 Task: Find connections with filter location Roseau with filter topic #Automationwith filter profile language Potuguese with filter current company Cochlear with filter school Rajalakshmi Engineering College with filter industry Railroad Equipment Manufacturing with filter service category Property Management with filter keywords title Marketing Manager
Action: Mouse moved to (703, 92)
Screenshot: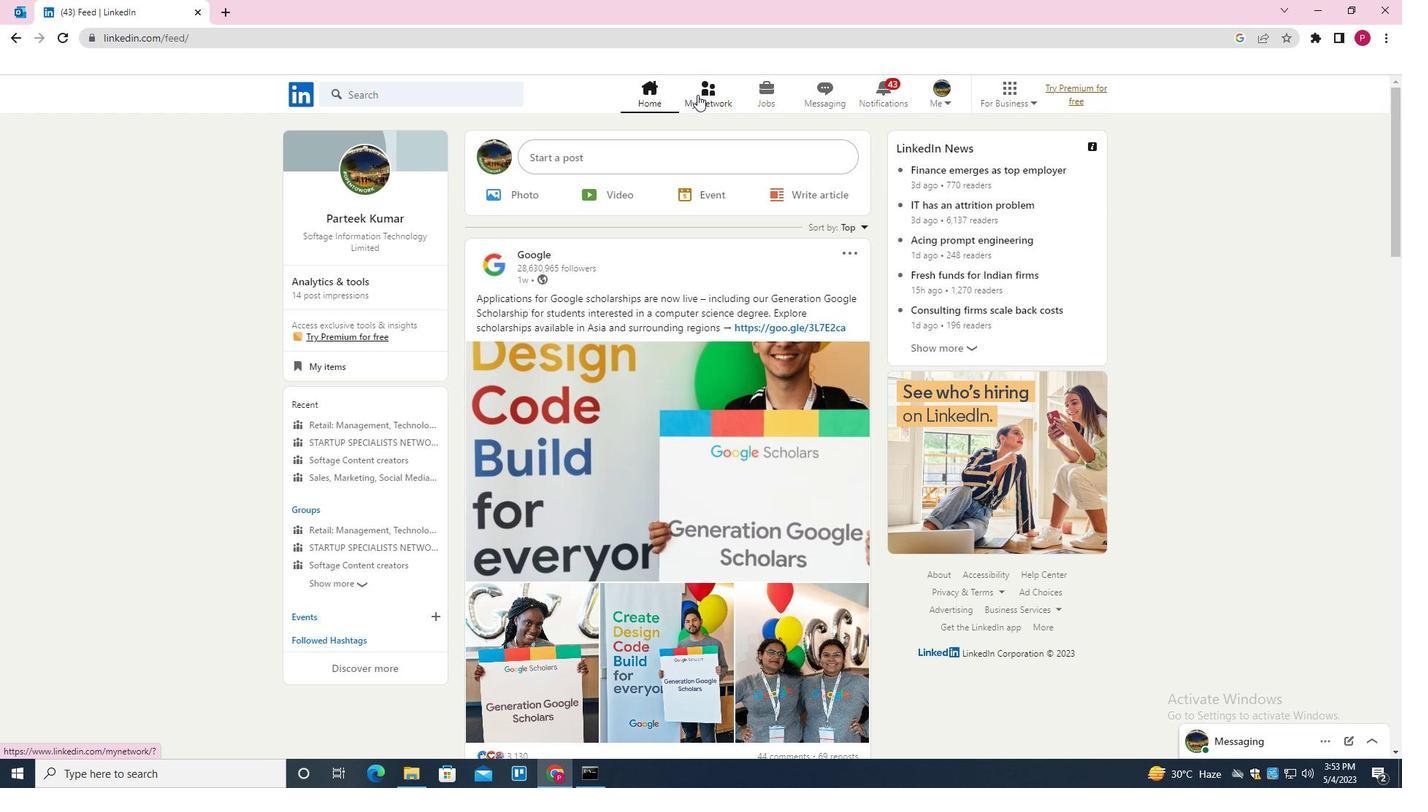 
Action: Mouse pressed left at (703, 92)
Screenshot: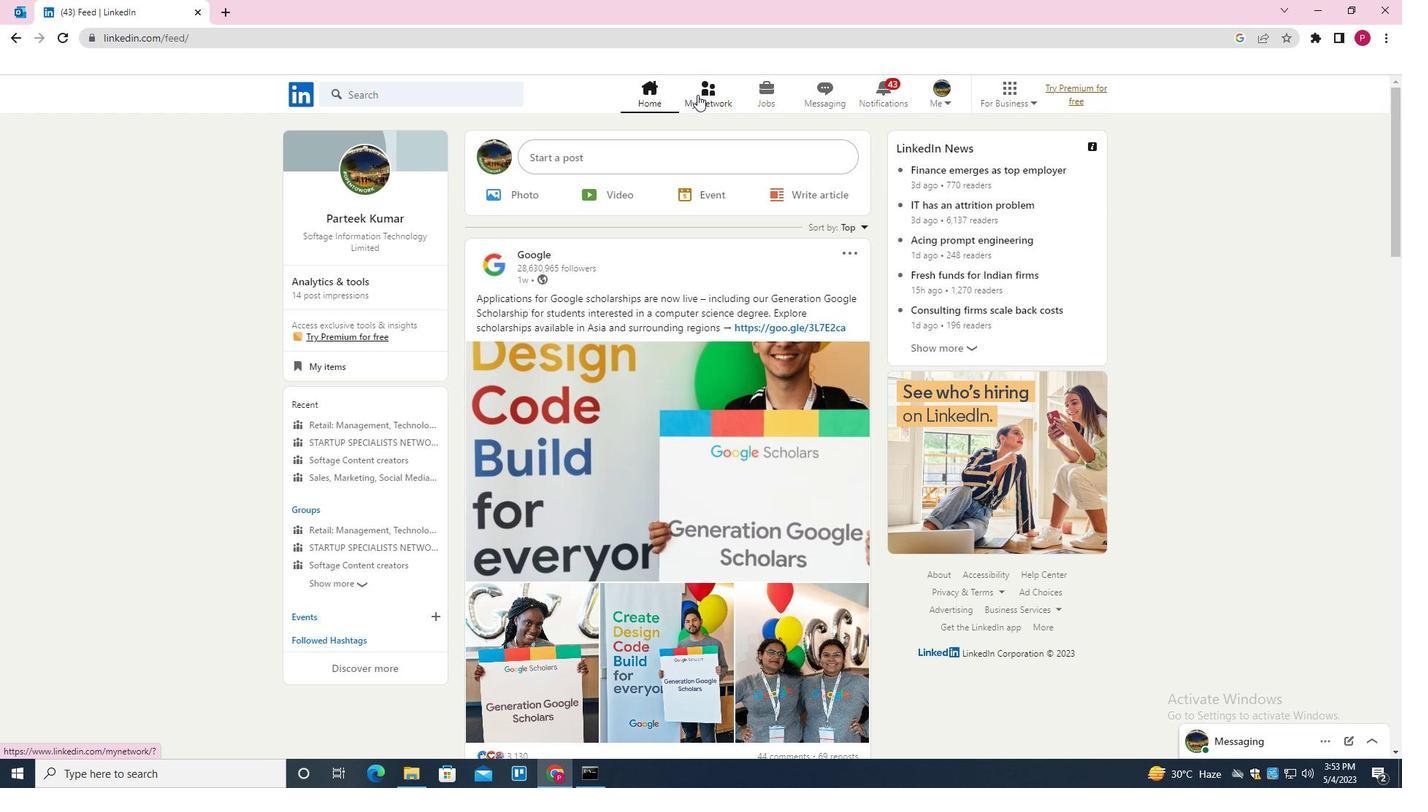 
Action: Mouse moved to (439, 172)
Screenshot: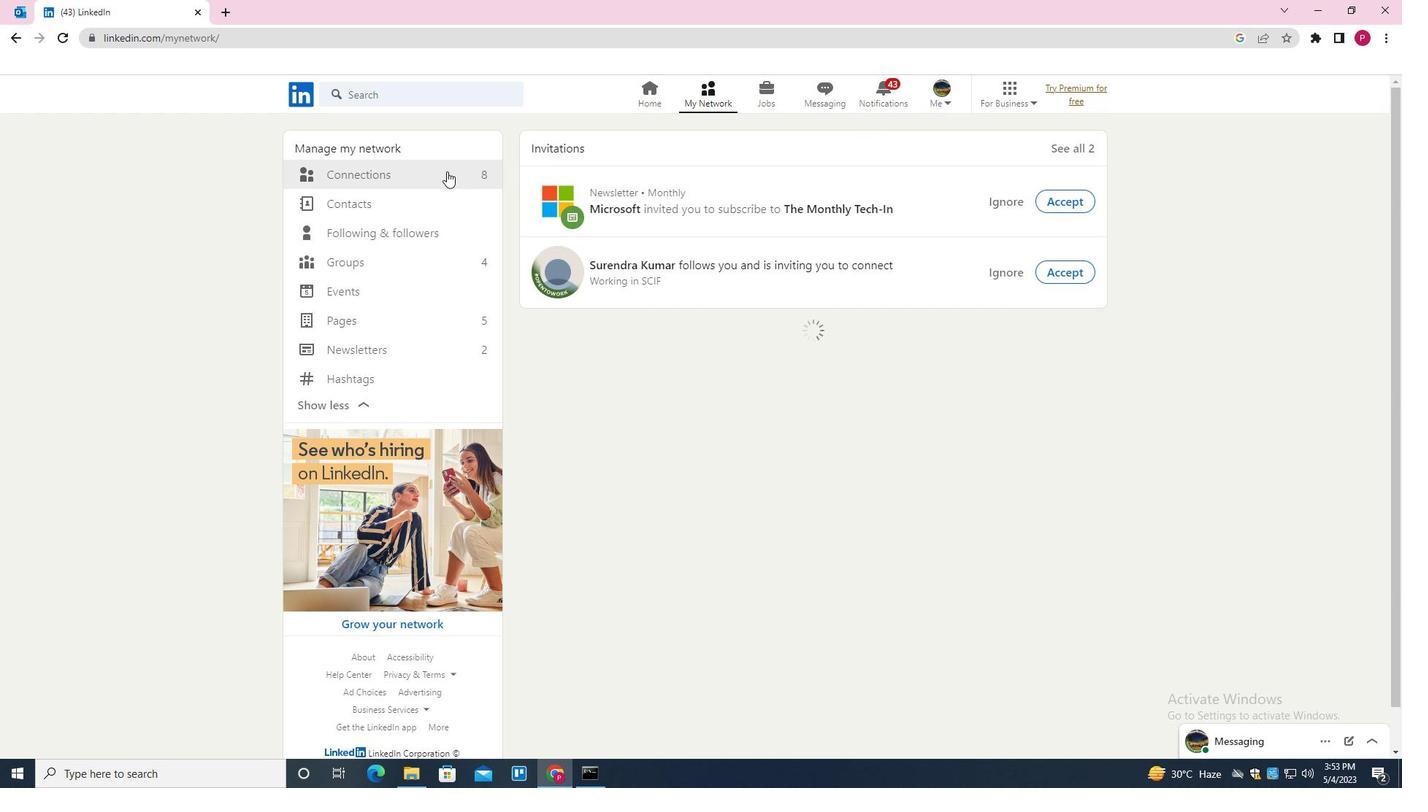 
Action: Mouse pressed left at (439, 172)
Screenshot: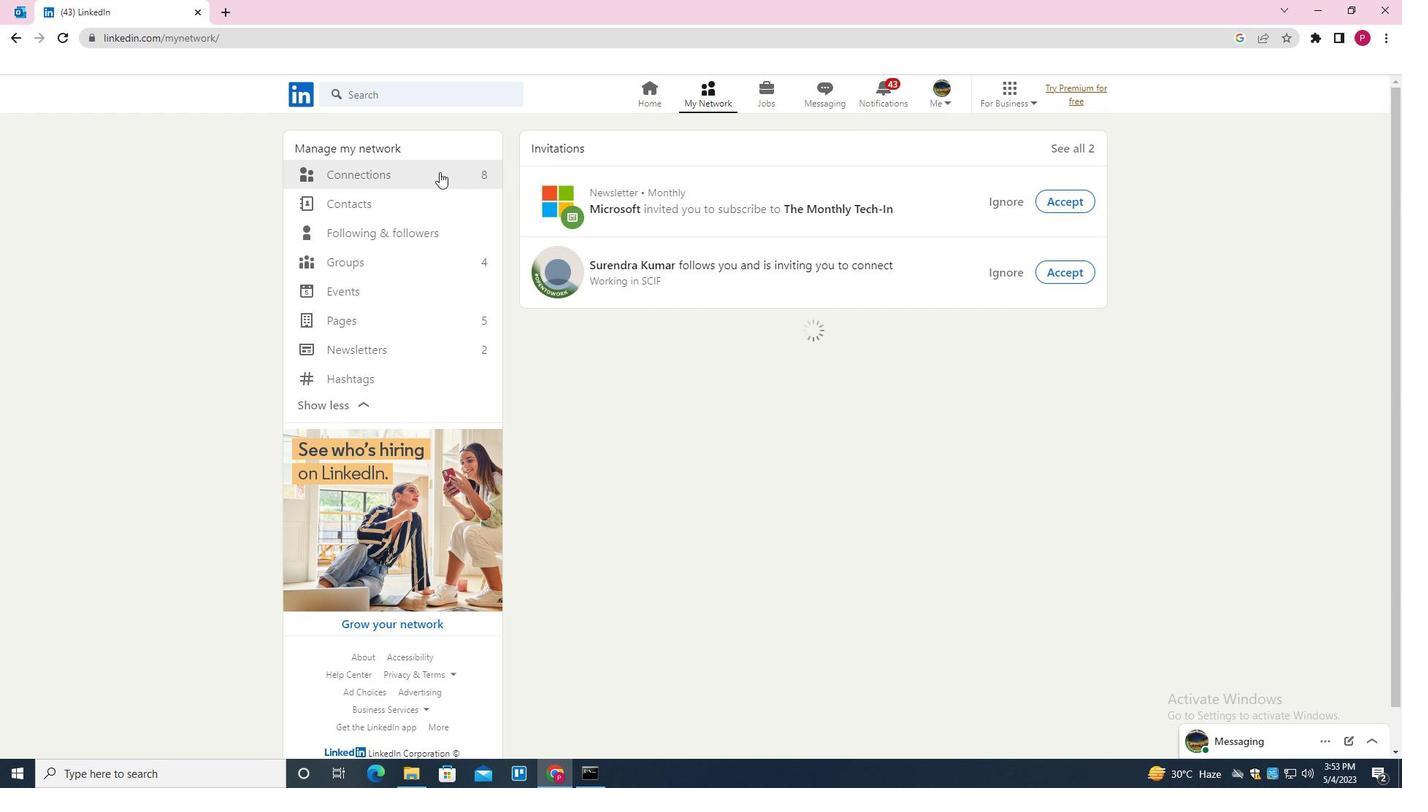 
Action: Mouse moved to (818, 176)
Screenshot: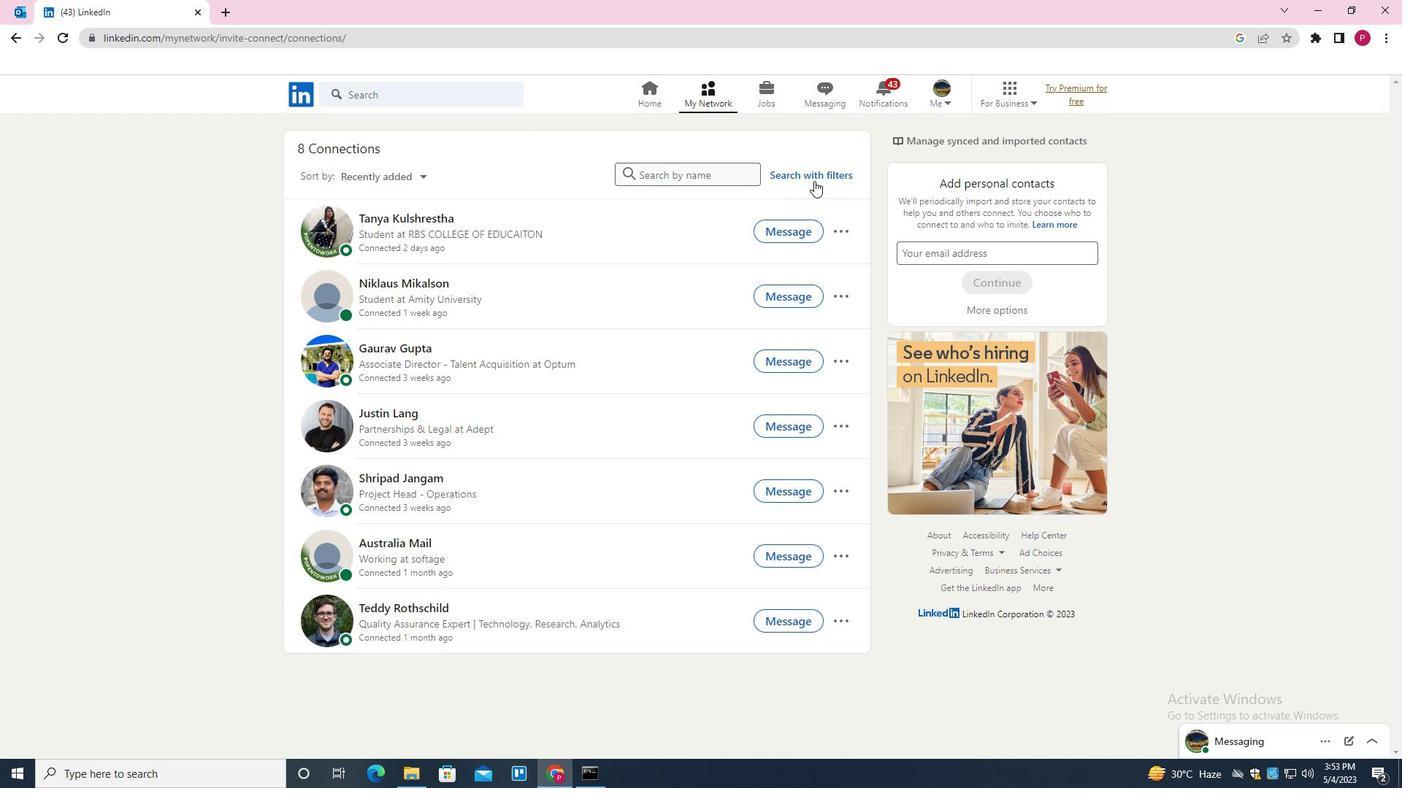 
Action: Mouse pressed left at (818, 176)
Screenshot: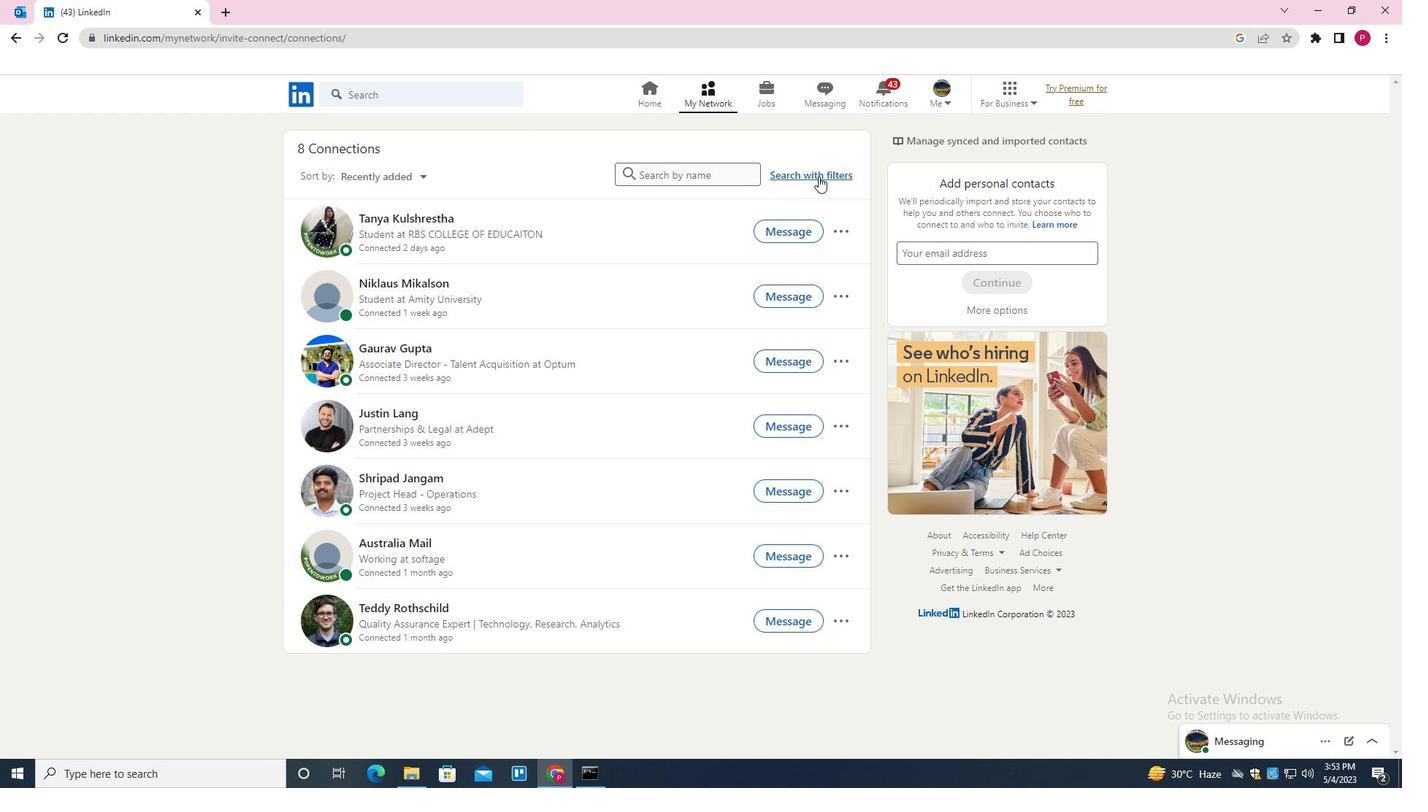 
Action: Mouse moved to (751, 136)
Screenshot: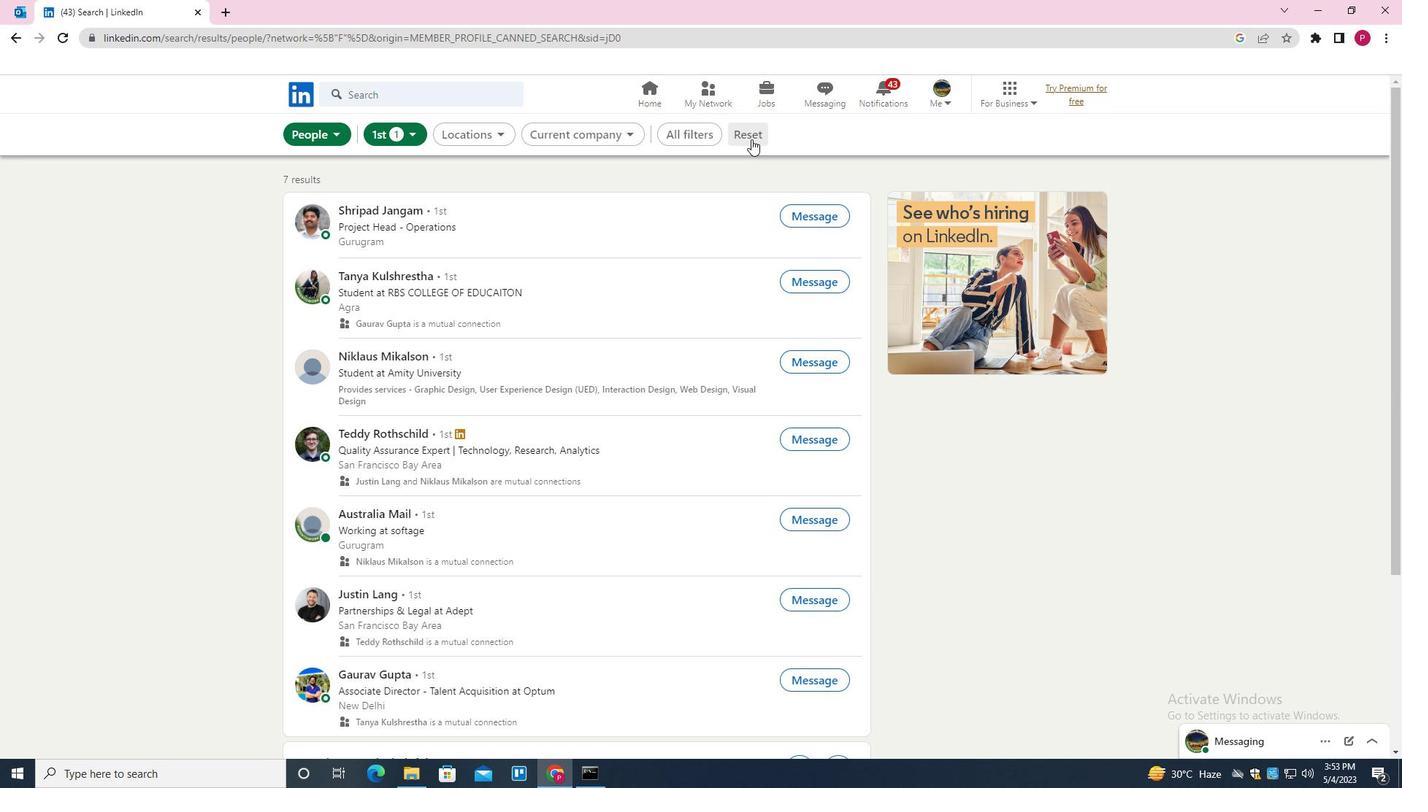 
Action: Mouse pressed left at (751, 136)
Screenshot: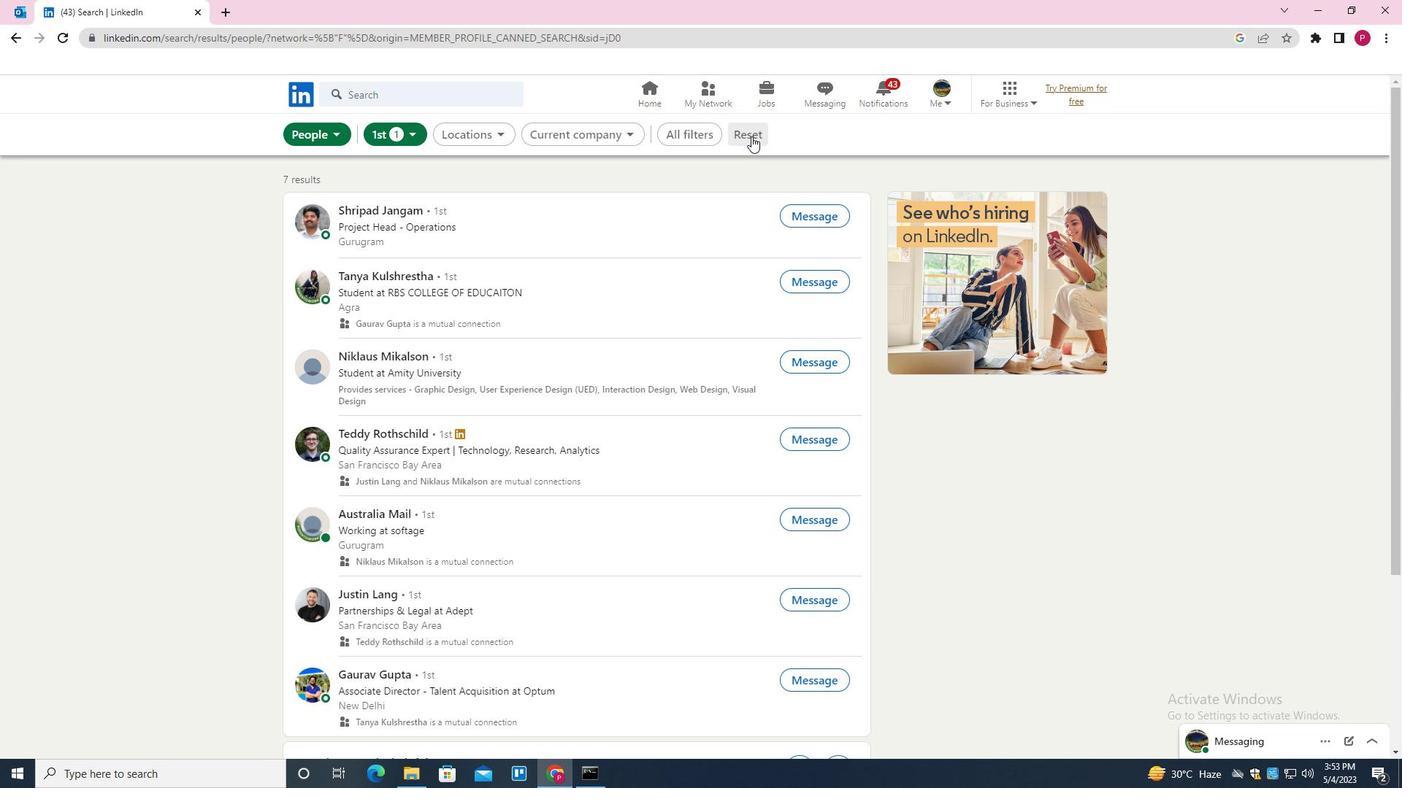 
Action: Mouse moved to (741, 137)
Screenshot: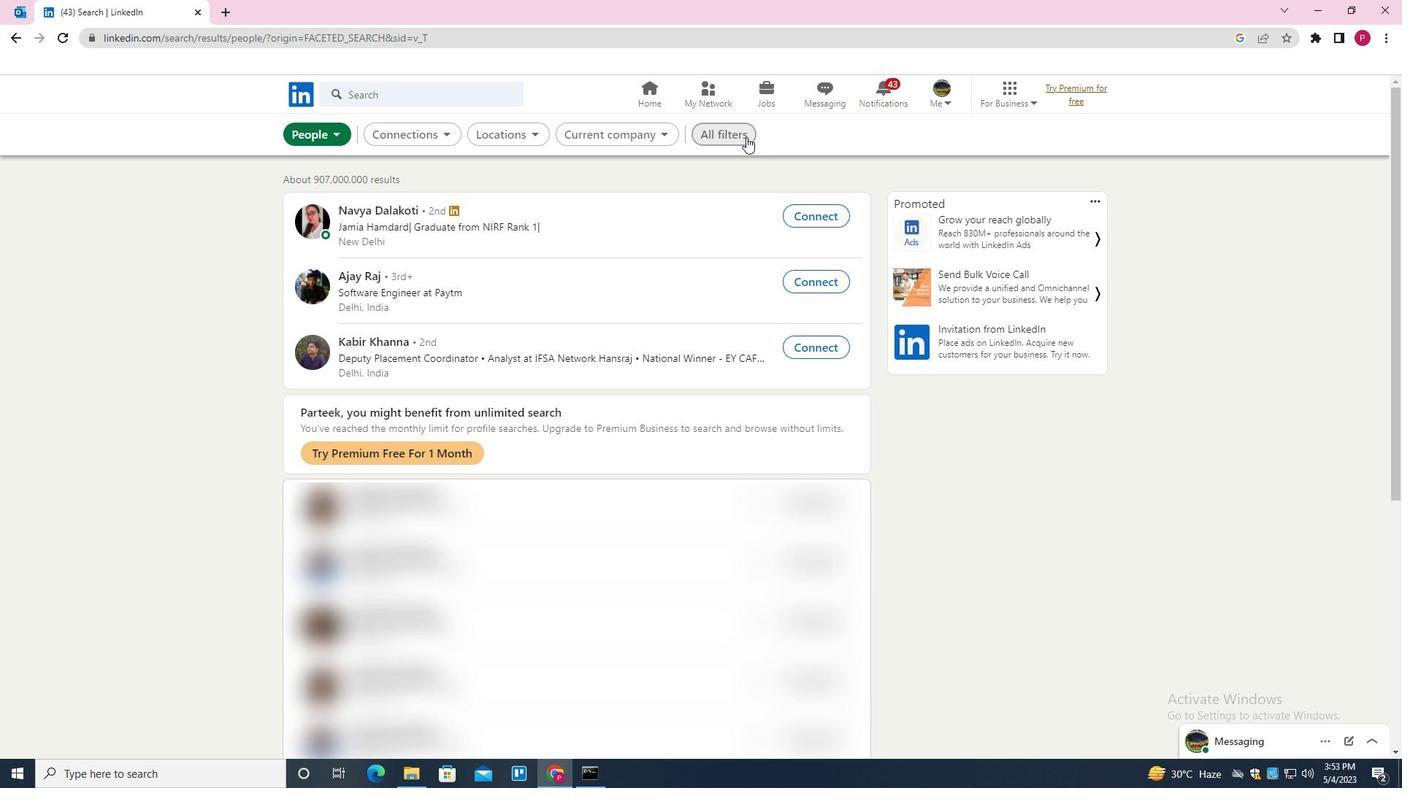 
Action: Mouse pressed left at (741, 137)
Screenshot: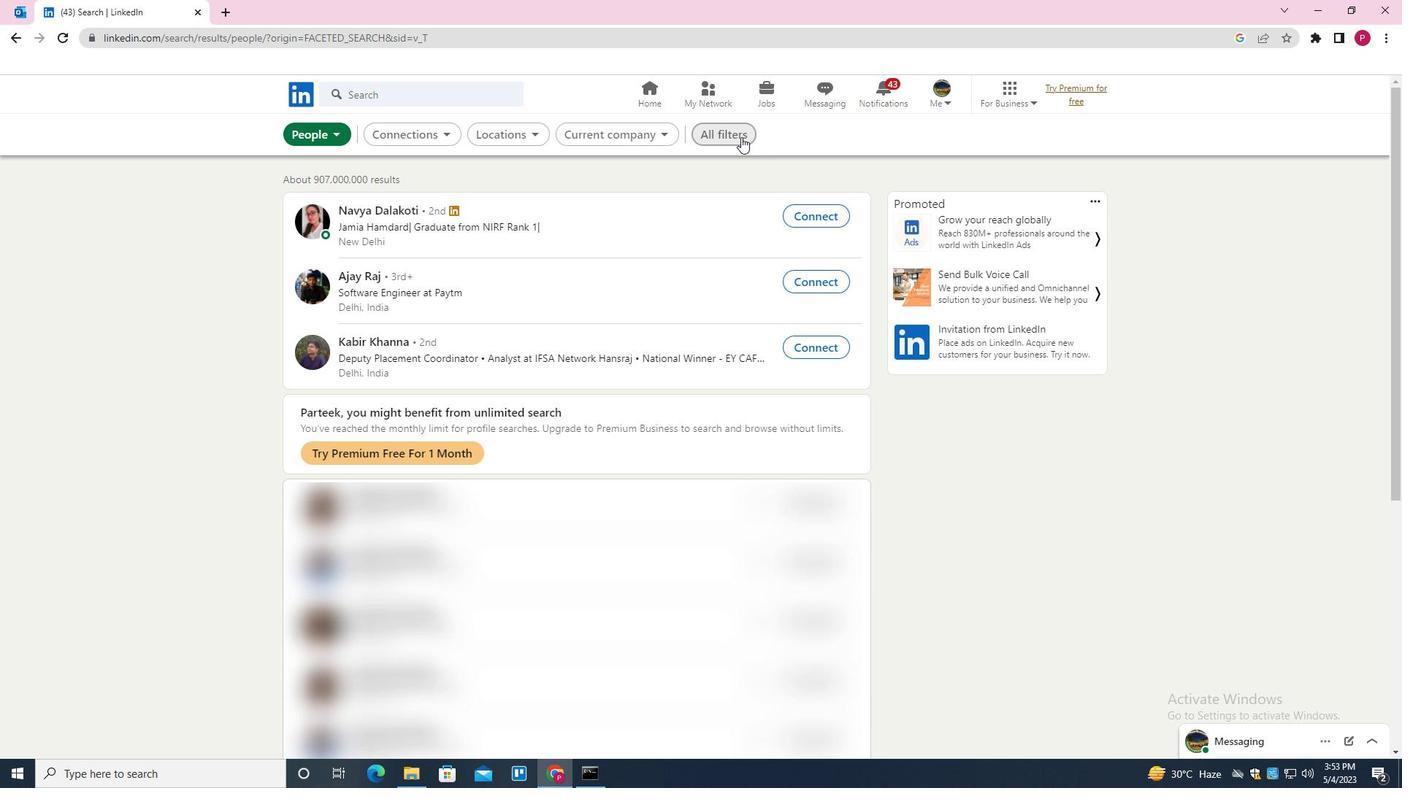 
Action: Mouse moved to (1100, 367)
Screenshot: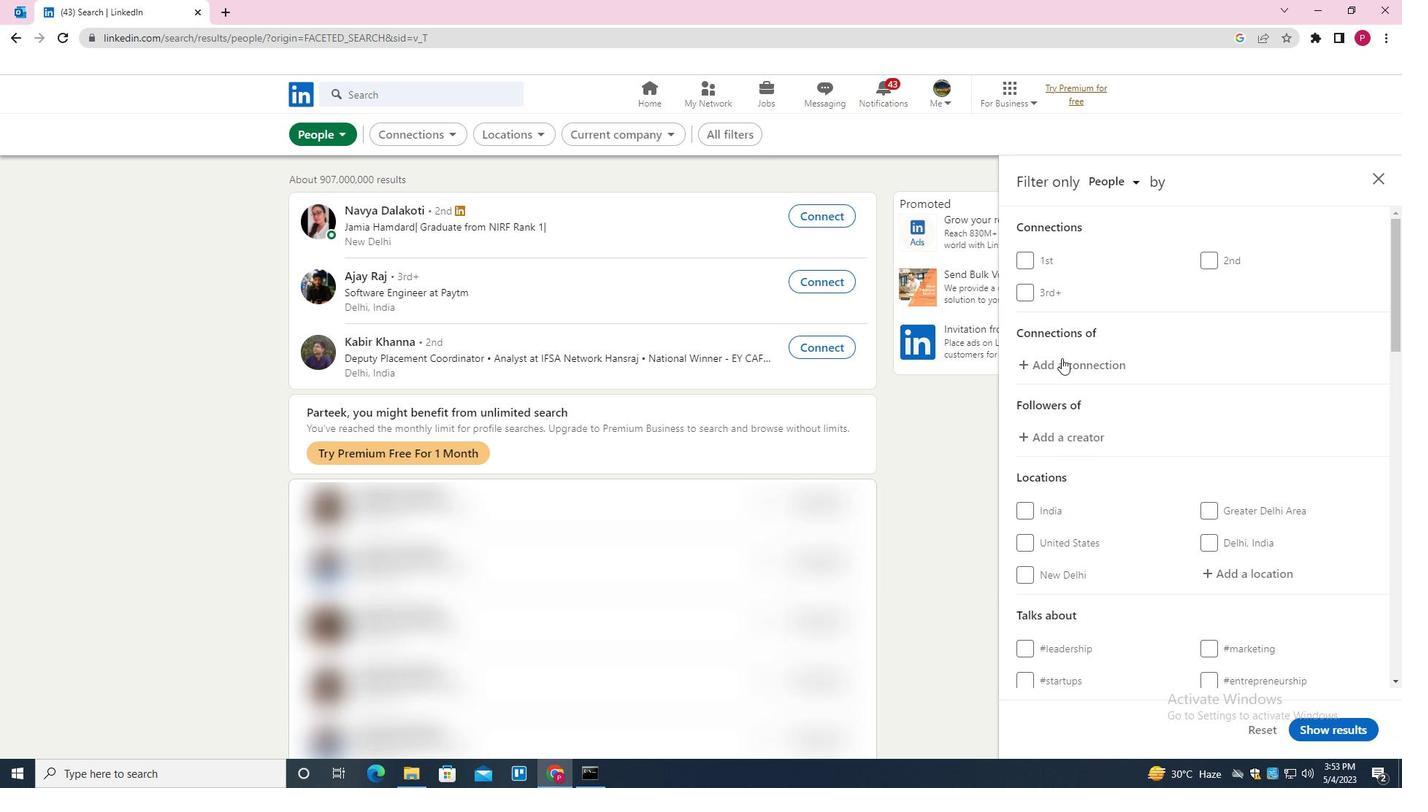 
Action: Mouse scrolled (1100, 366) with delta (0, 0)
Screenshot: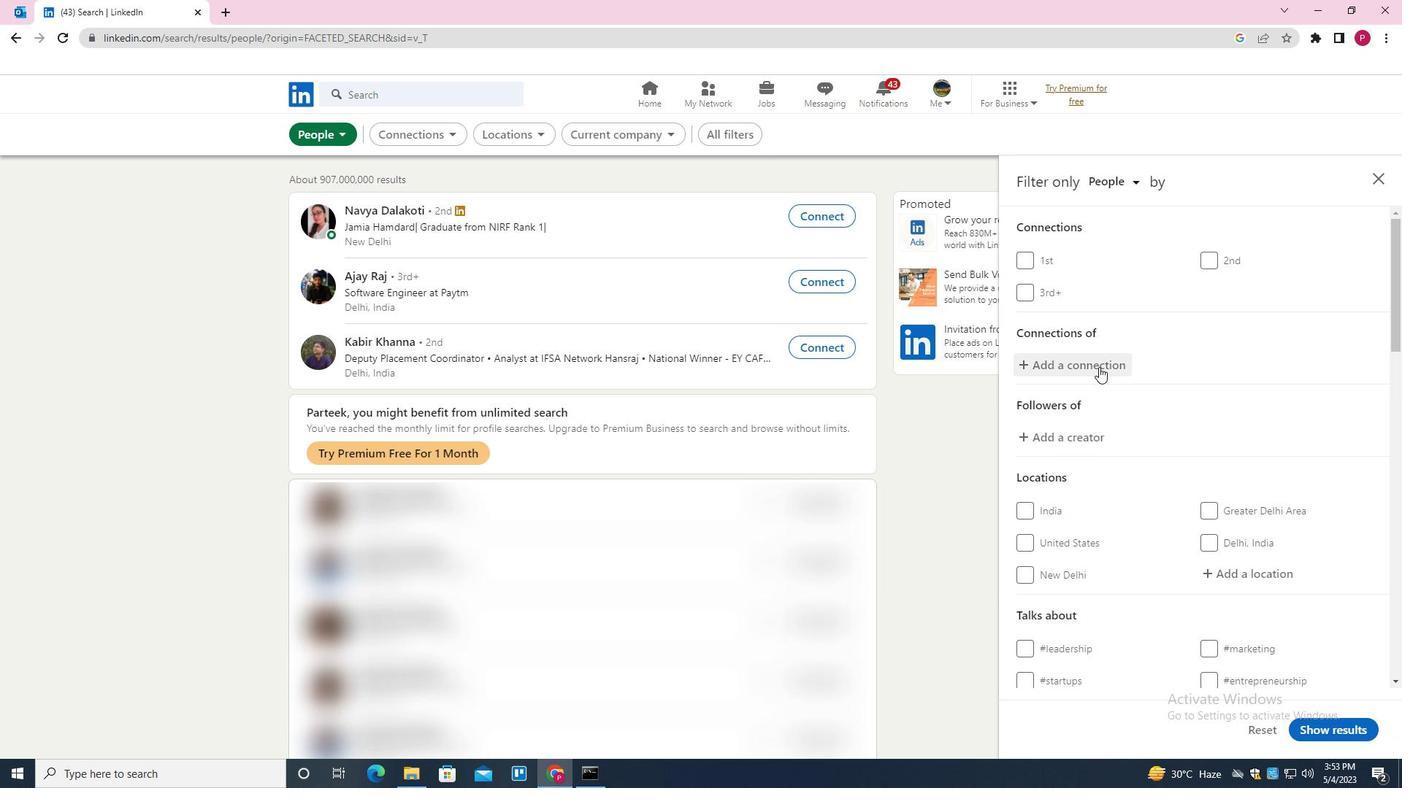 
Action: Mouse moved to (1103, 368)
Screenshot: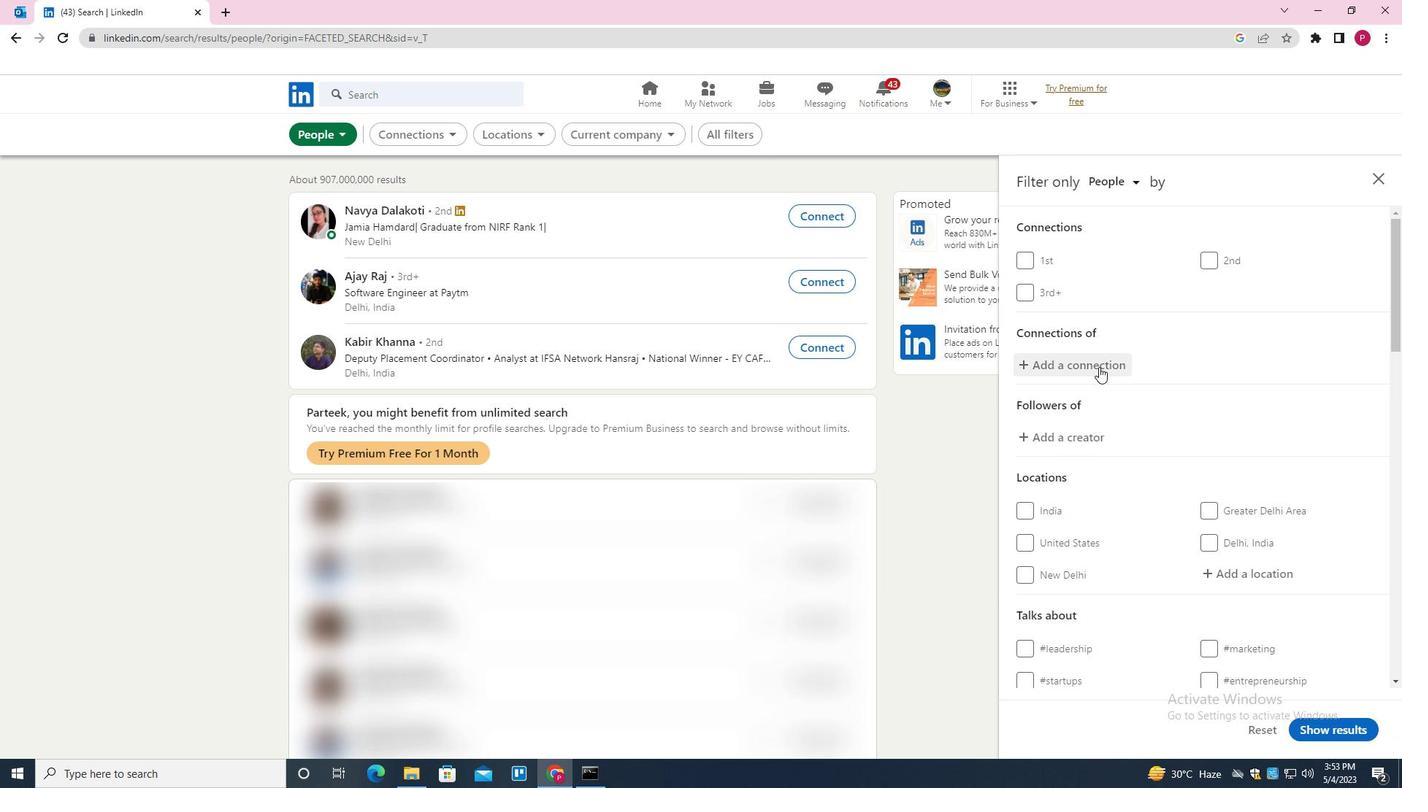 
Action: Mouse scrolled (1103, 368) with delta (0, 0)
Screenshot: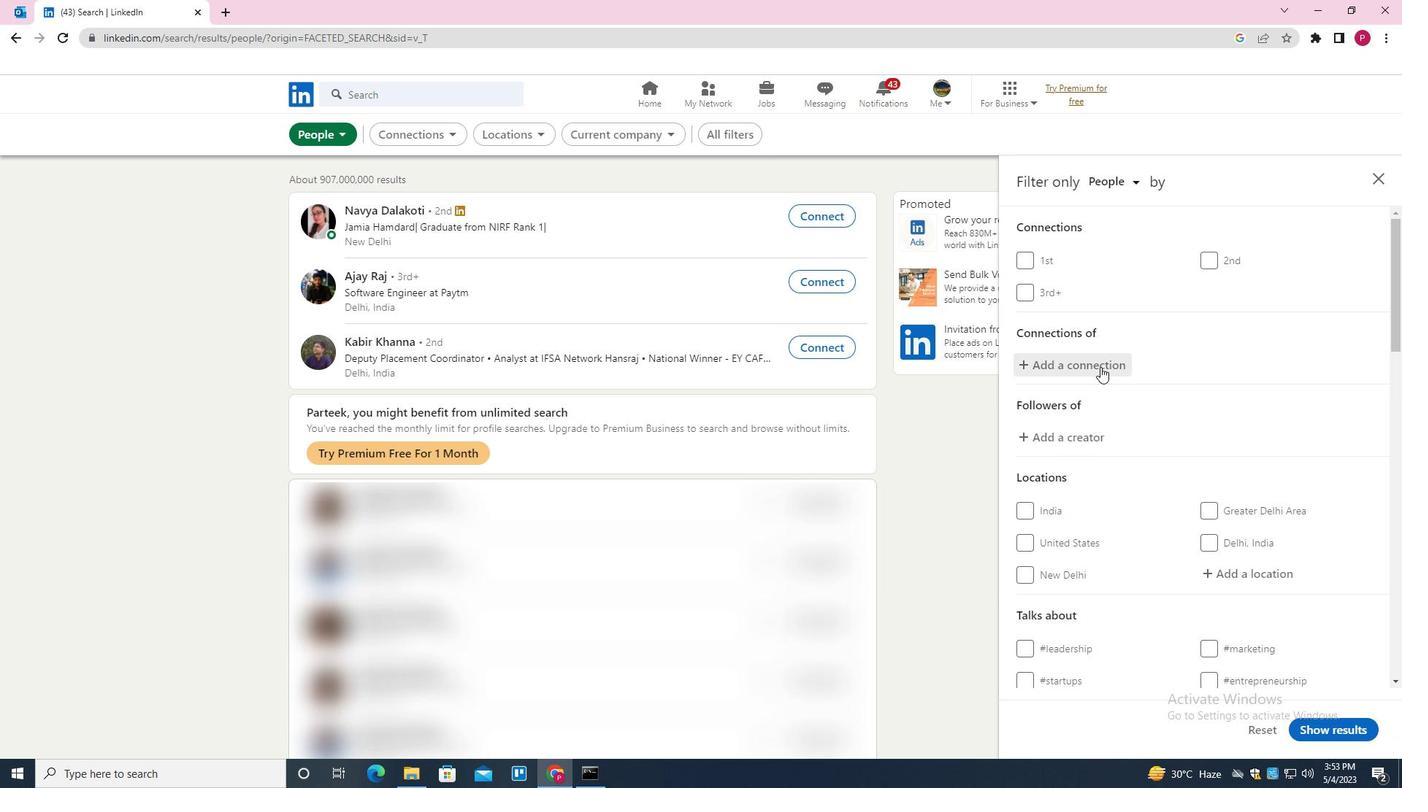 
Action: Mouse moved to (1247, 425)
Screenshot: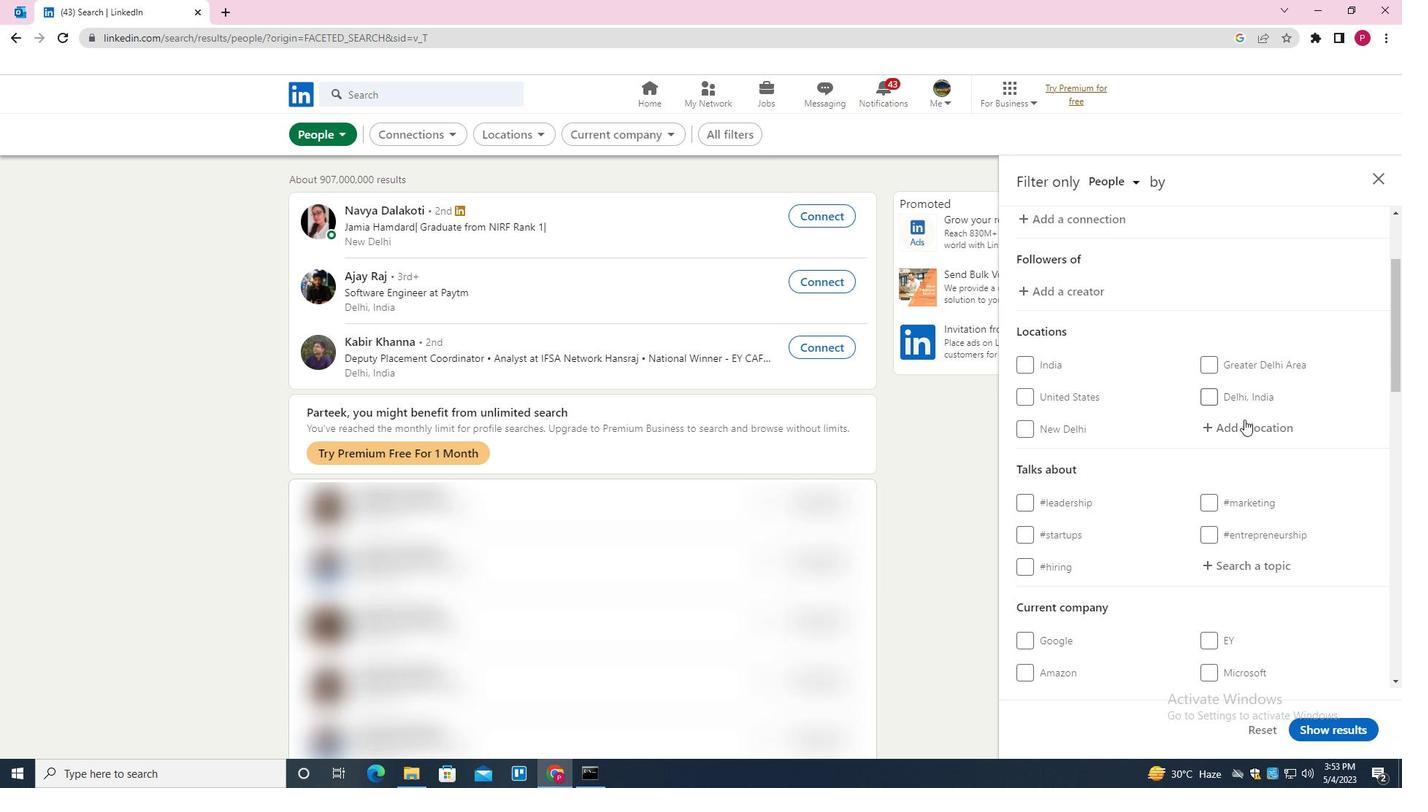 
Action: Mouse pressed left at (1247, 425)
Screenshot: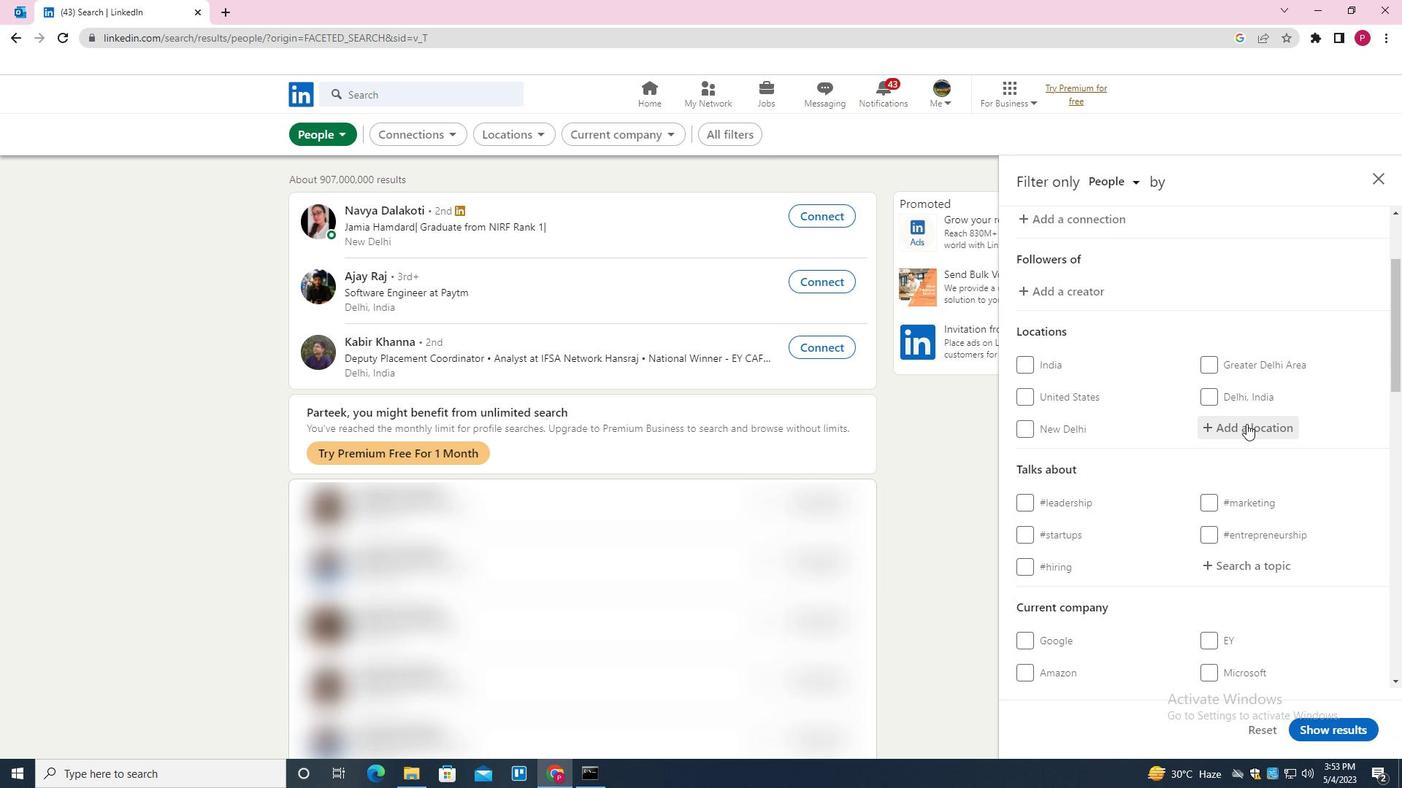 
Action: Key pressed <Key.shift>ROSEAU<Key.down><Key.enter>
Screenshot: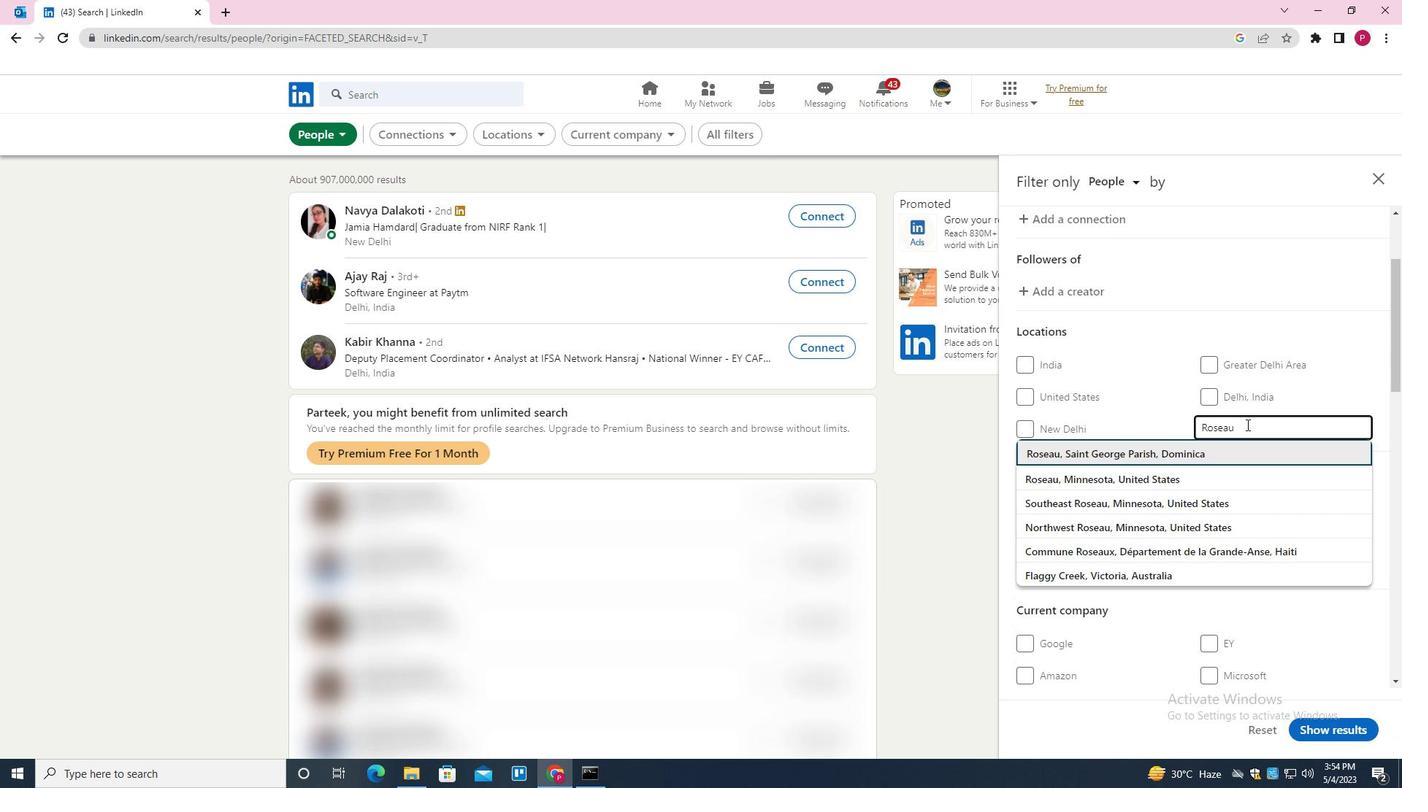 
Action: Mouse moved to (1241, 428)
Screenshot: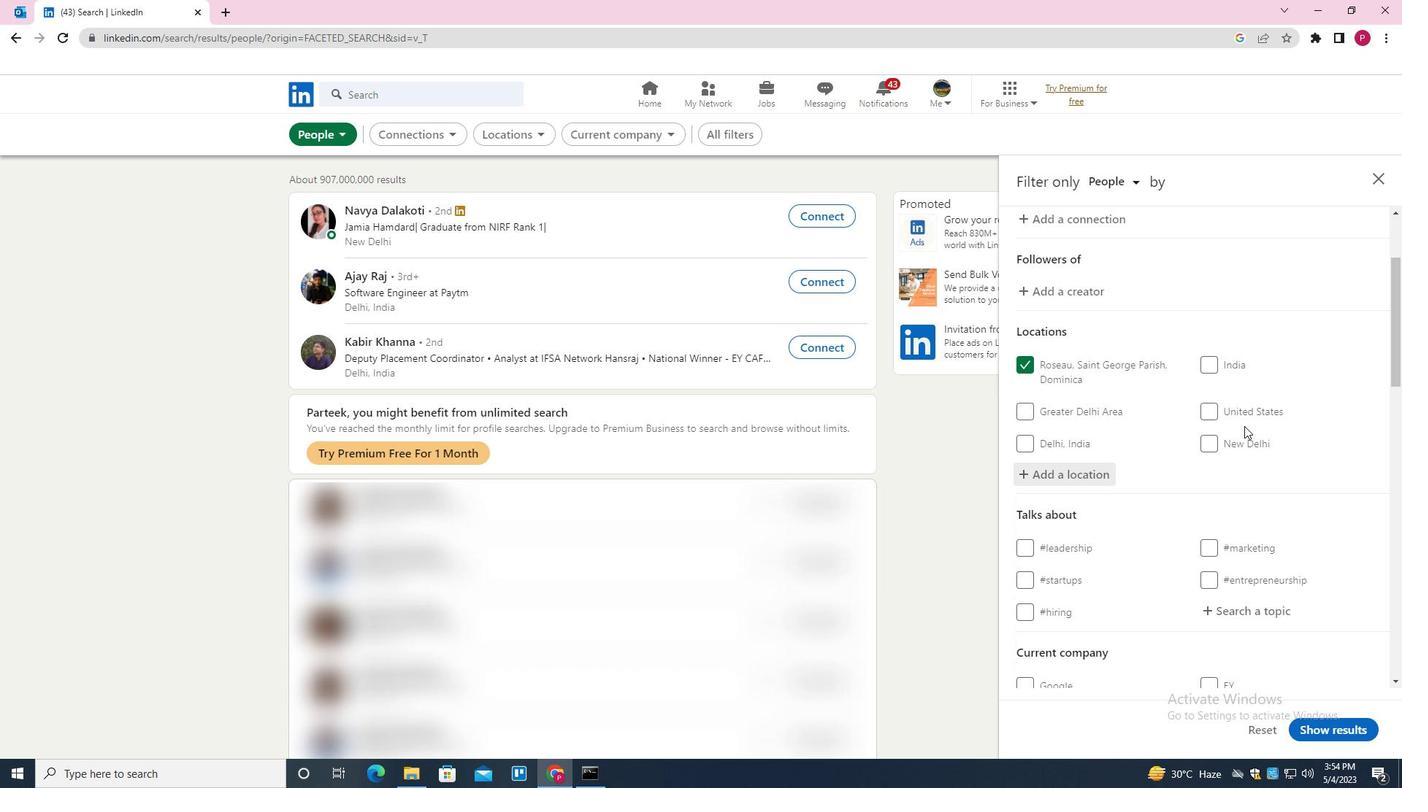 
Action: Mouse scrolled (1241, 428) with delta (0, 0)
Screenshot: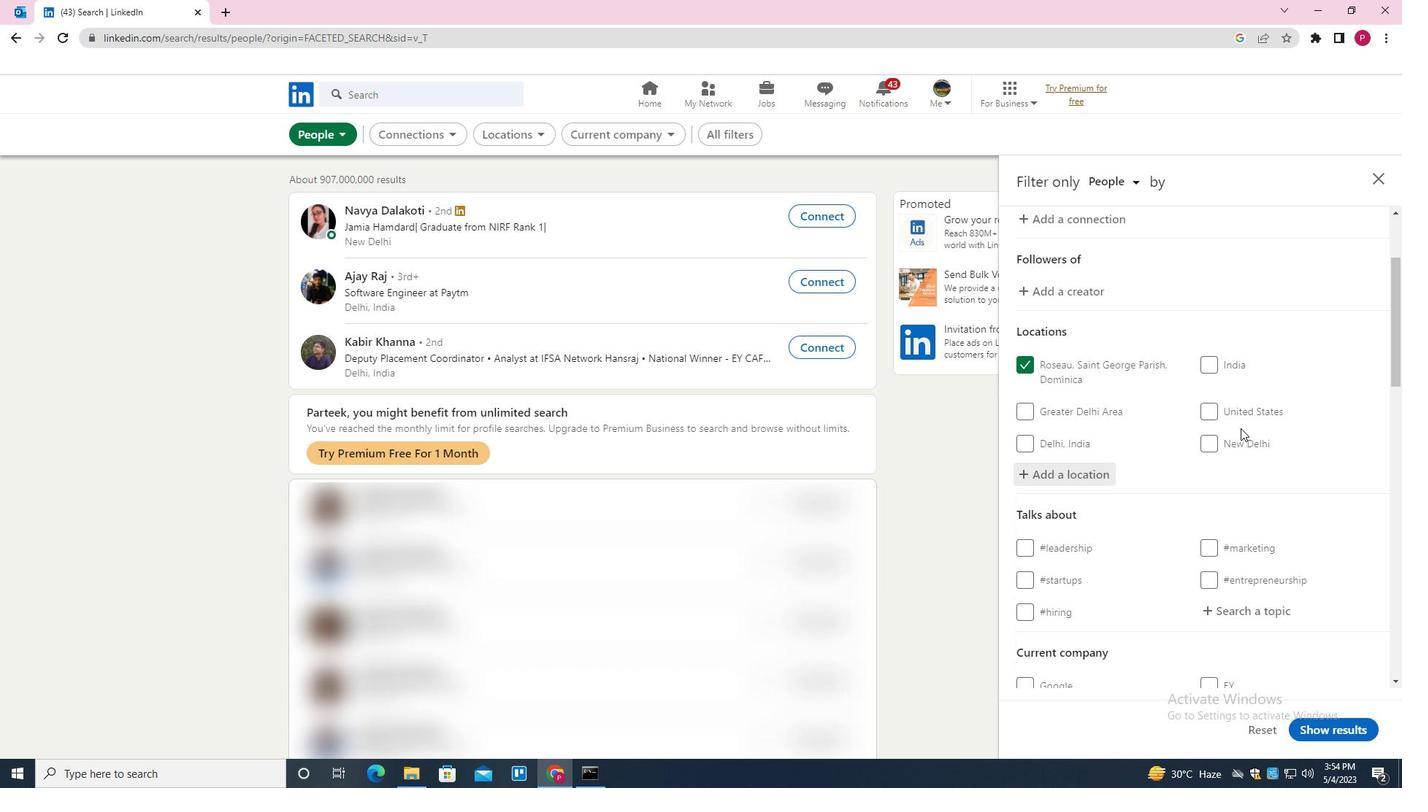 
Action: Mouse moved to (1242, 428)
Screenshot: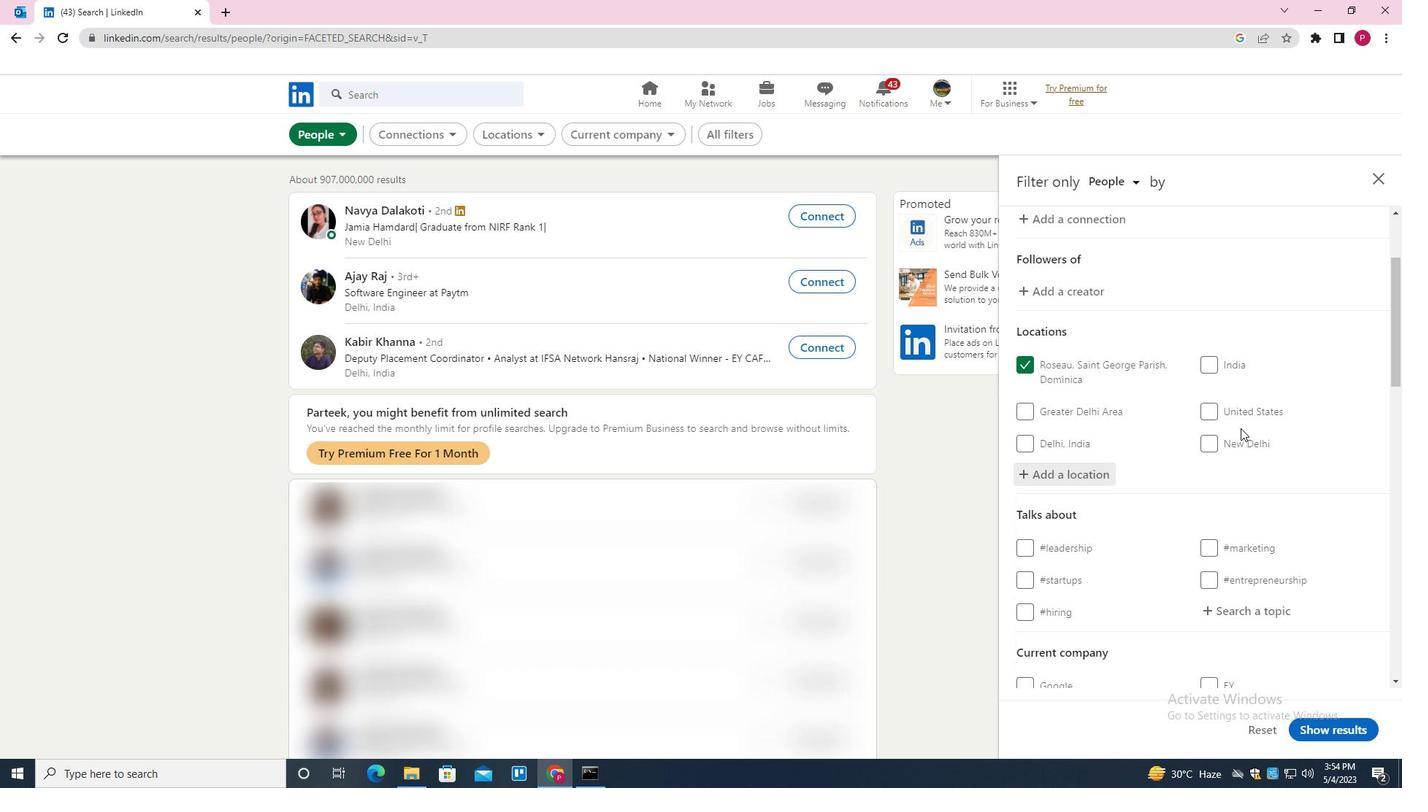 
Action: Mouse scrolled (1242, 428) with delta (0, 0)
Screenshot: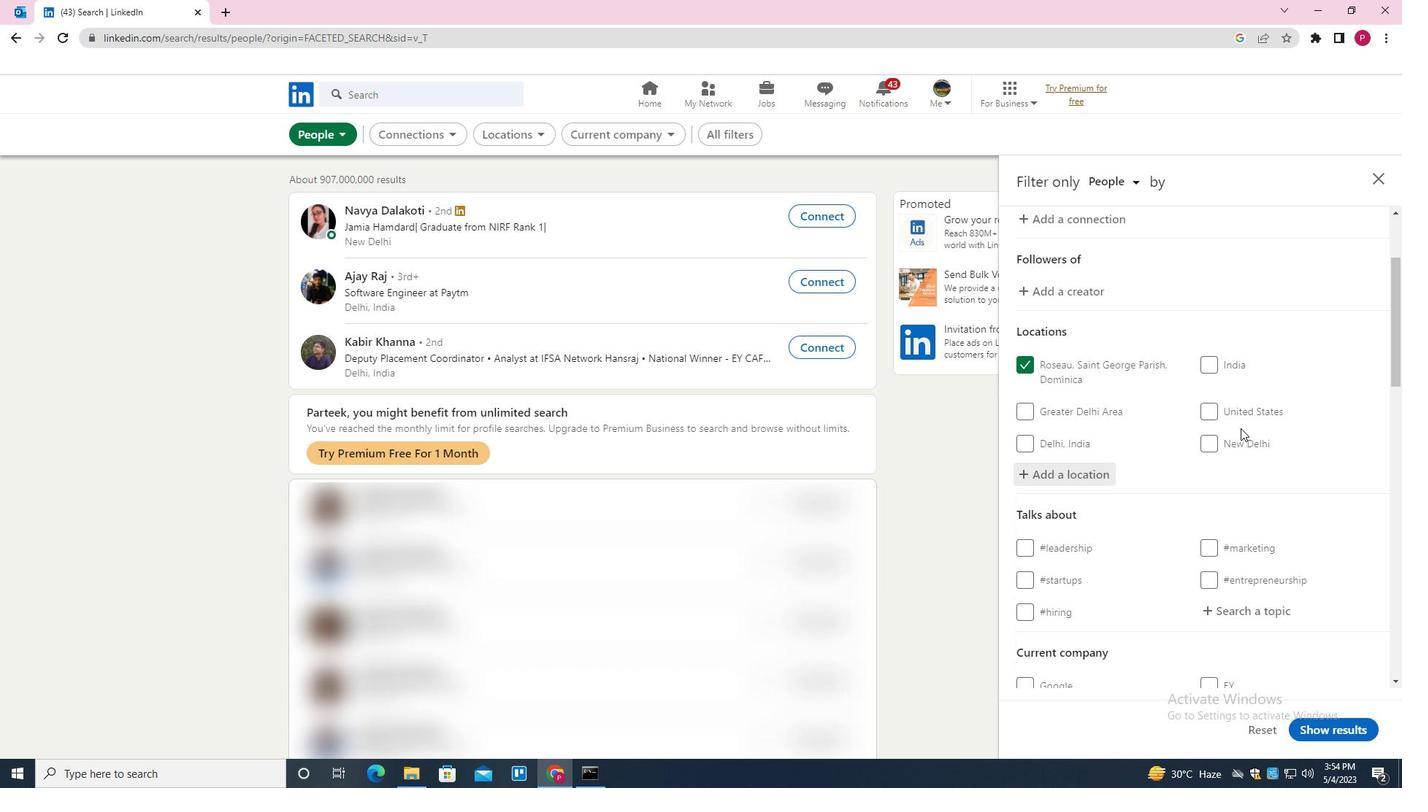 
Action: Mouse moved to (1244, 427)
Screenshot: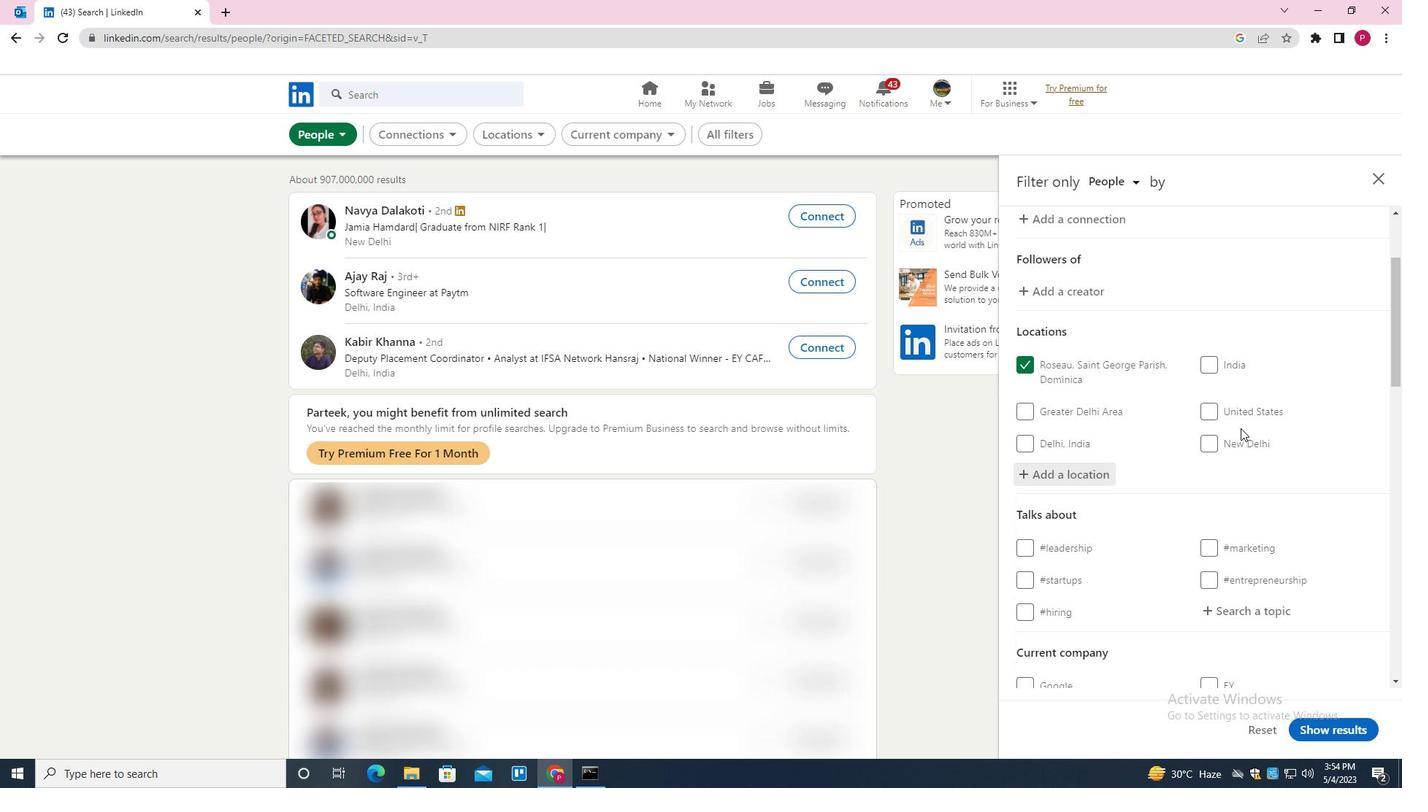 
Action: Mouse scrolled (1244, 426) with delta (0, 0)
Screenshot: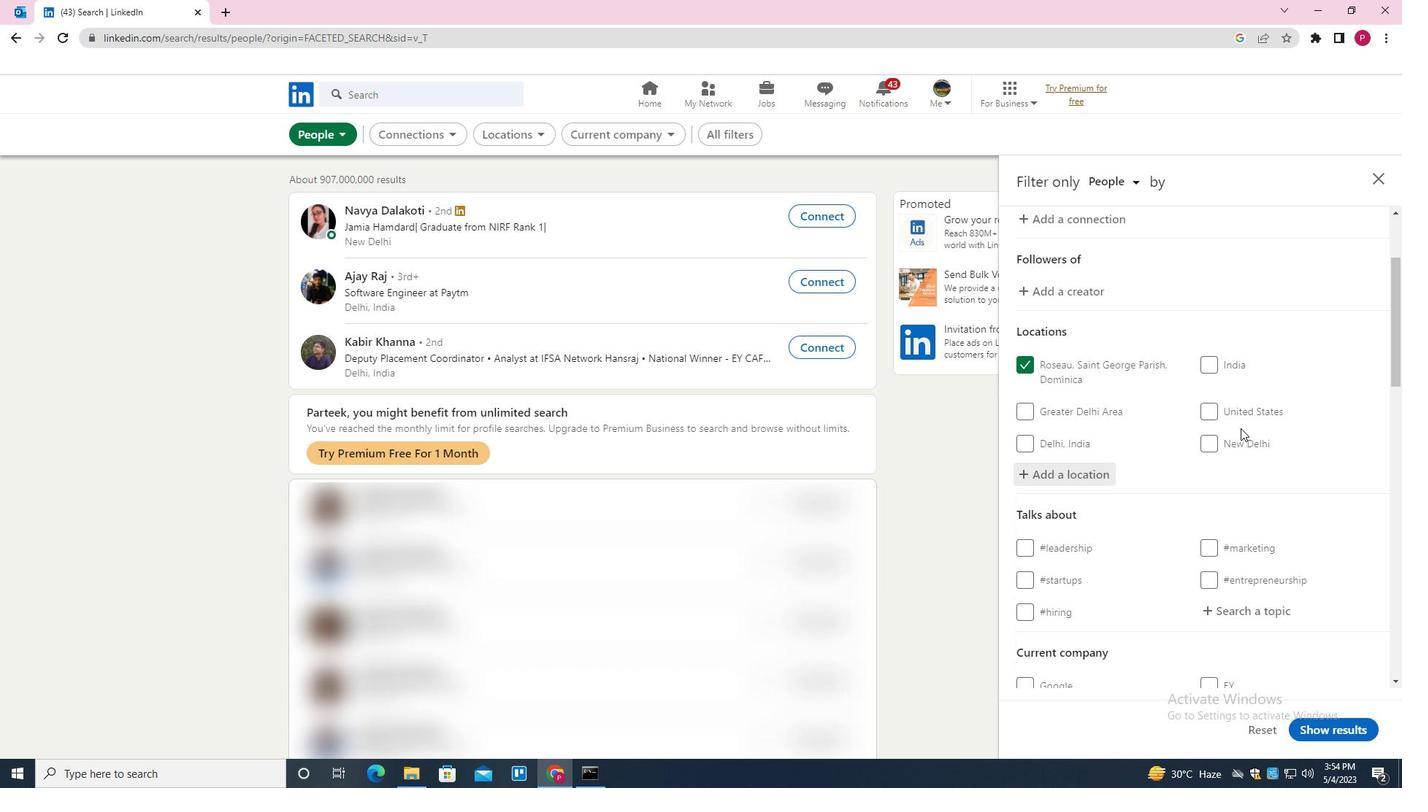 
Action: Mouse moved to (1245, 427)
Screenshot: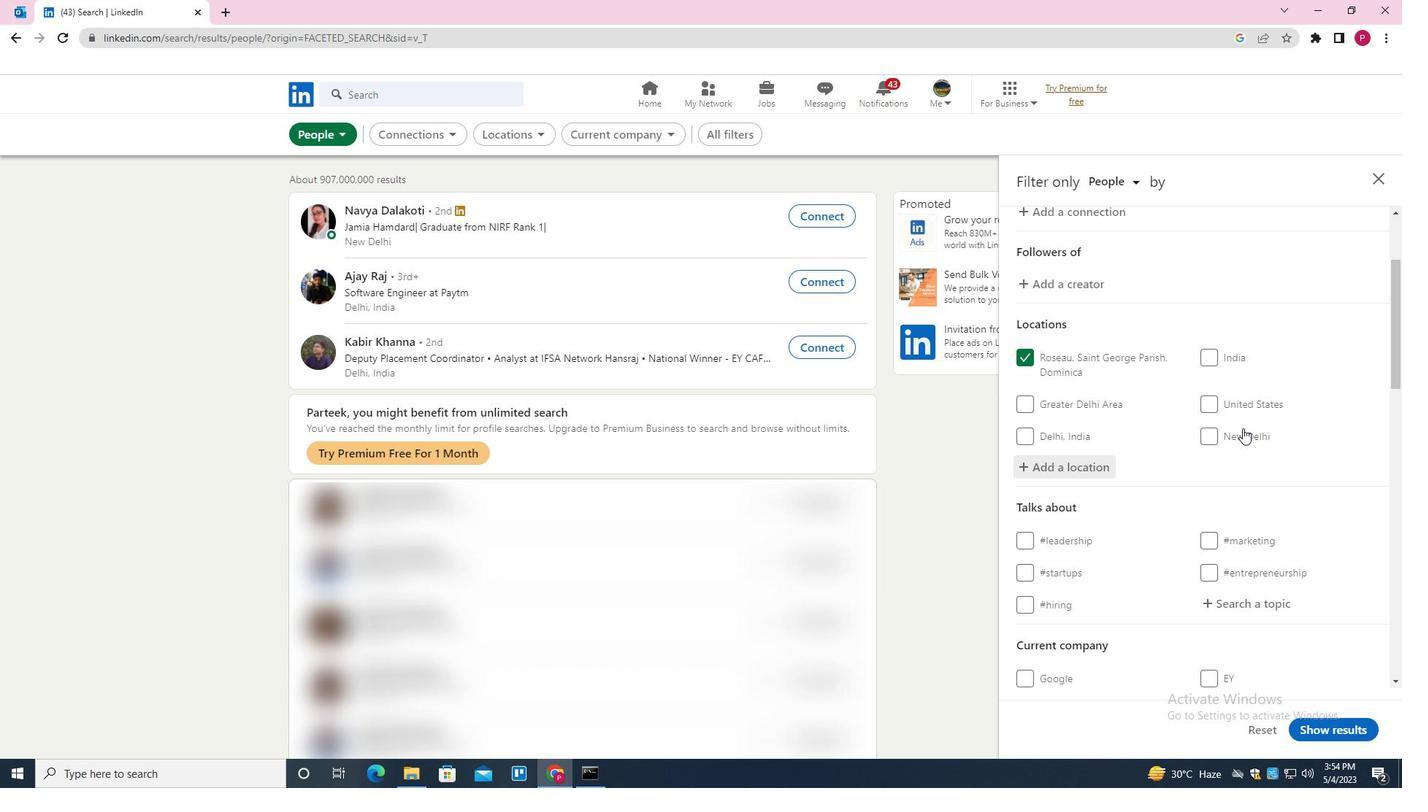 
Action: Mouse scrolled (1245, 426) with delta (0, 0)
Screenshot: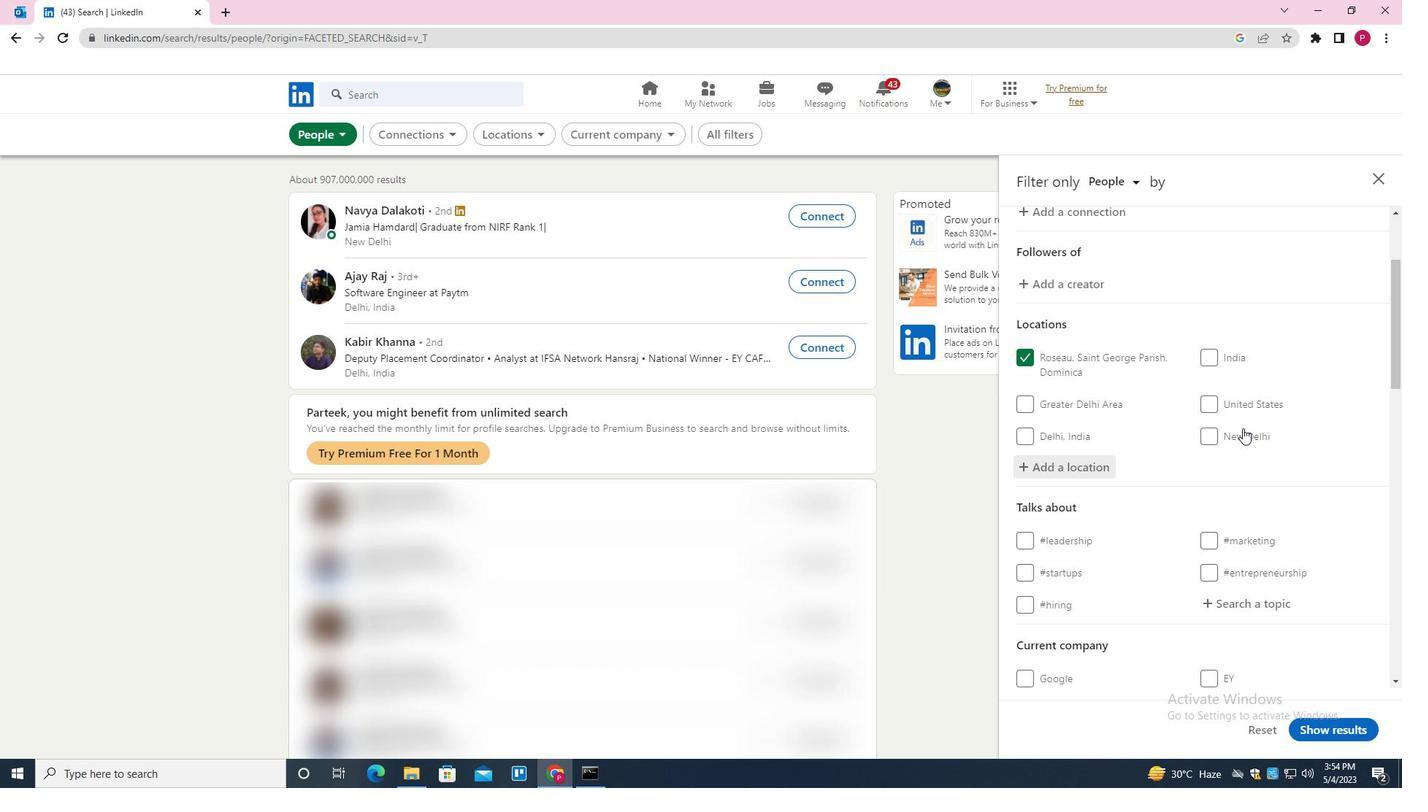 
Action: Mouse moved to (1241, 322)
Screenshot: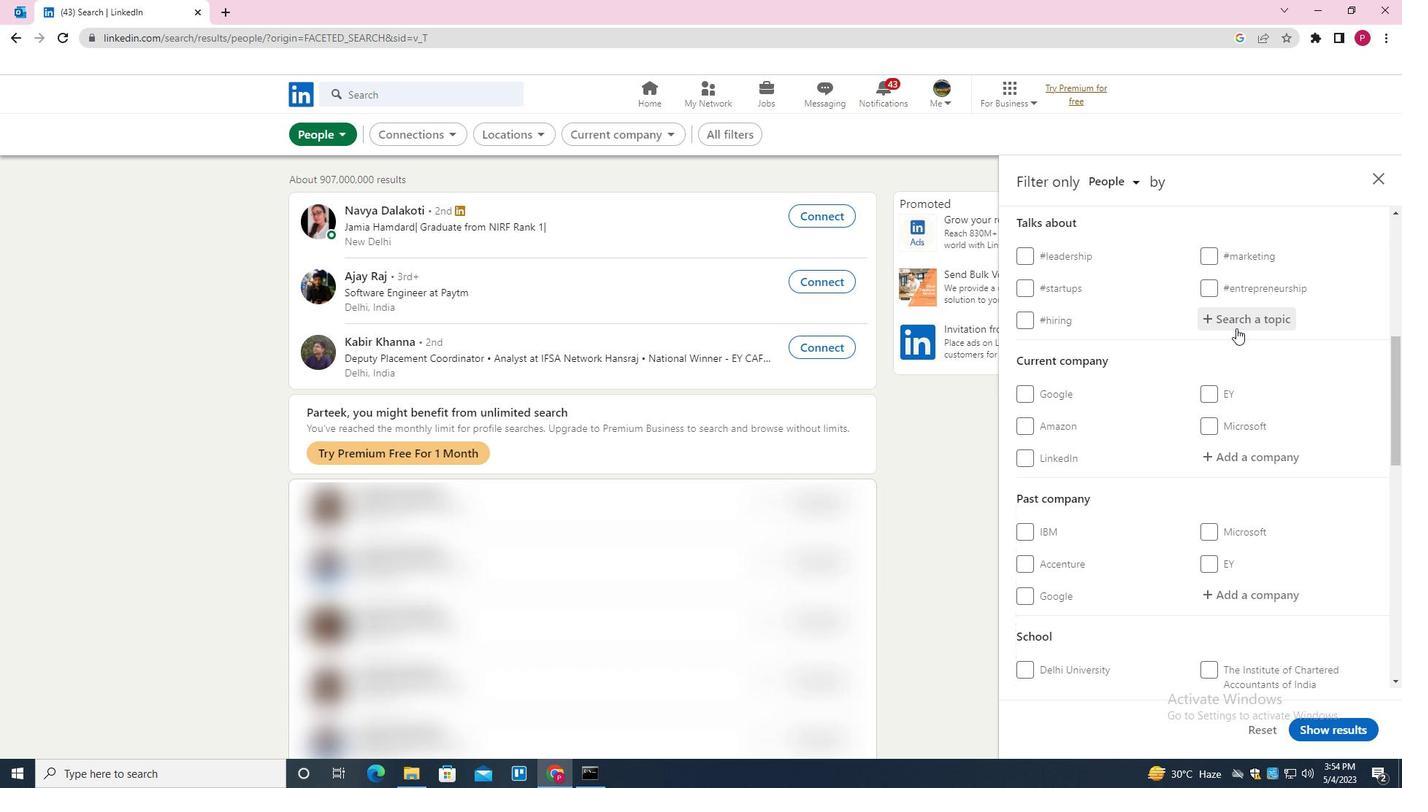 
Action: Mouse pressed left at (1241, 322)
Screenshot: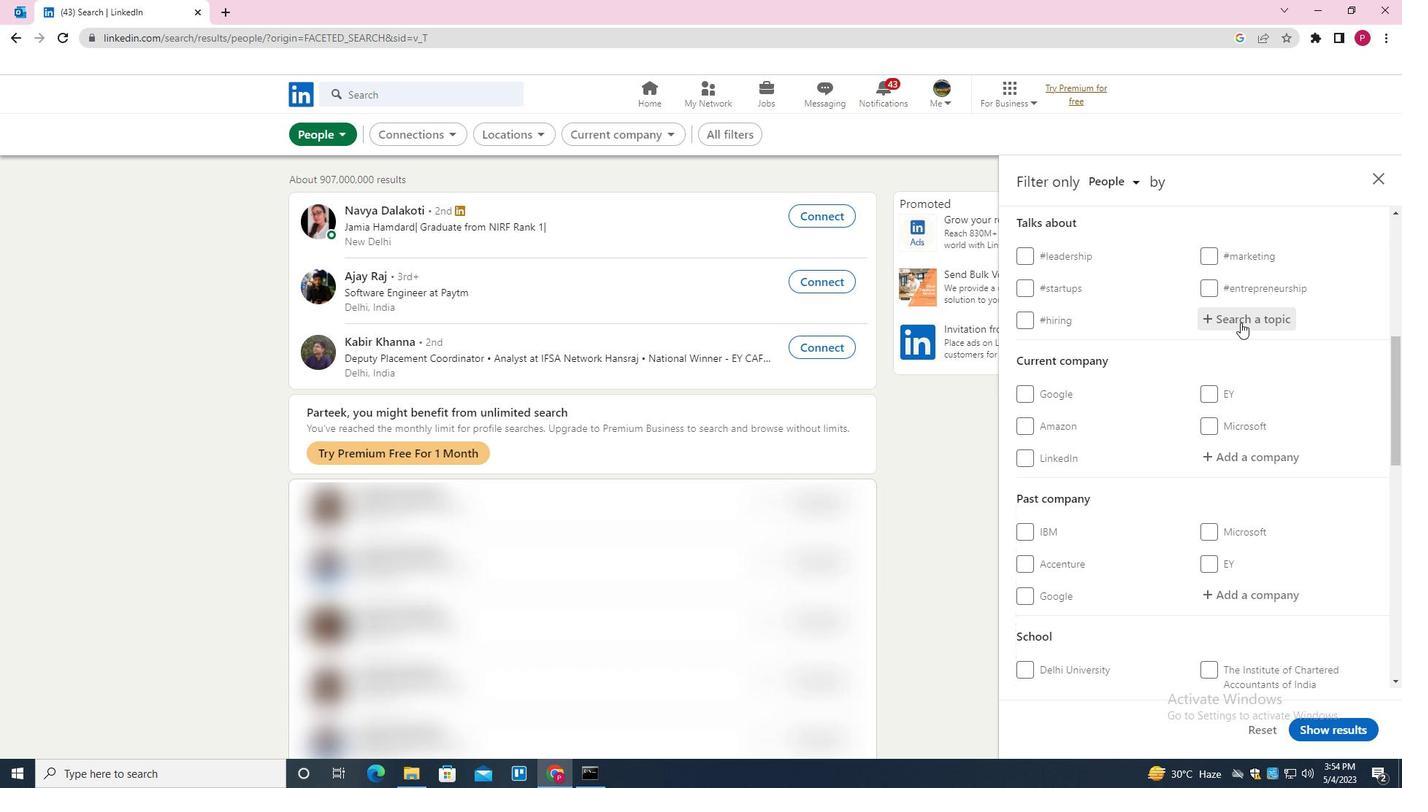 
Action: Mouse moved to (1236, 324)
Screenshot: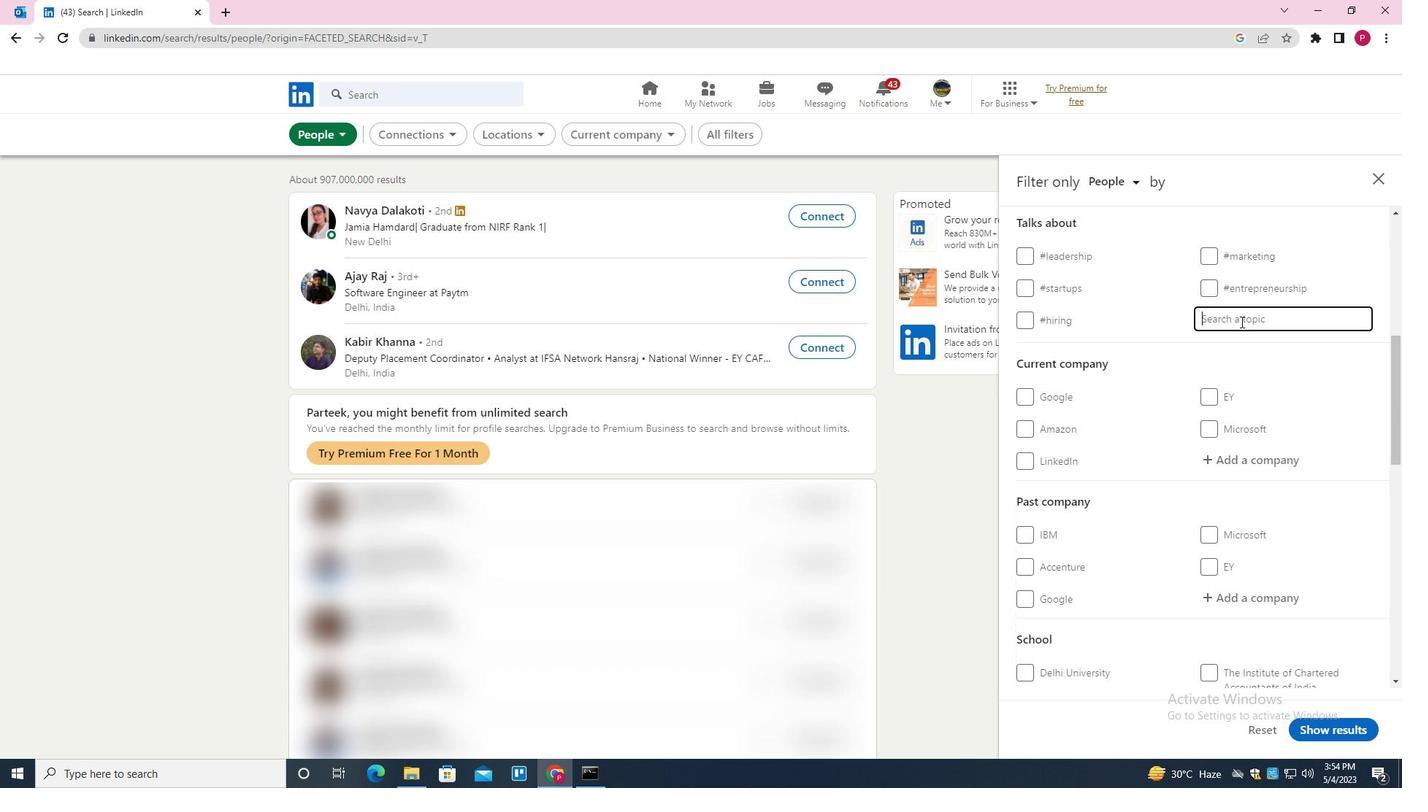 
Action: Key pressed AUTOMATION<Key.down><Key.enter>
Screenshot: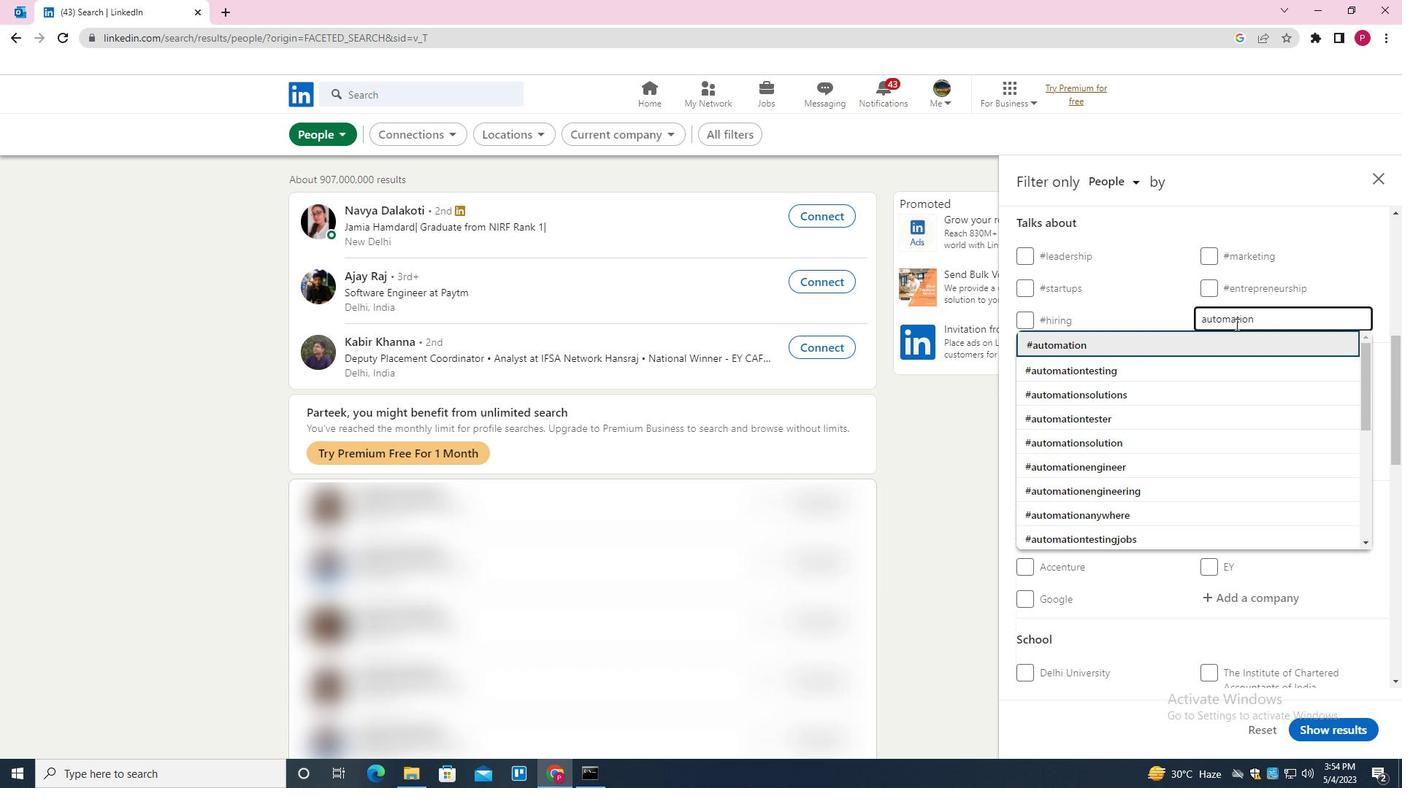 
Action: Mouse moved to (1119, 400)
Screenshot: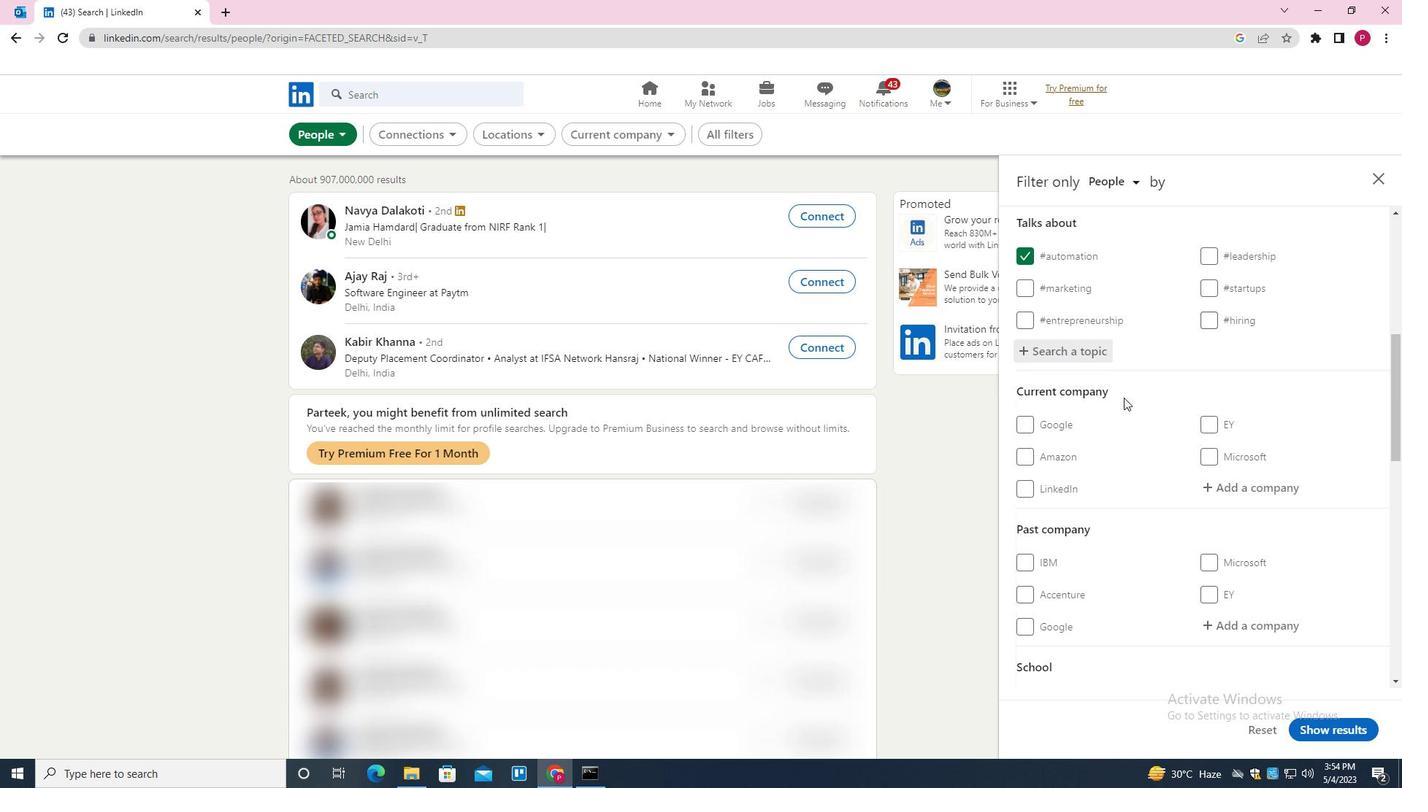 
Action: Mouse scrolled (1119, 399) with delta (0, 0)
Screenshot: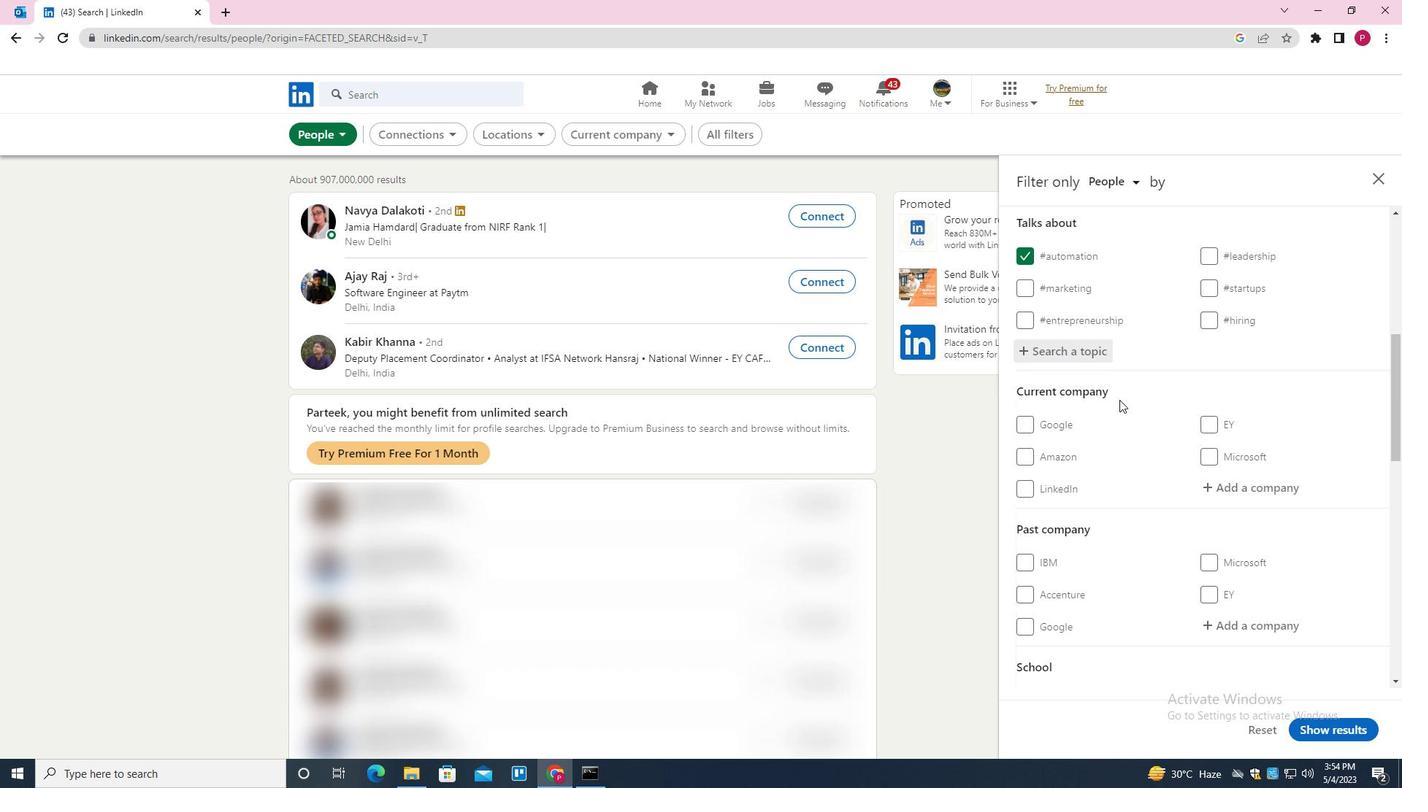 
Action: Mouse scrolled (1119, 399) with delta (0, 0)
Screenshot: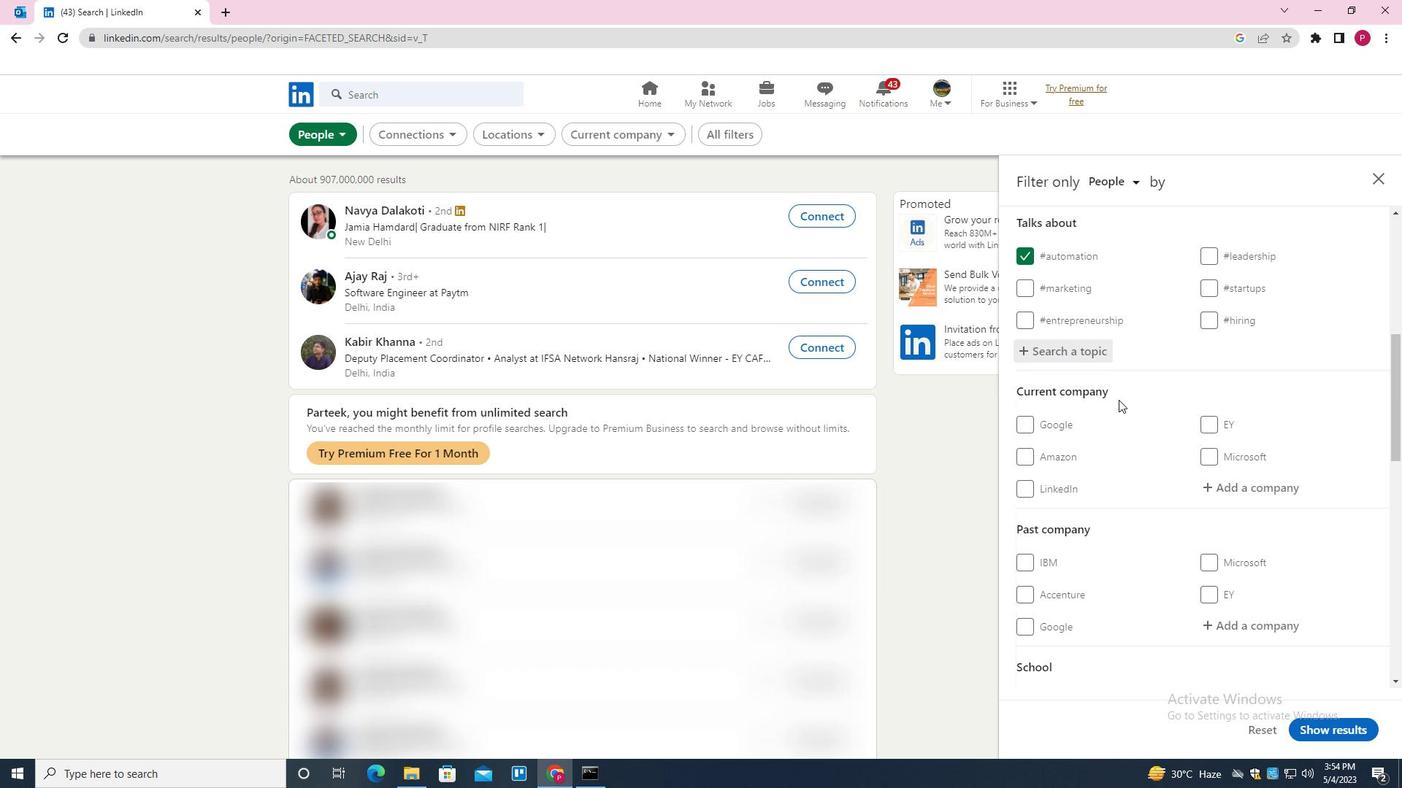 
Action: Mouse moved to (1067, 376)
Screenshot: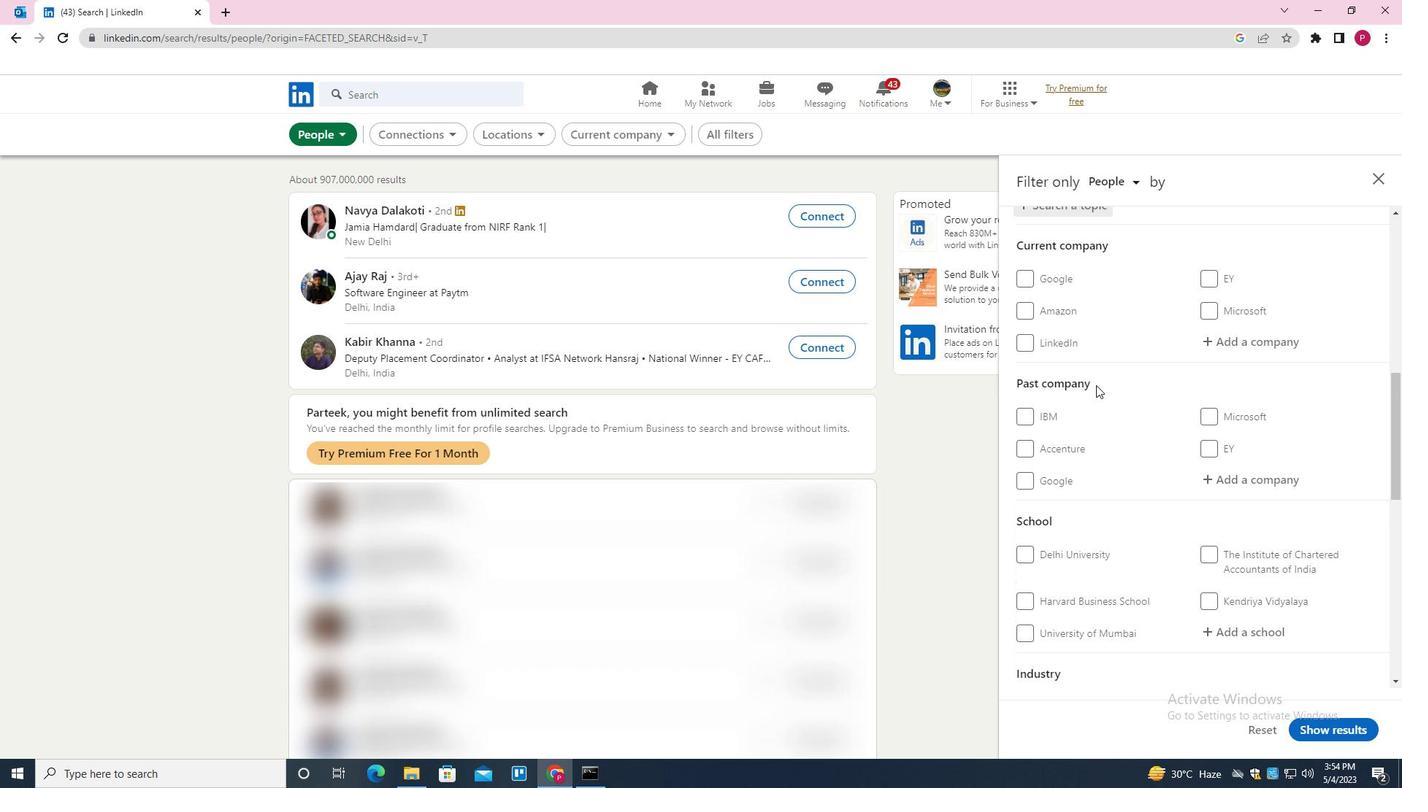 
Action: Mouse scrolled (1067, 376) with delta (0, 0)
Screenshot: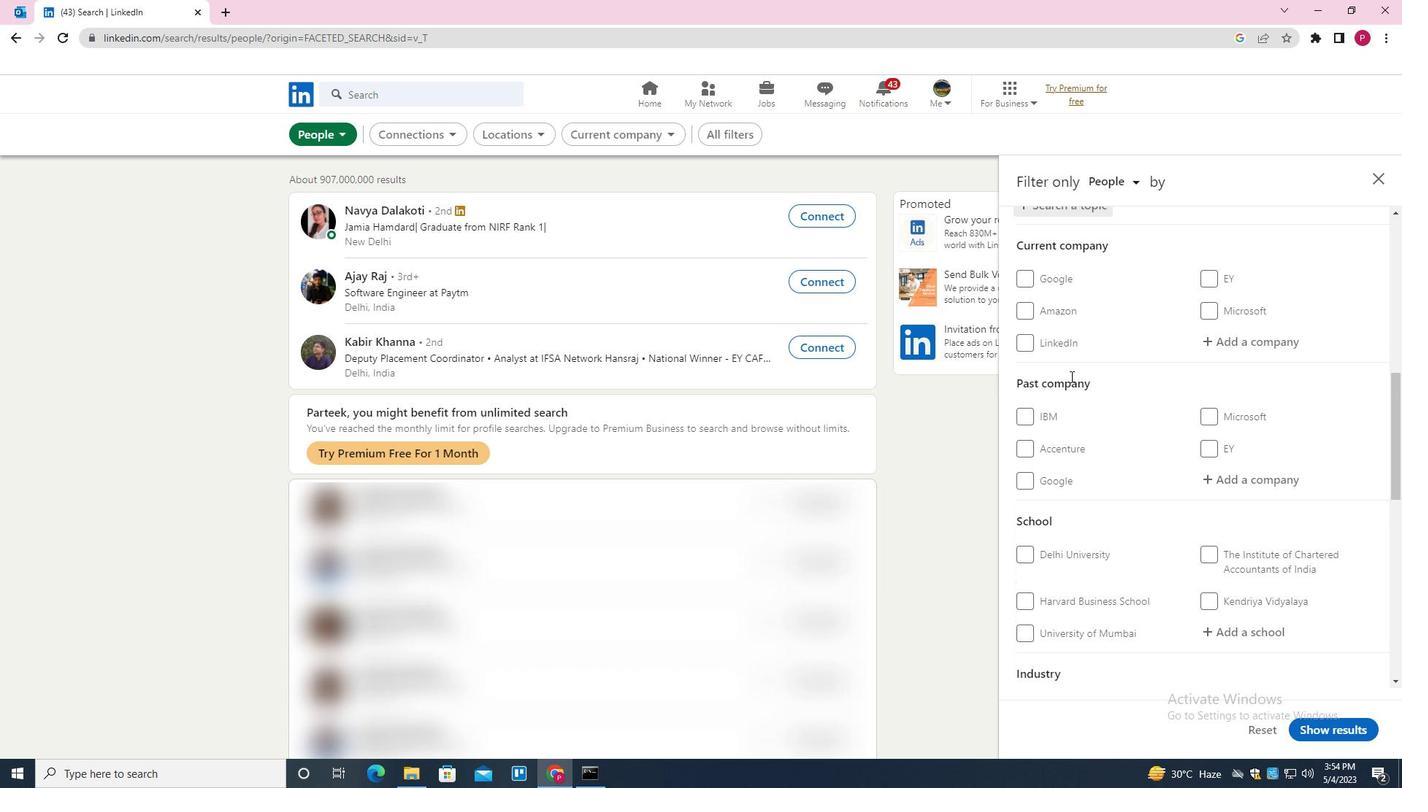 
Action: Mouse moved to (1072, 371)
Screenshot: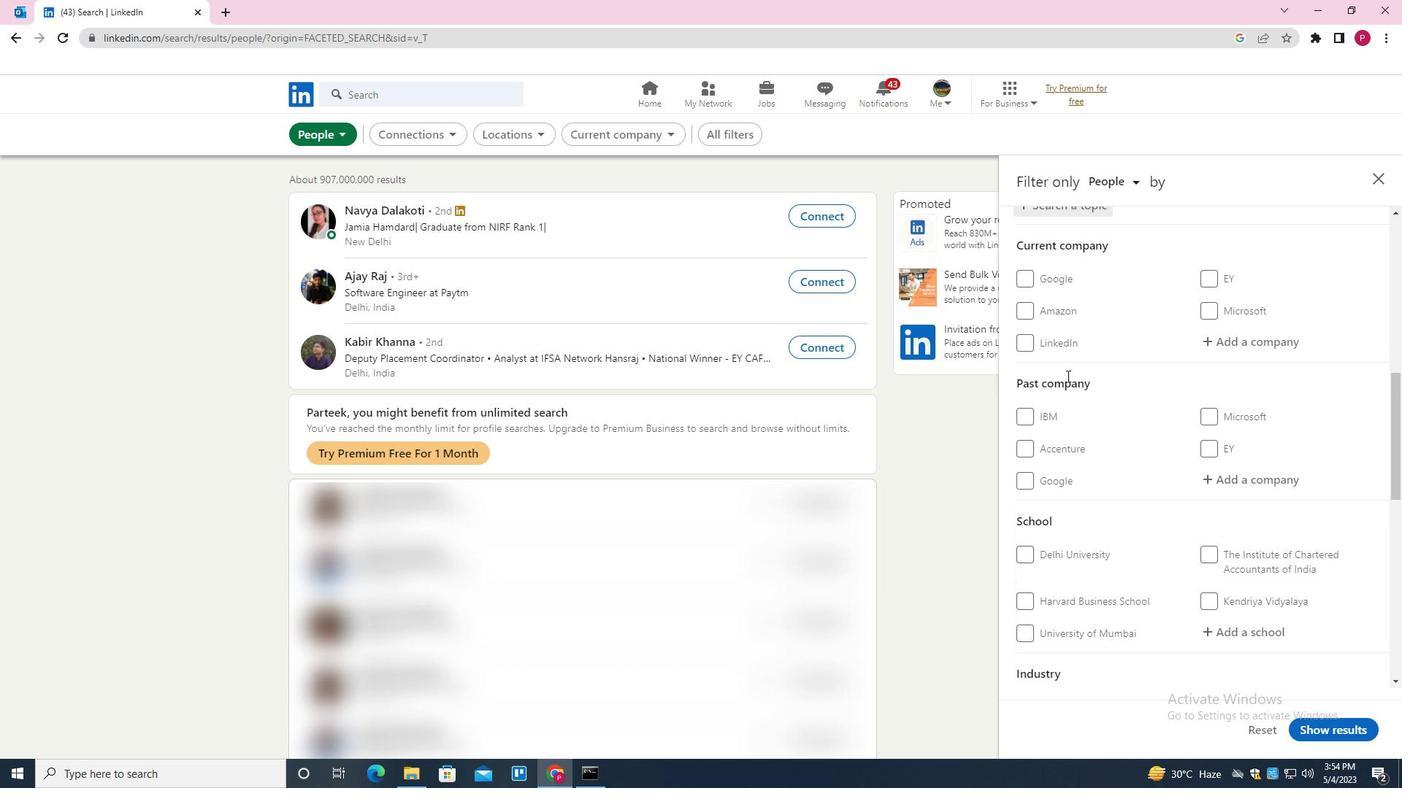 
Action: Mouse scrolled (1072, 370) with delta (0, 0)
Screenshot: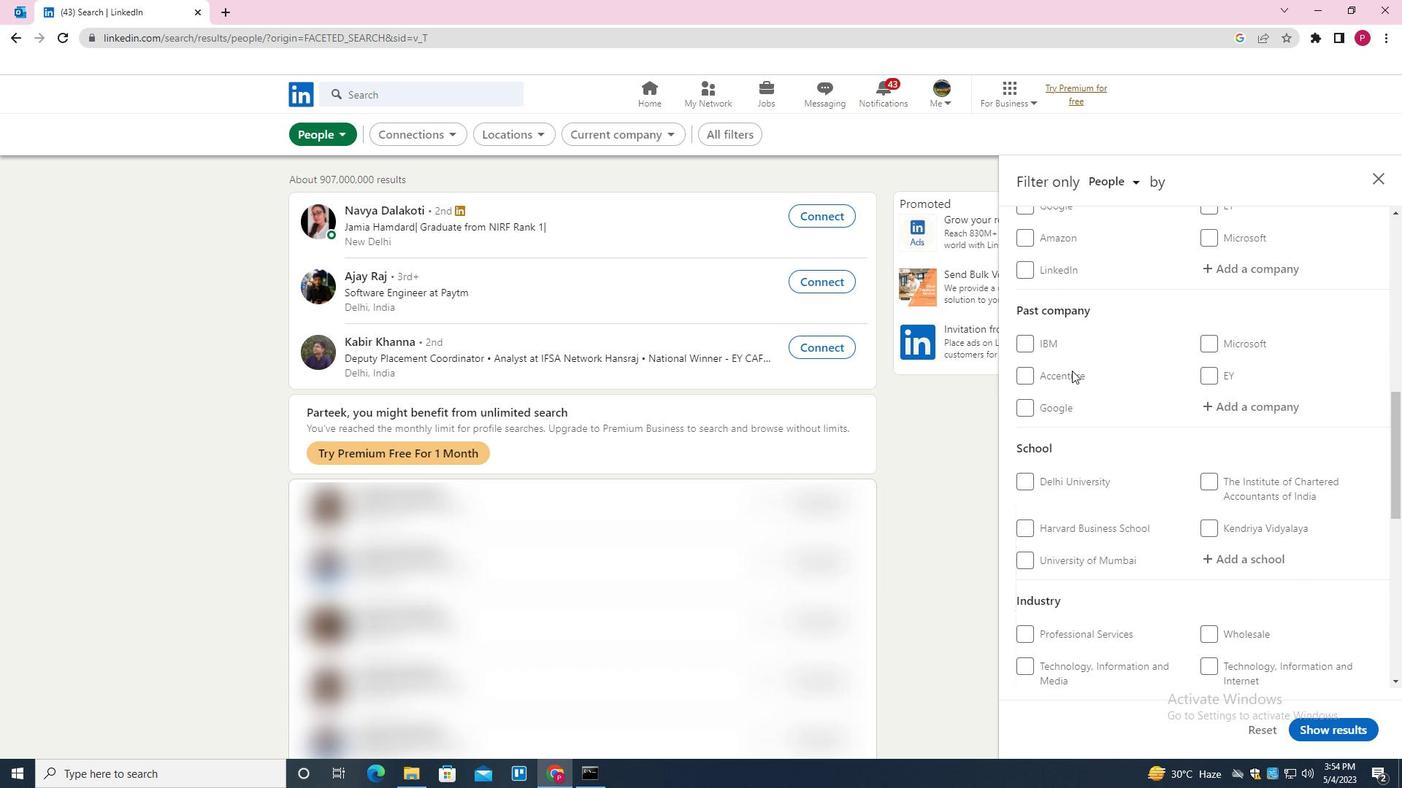 
Action: Mouse scrolled (1072, 370) with delta (0, 0)
Screenshot: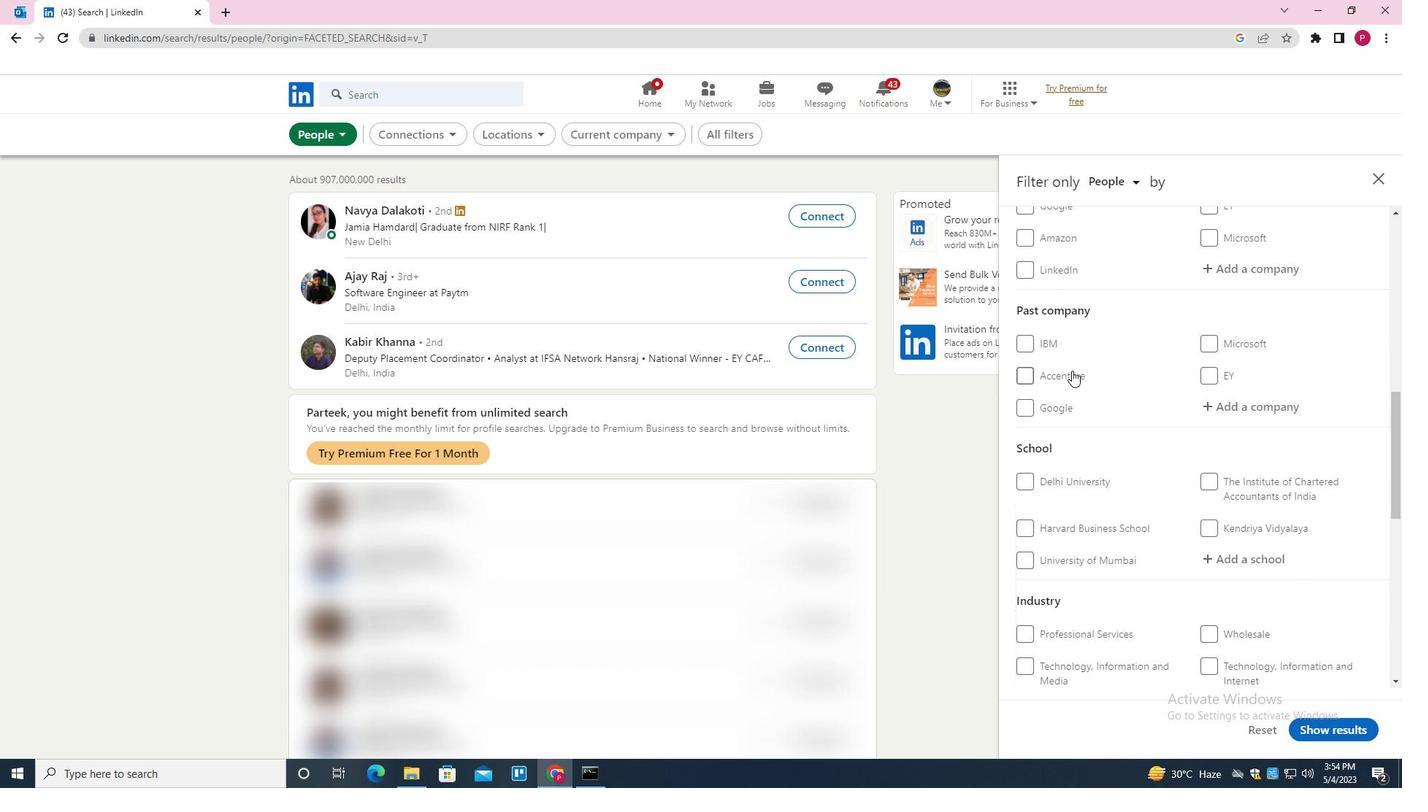
Action: Mouse scrolled (1072, 370) with delta (0, 0)
Screenshot: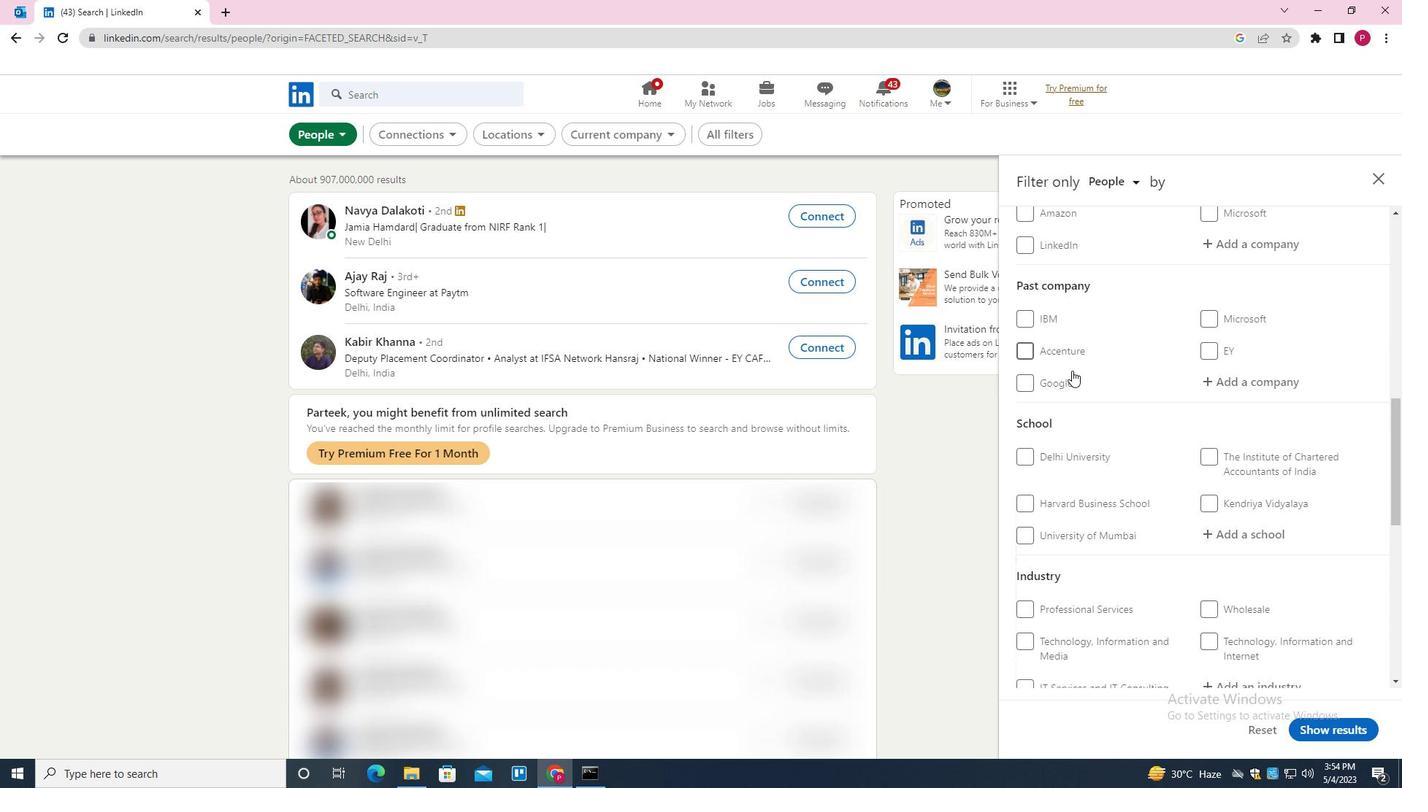 
Action: Mouse scrolled (1072, 370) with delta (0, 0)
Screenshot: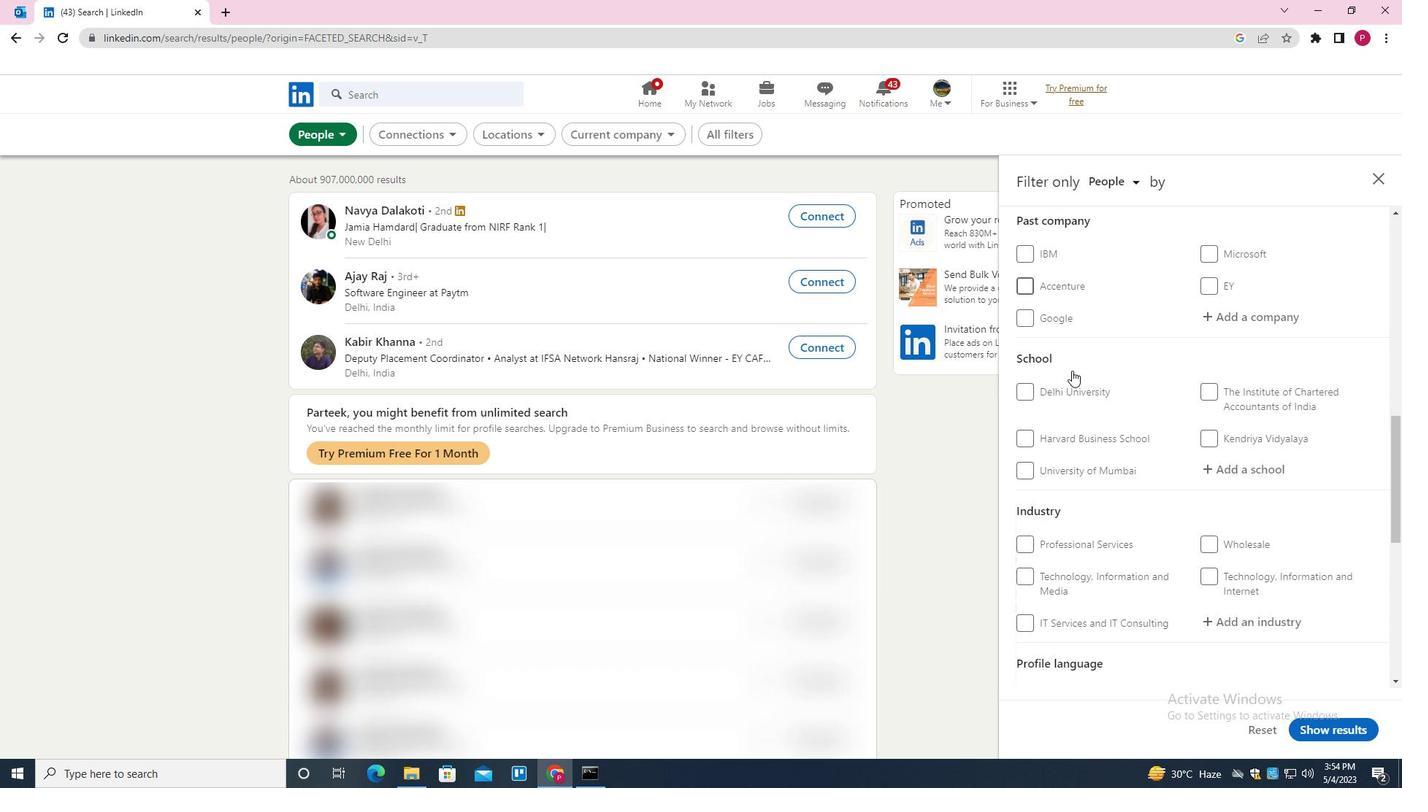 
Action: Mouse scrolled (1072, 370) with delta (0, 0)
Screenshot: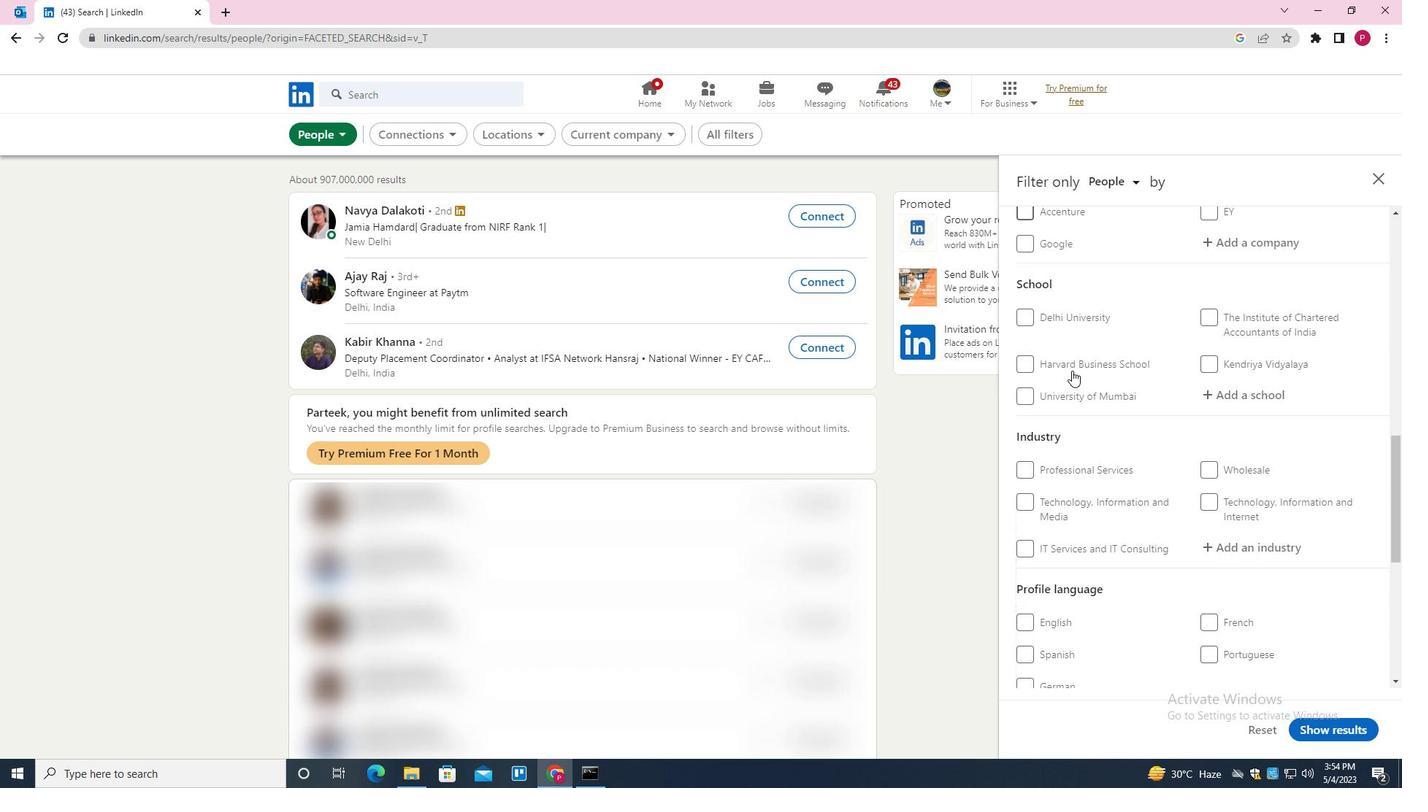 
Action: Mouse scrolled (1072, 370) with delta (0, 0)
Screenshot: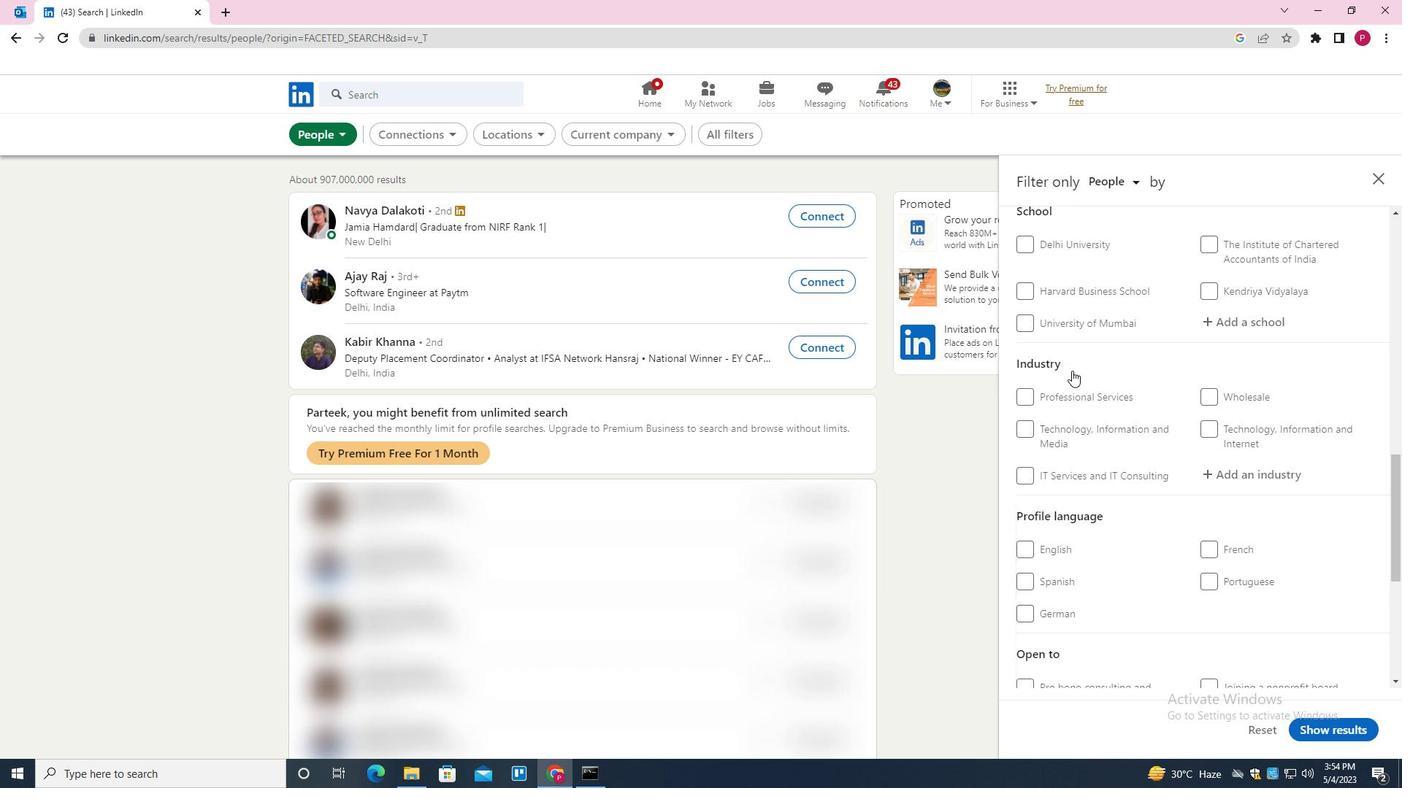 
Action: Mouse moved to (1213, 379)
Screenshot: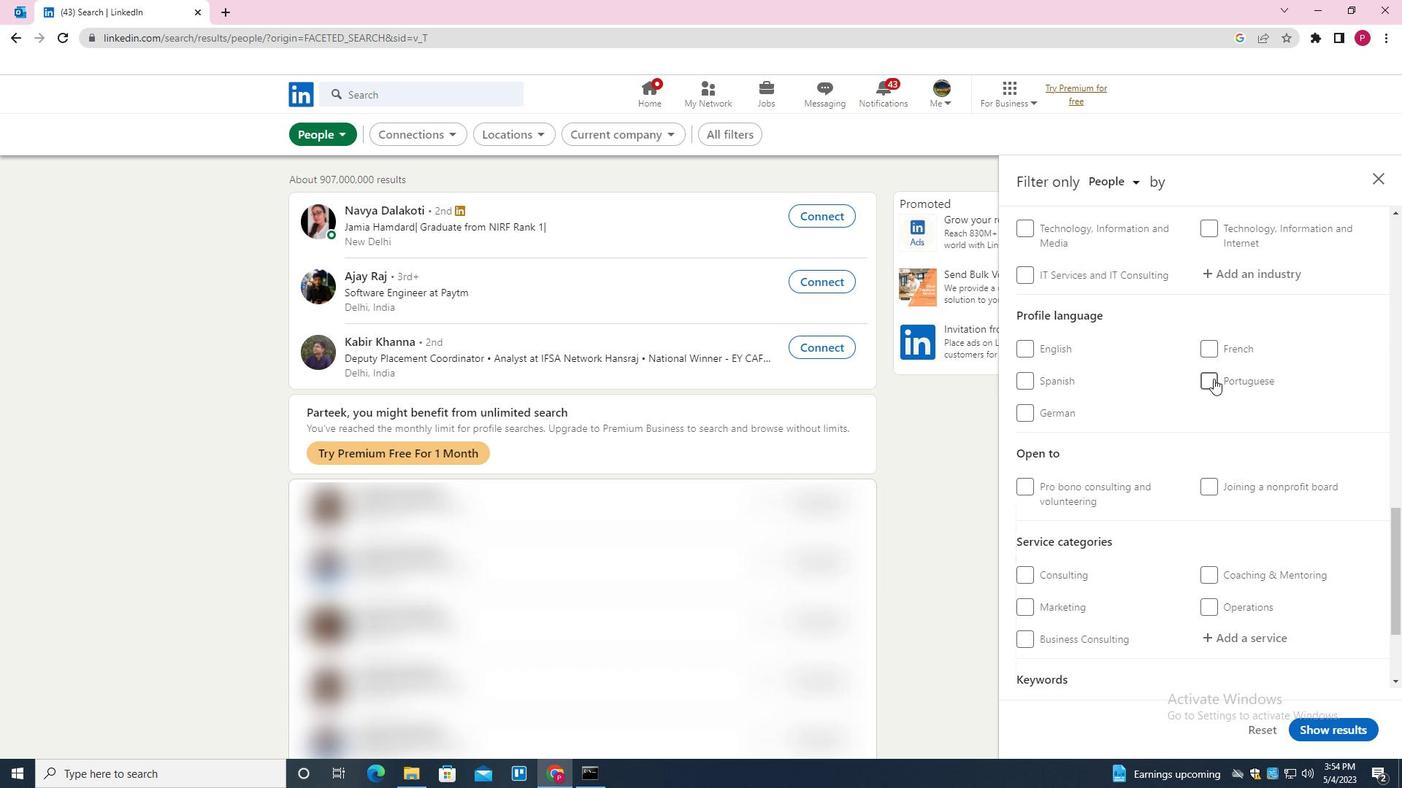 
Action: Mouse pressed left at (1213, 379)
Screenshot: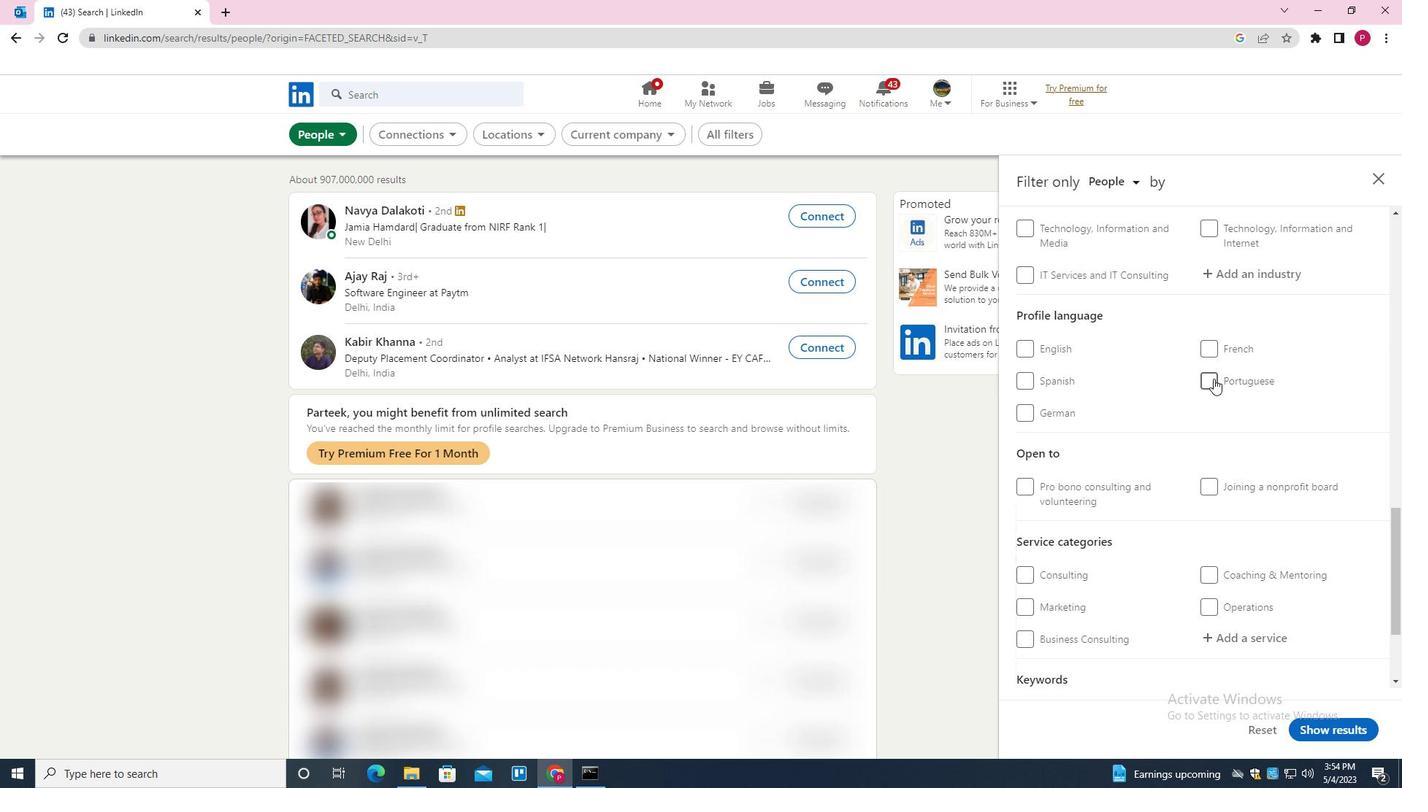 
Action: Mouse moved to (1159, 455)
Screenshot: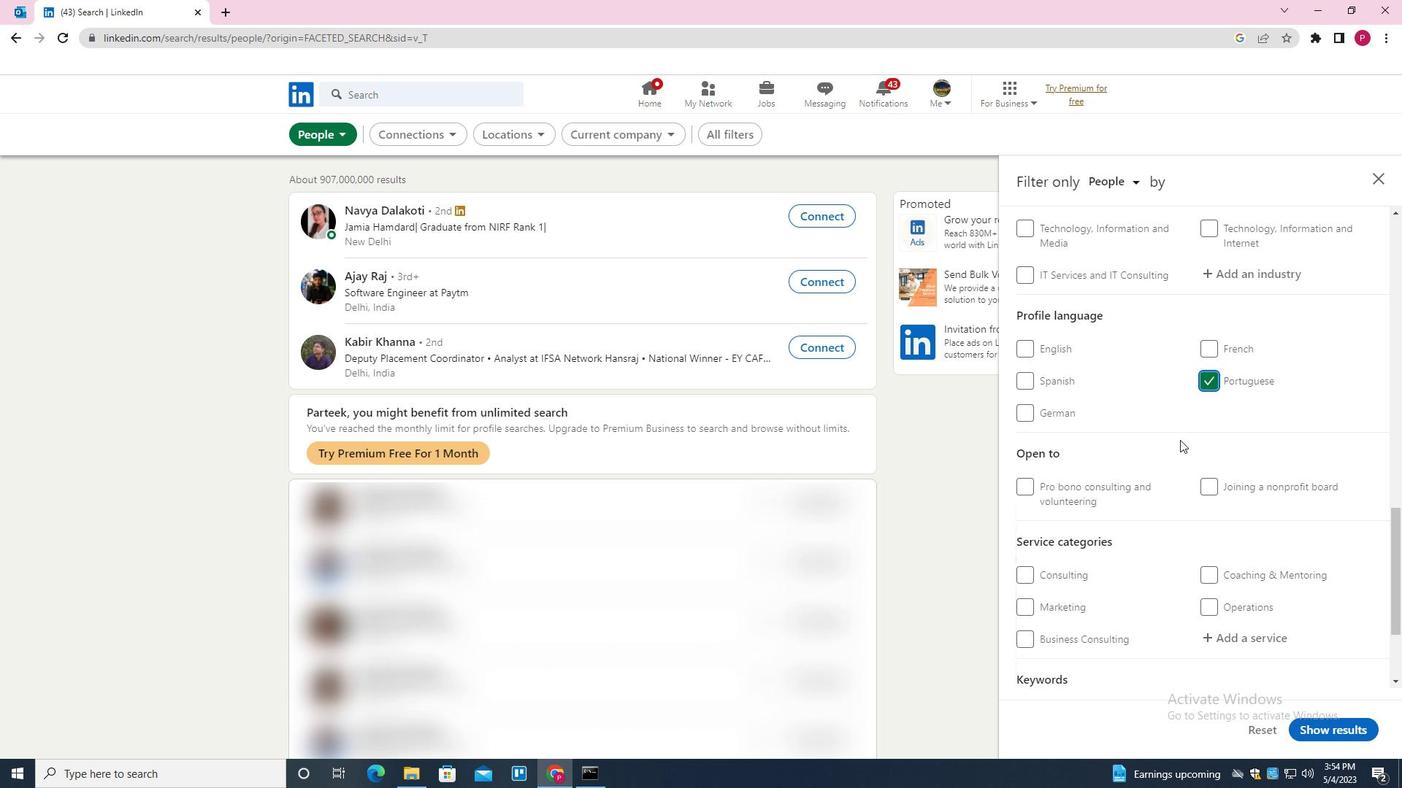 
Action: Mouse scrolled (1159, 456) with delta (0, 0)
Screenshot: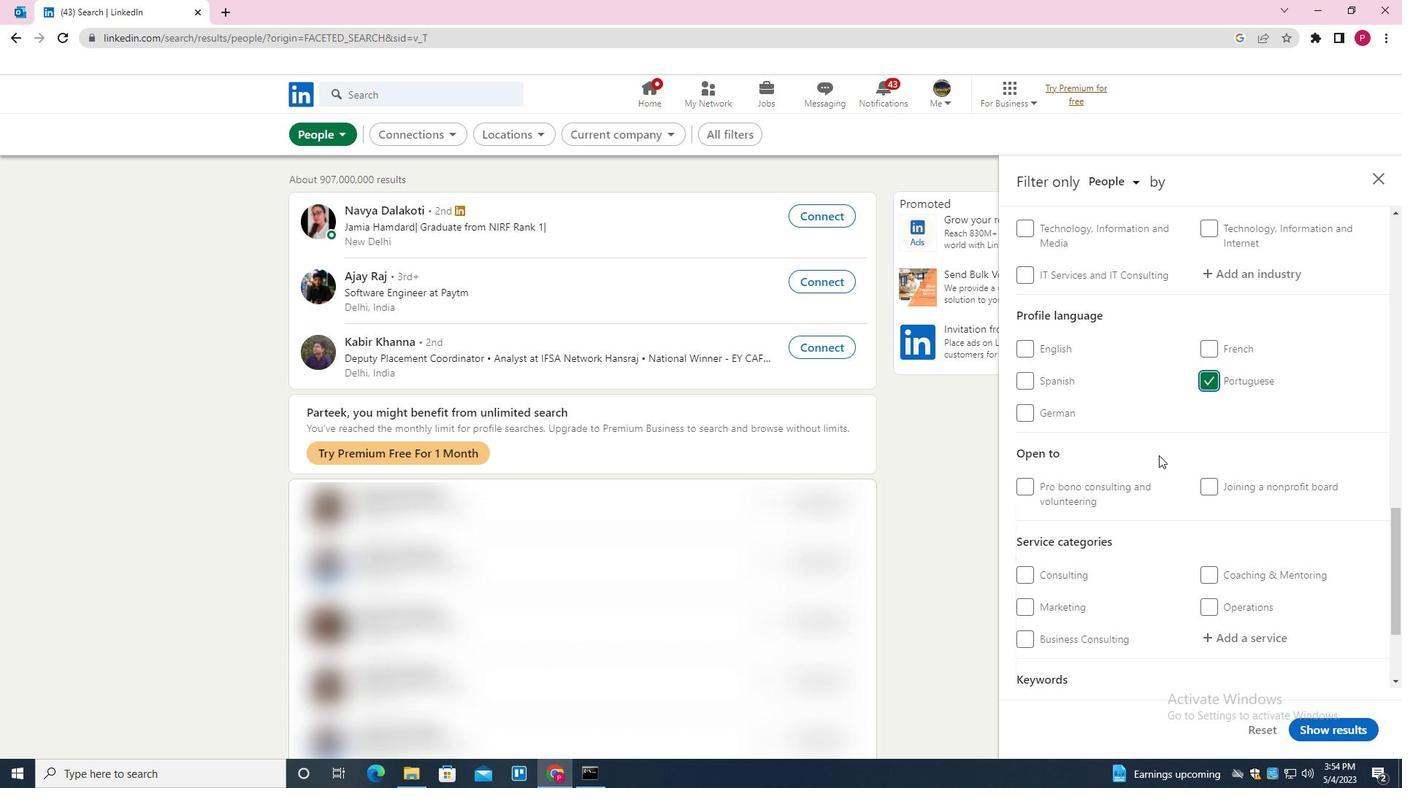 
Action: Mouse scrolled (1159, 456) with delta (0, 0)
Screenshot: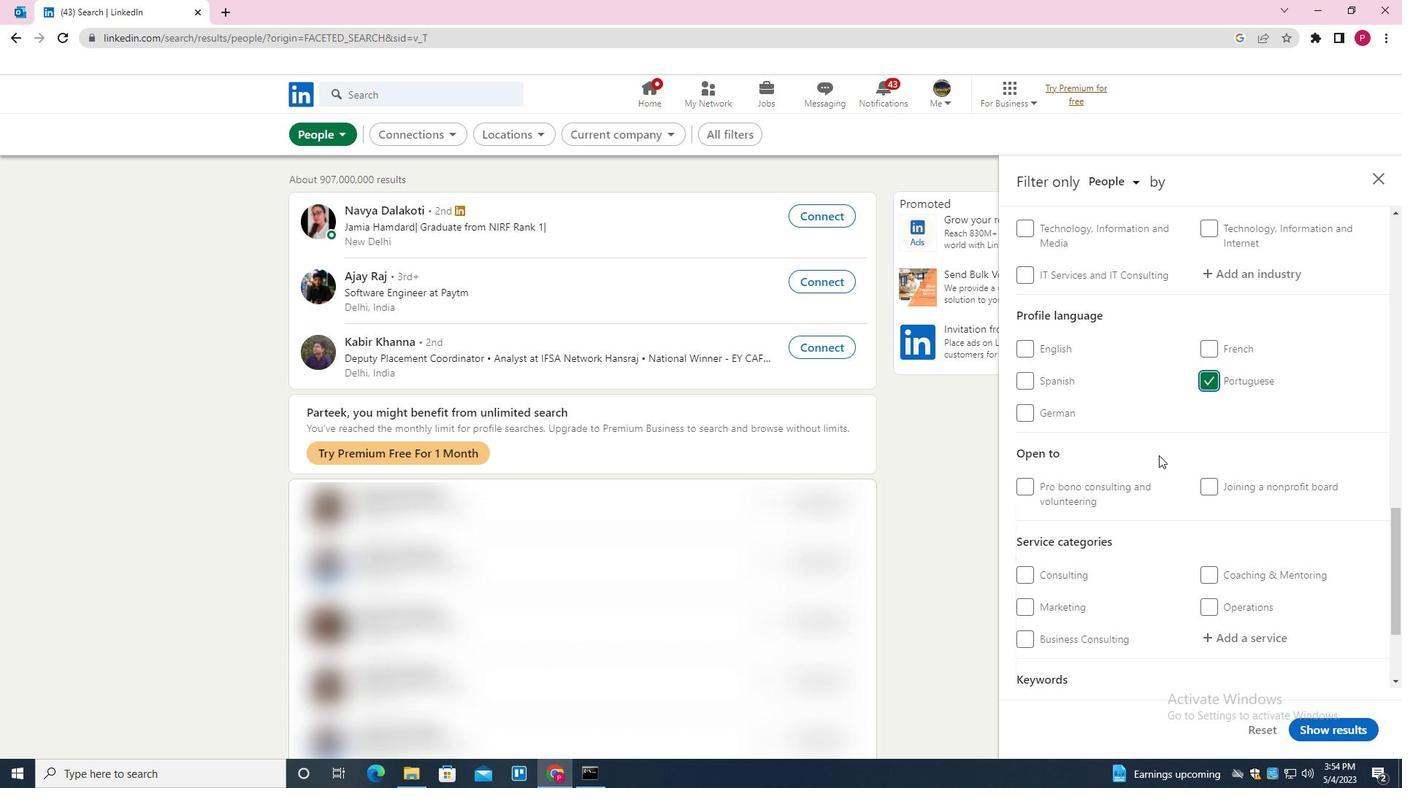 
Action: Mouse scrolled (1159, 456) with delta (0, 0)
Screenshot: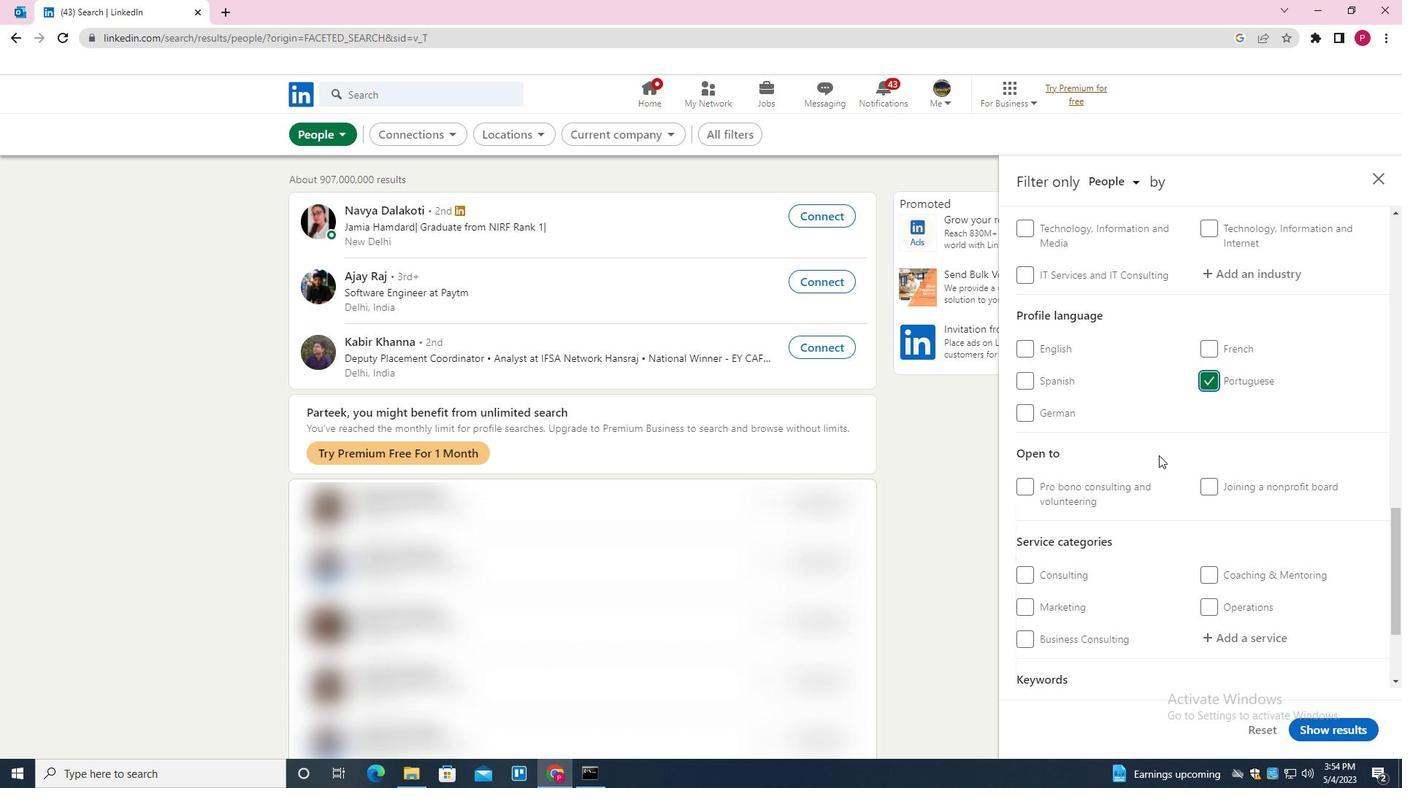 
Action: Mouse scrolled (1159, 456) with delta (0, 0)
Screenshot: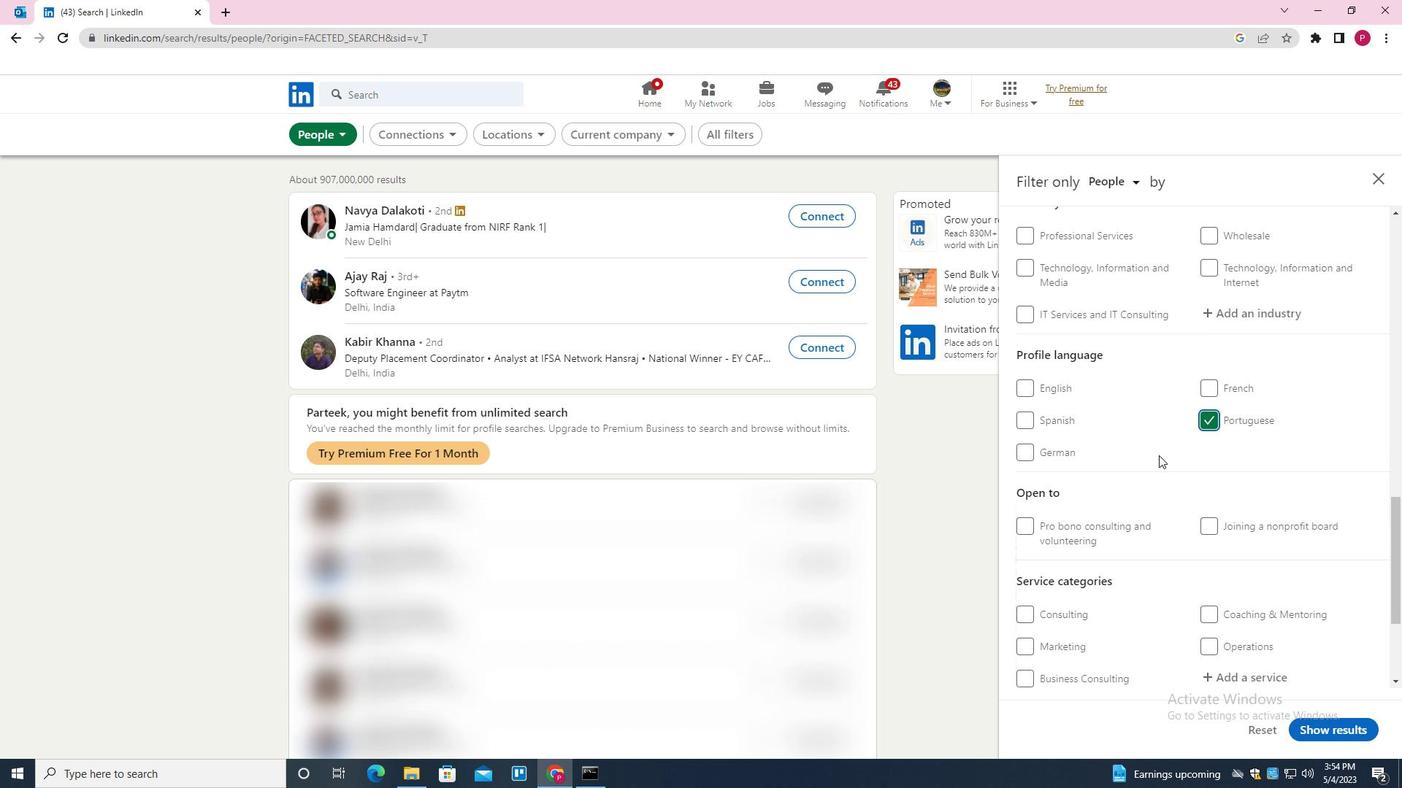 
Action: Mouse scrolled (1159, 456) with delta (0, 0)
Screenshot: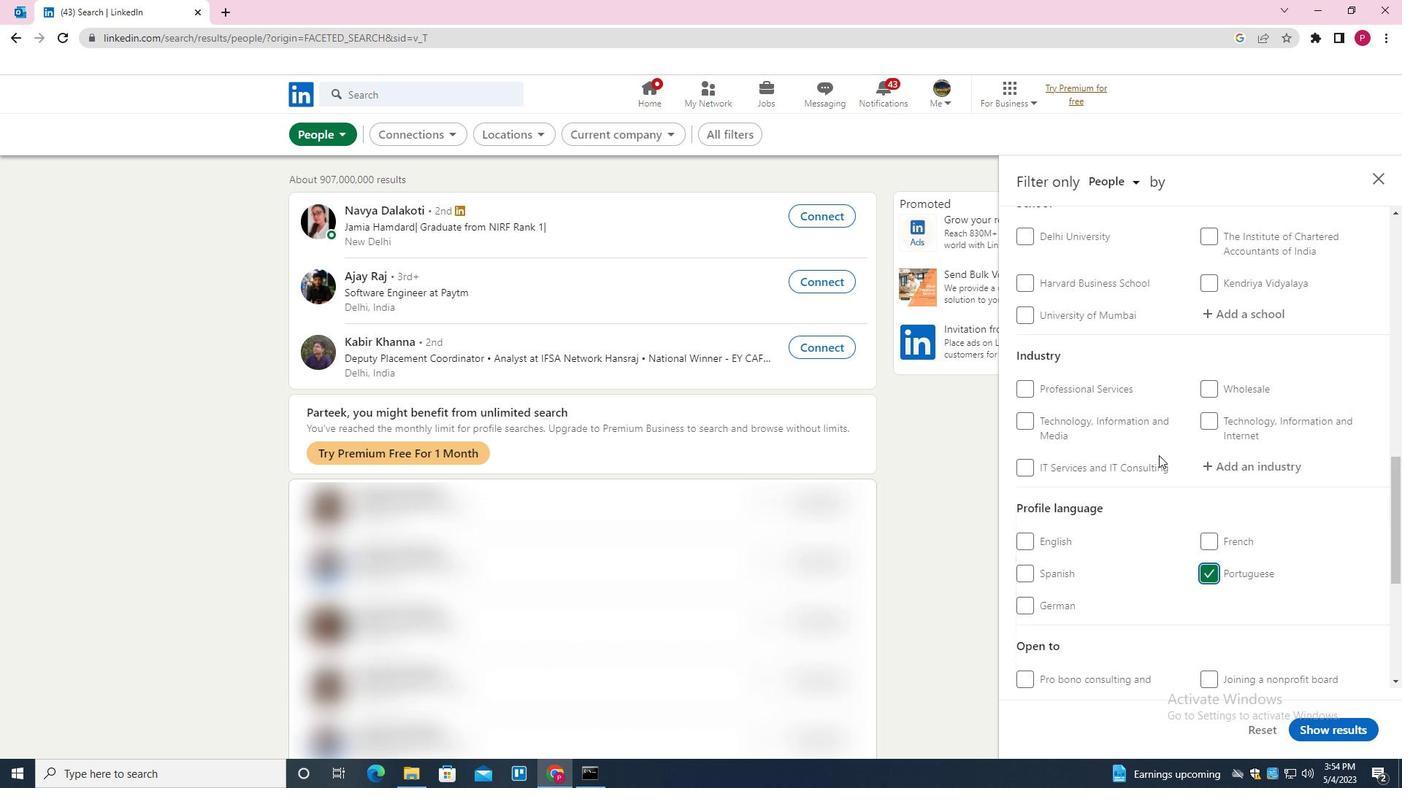 
Action: Mouse scrolled (1159, 456) with delta (0, 0)
Screenshot: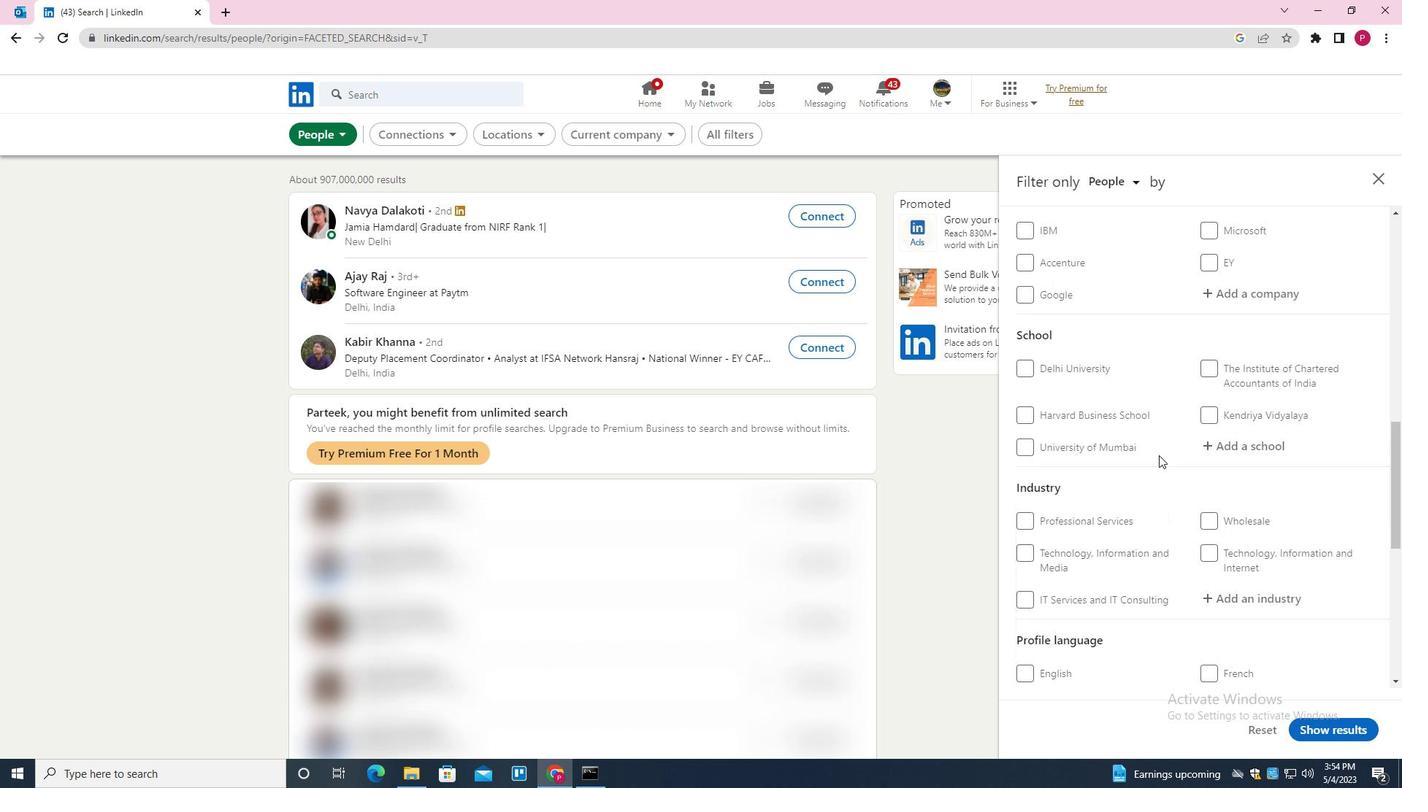 
Action: Mouse moved to (1164, 451)
Screenshot: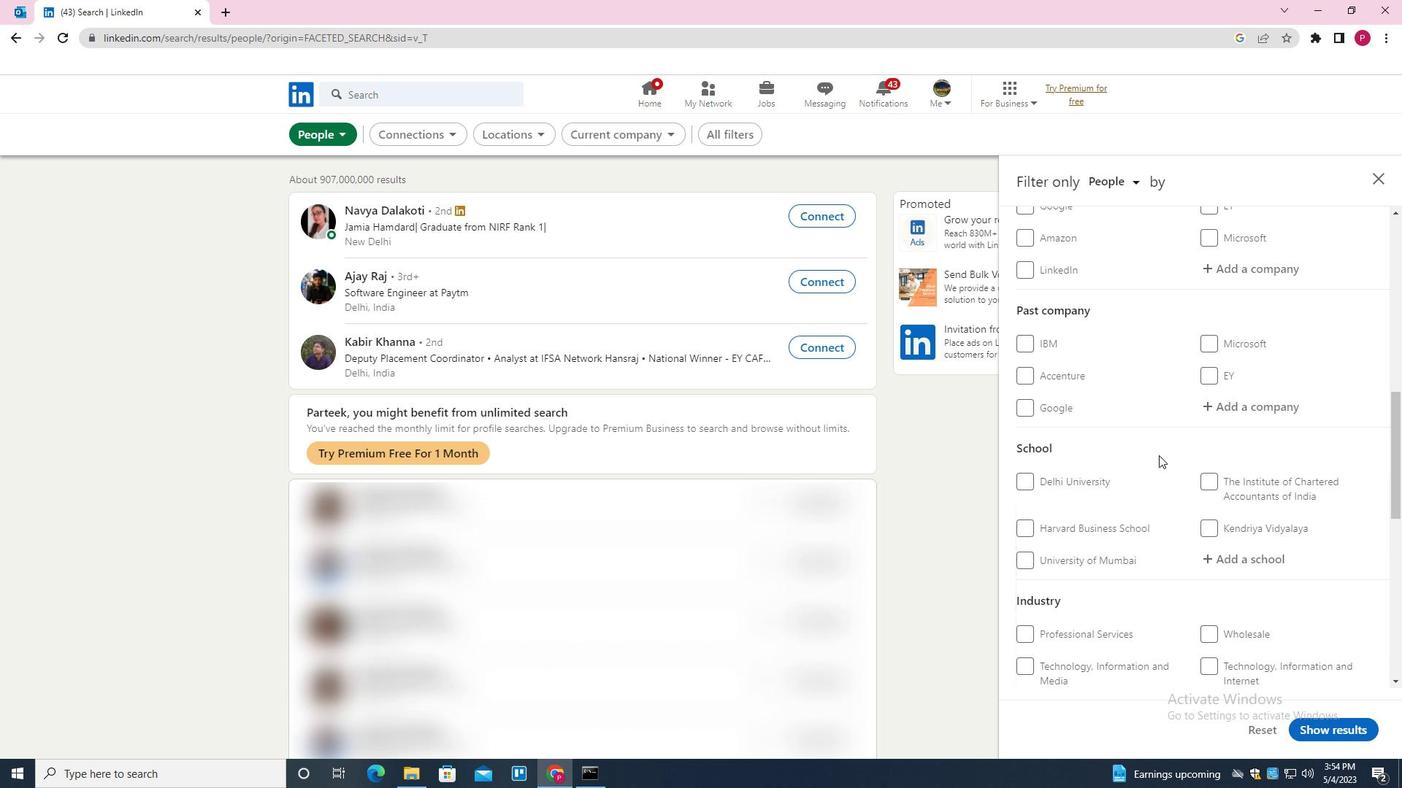 
Action: Mouse scrolled (1164, 452) with delta (0, 0)
Screenshot: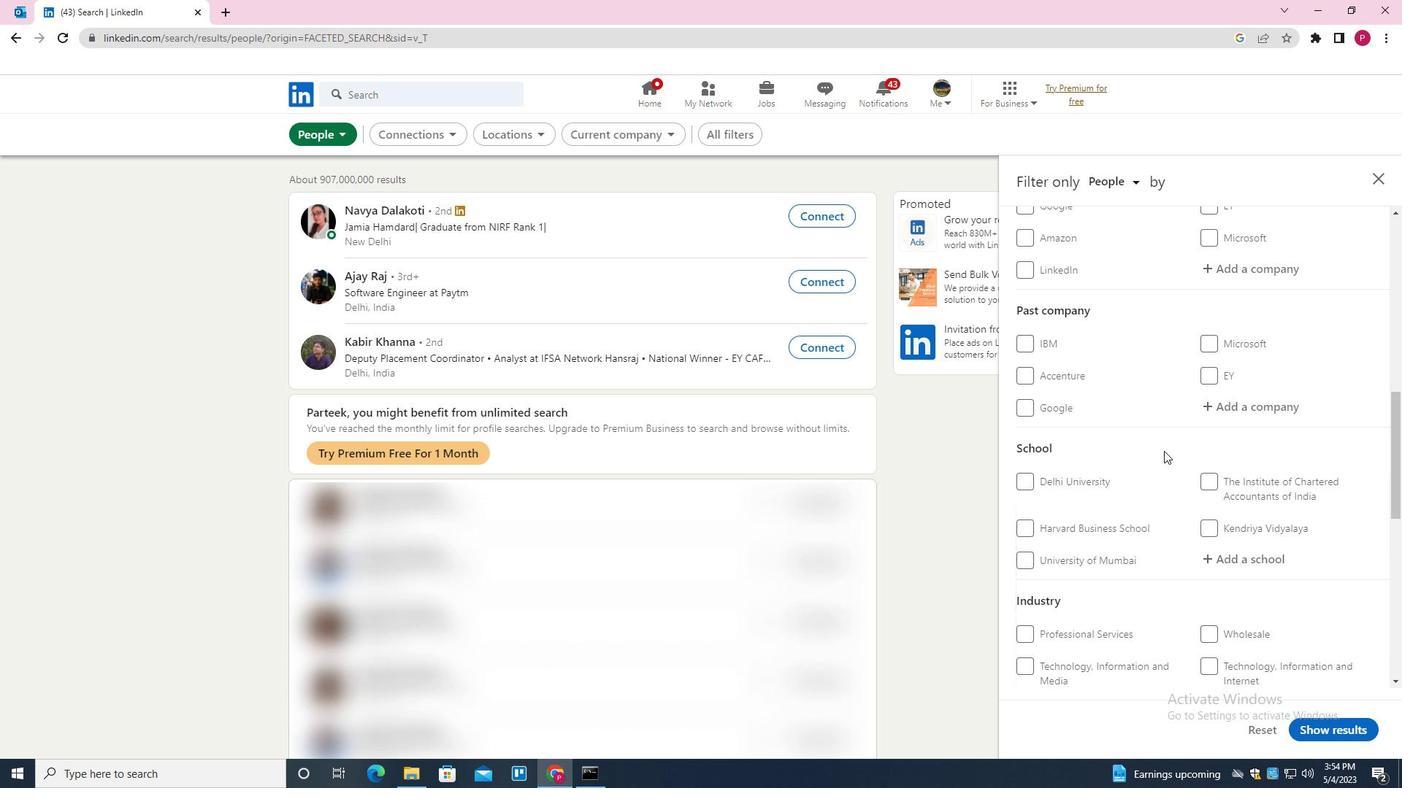 
Action: Mouse scrolled (1164, 452) with delta (0, 0)
Screenshot: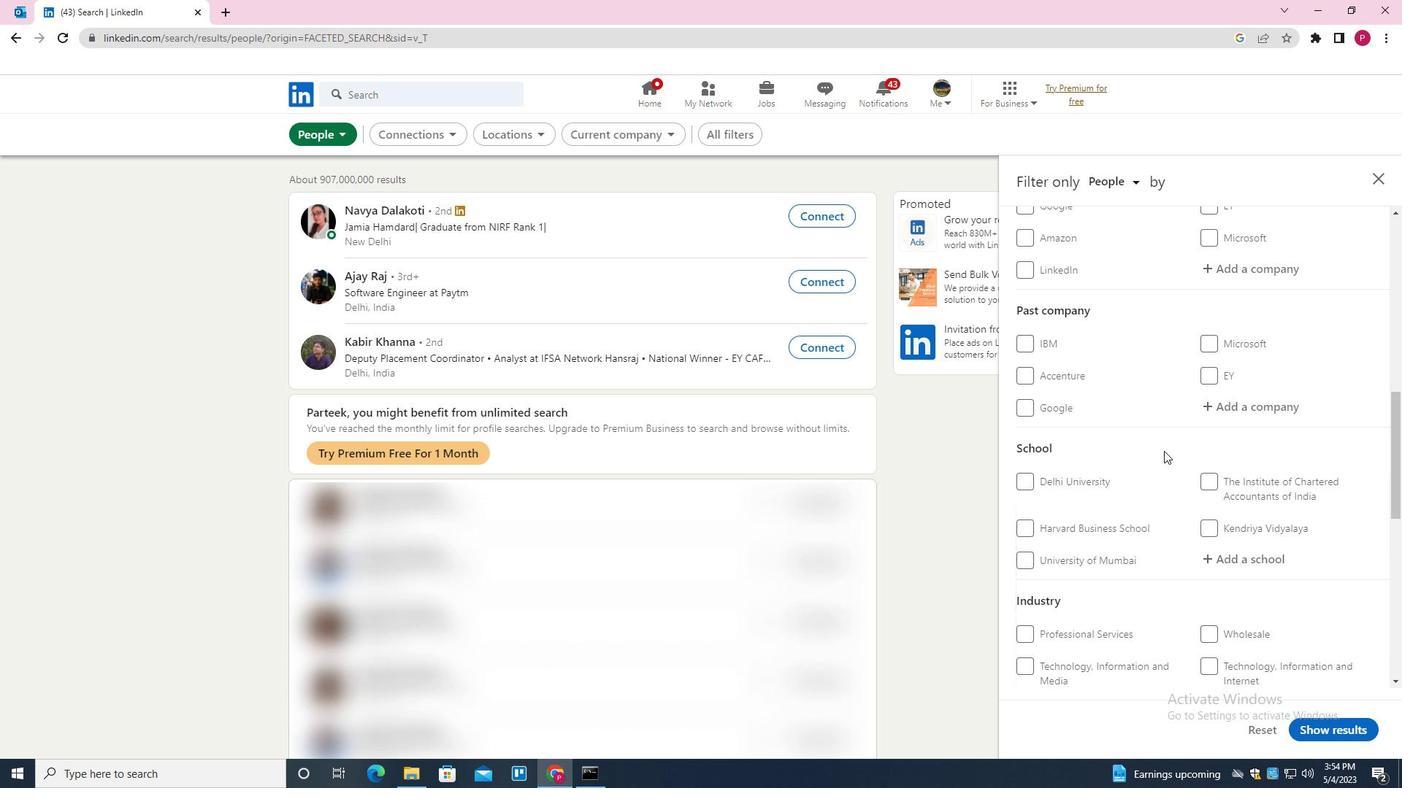 
Action: Mouse moved to (1226, 412)
Screenshot: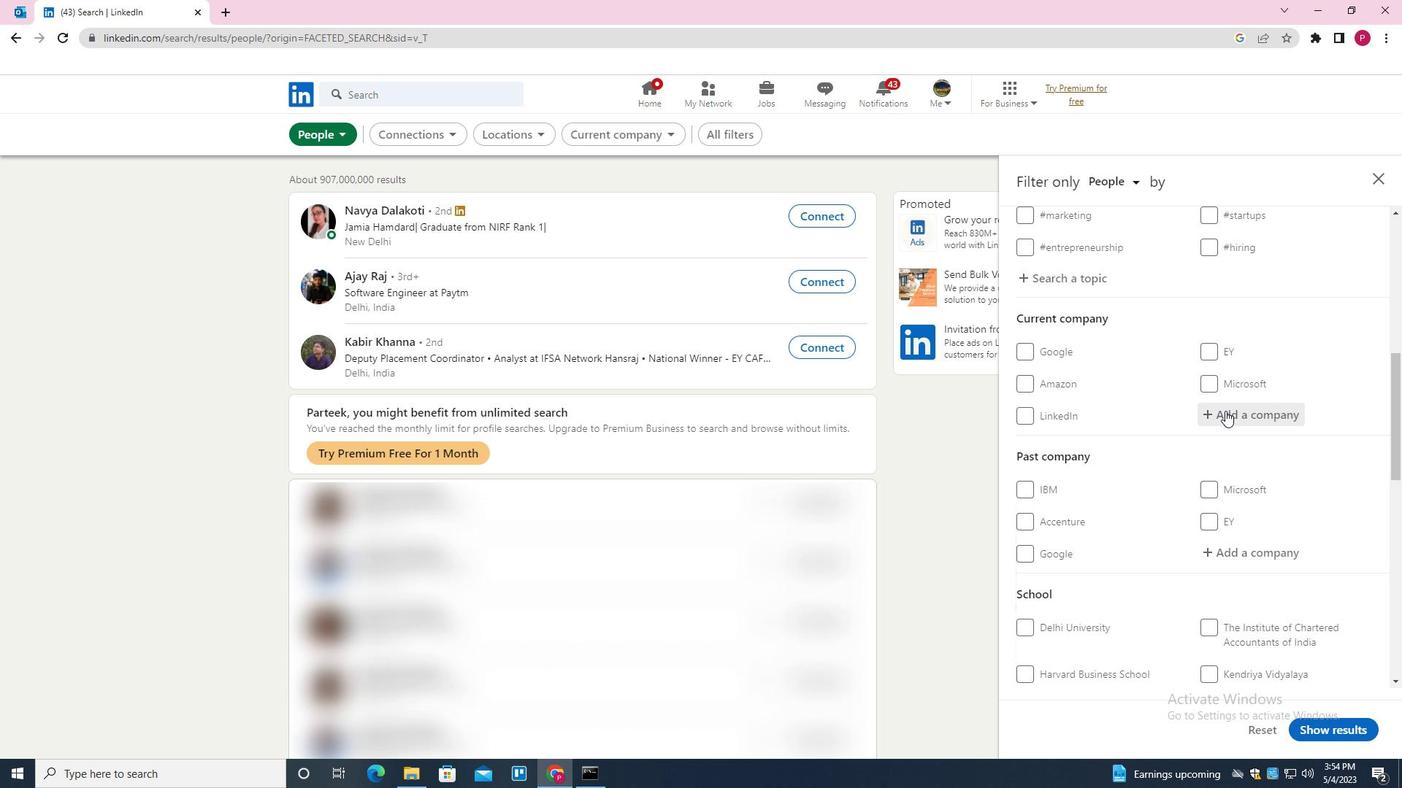
Action: Mouse pressed left at (1226, 412)
Screenshot: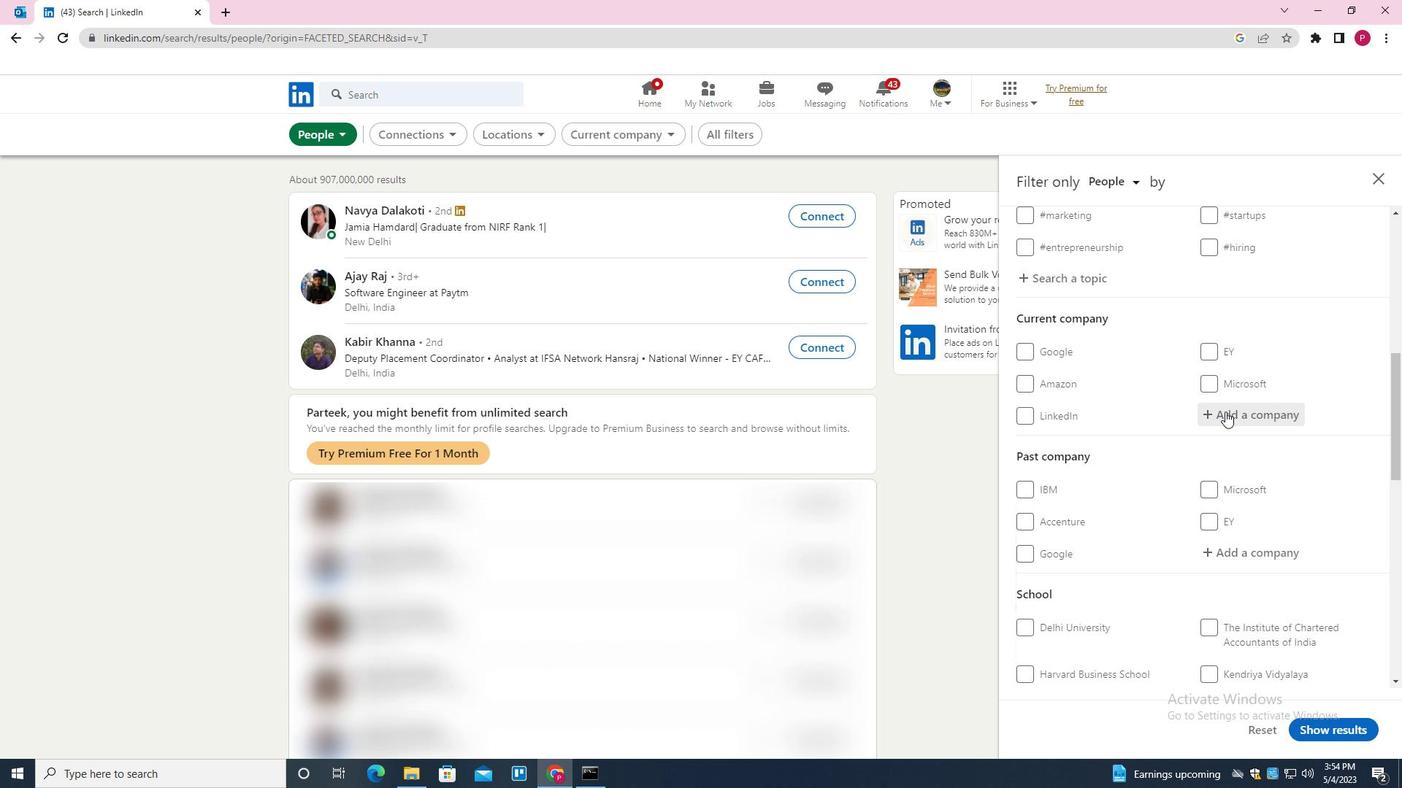 
Action: Key pressed <Key.shift>COCHLEAR<Key.down><Key.enter>
Screenshot: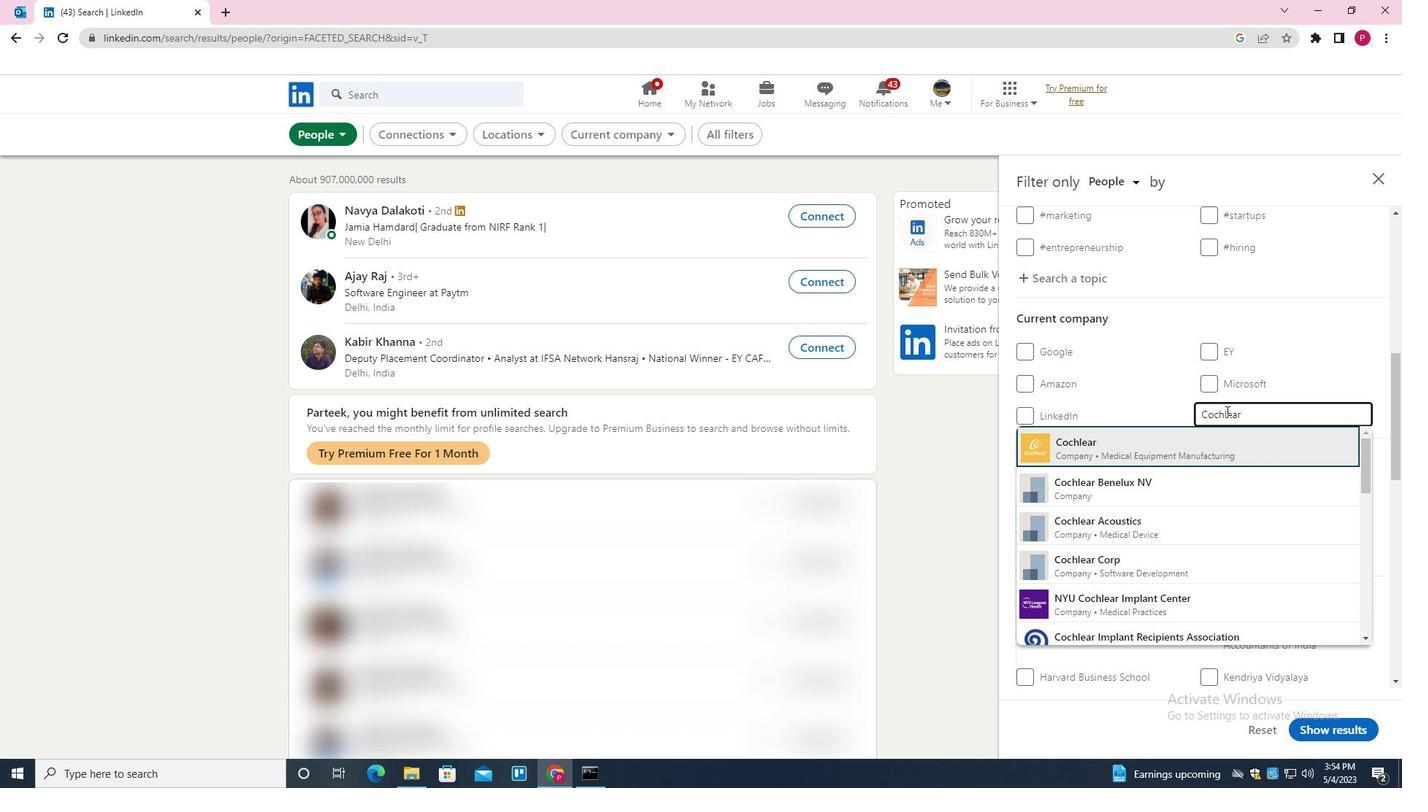 
Action: Mouse moved to (1055, 452)
Screenshot: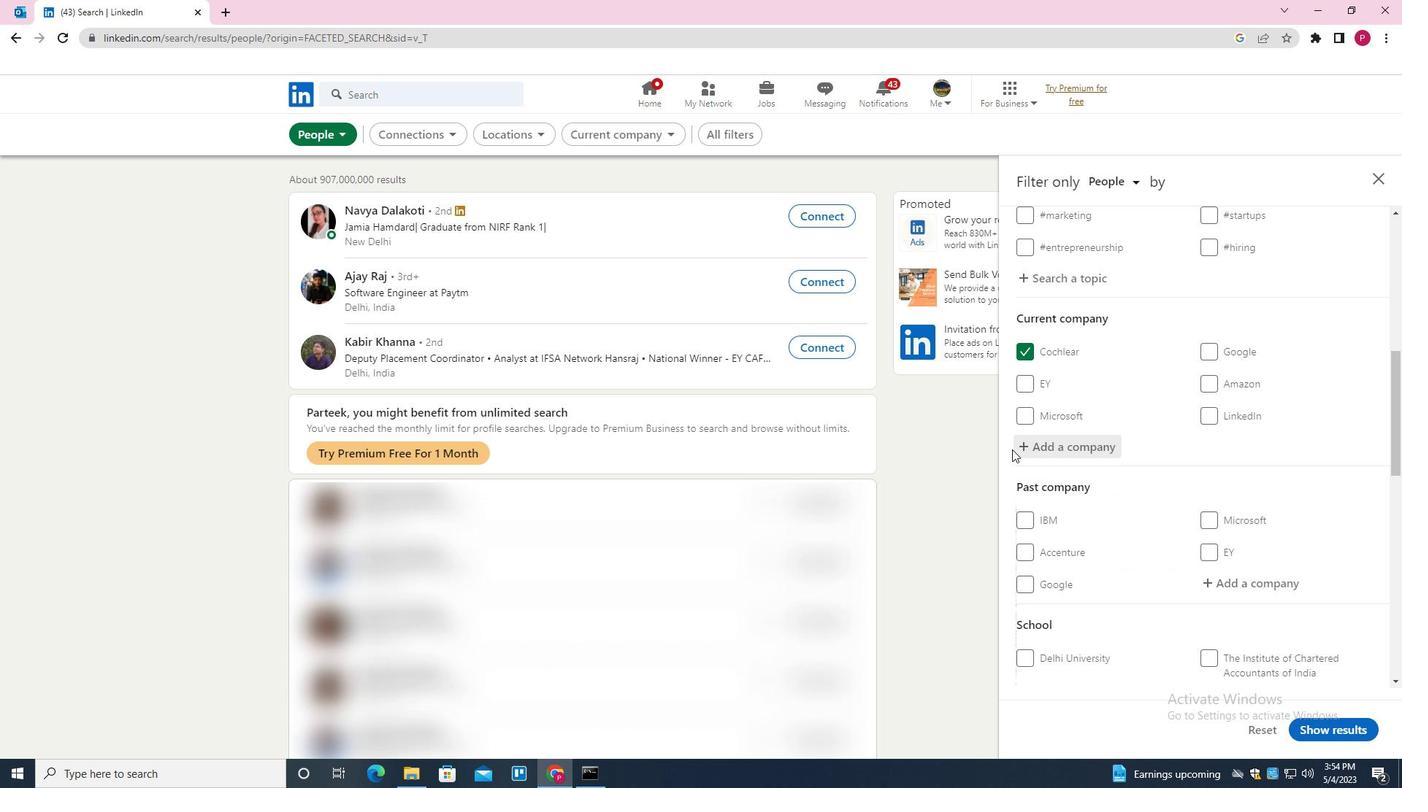 
Action: Mouse scrolled (1055, 452) with delta (0, 0)
Screenshot: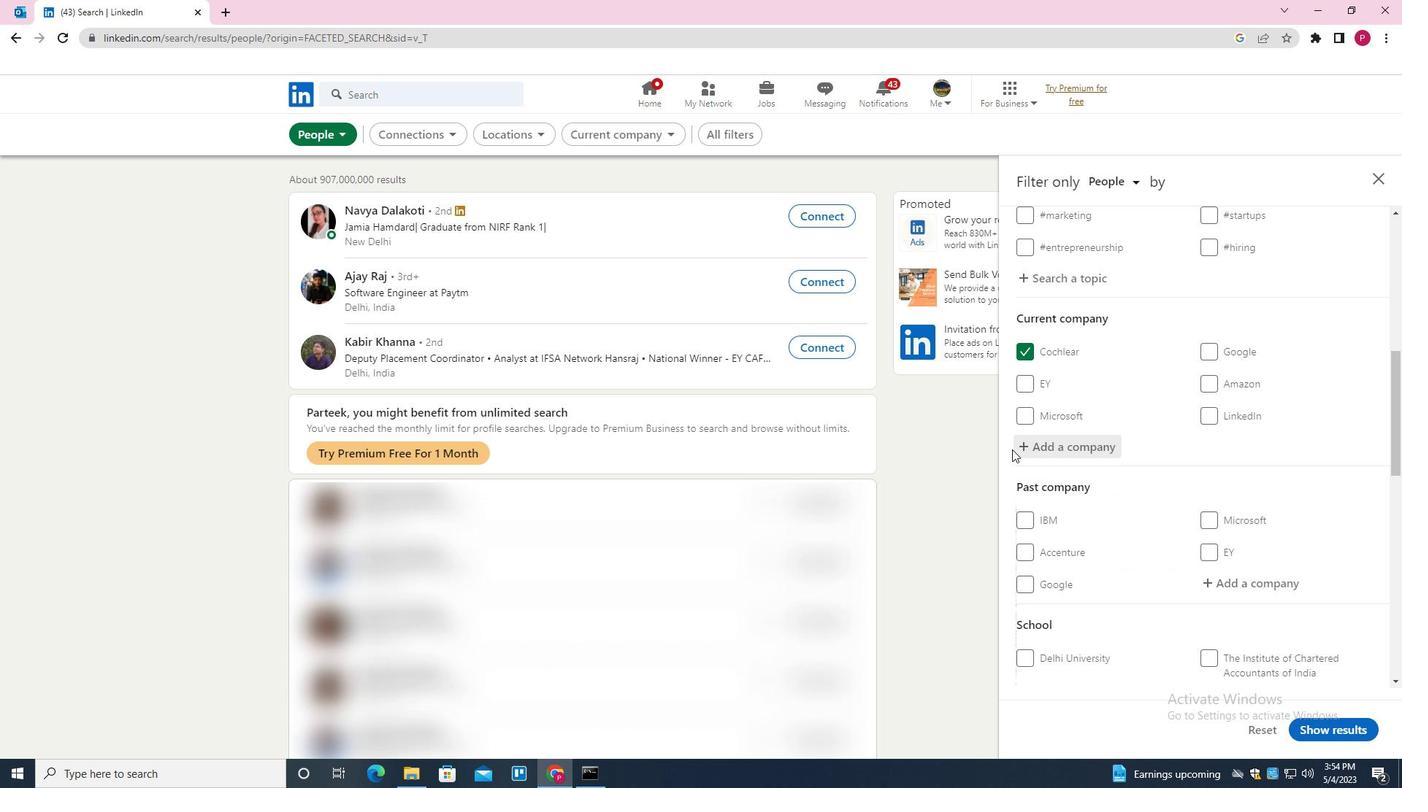 
Action: Mouse moved to (1073, 455)
Screenshot: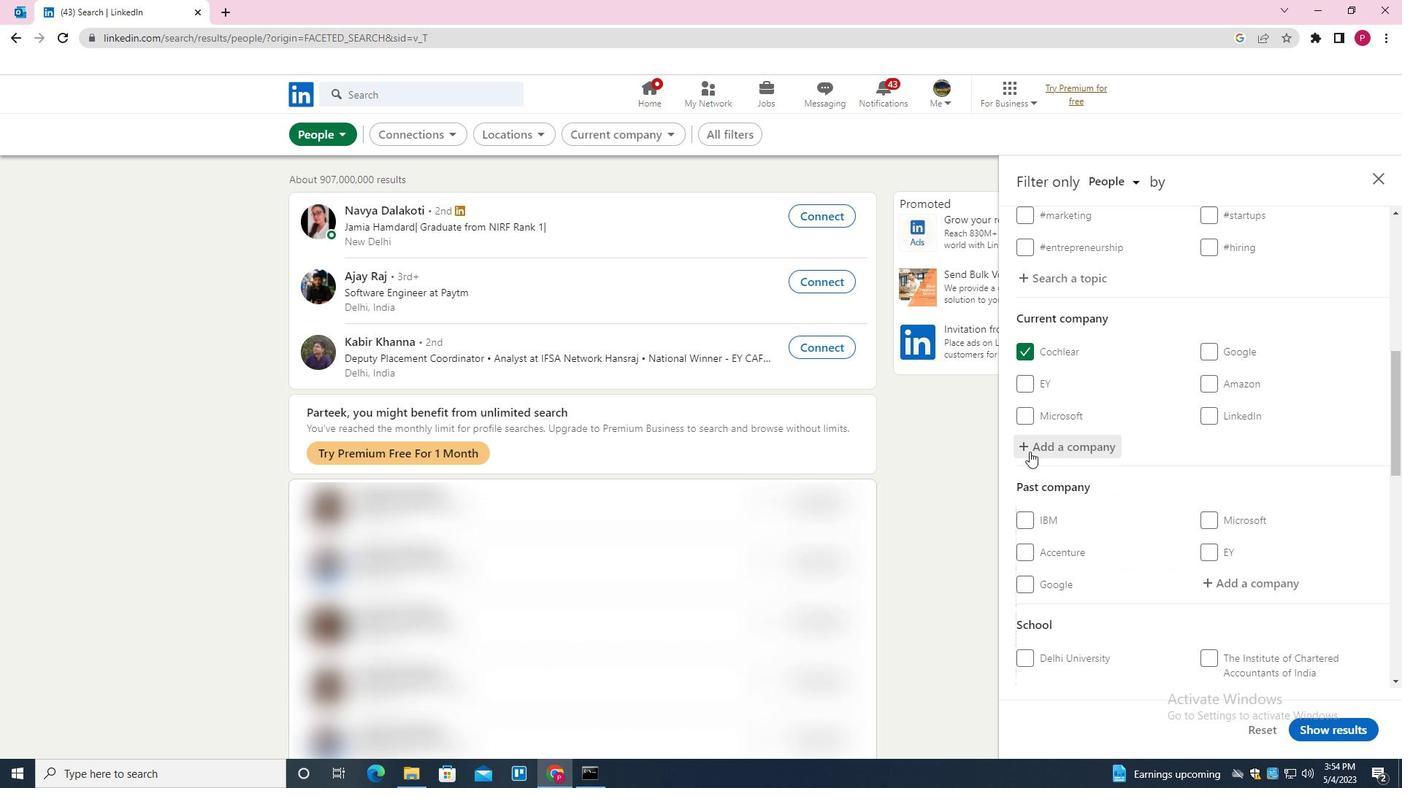 
Action: Mouse scrolled (1073, 455) with delta (0, 0)
Screenshot: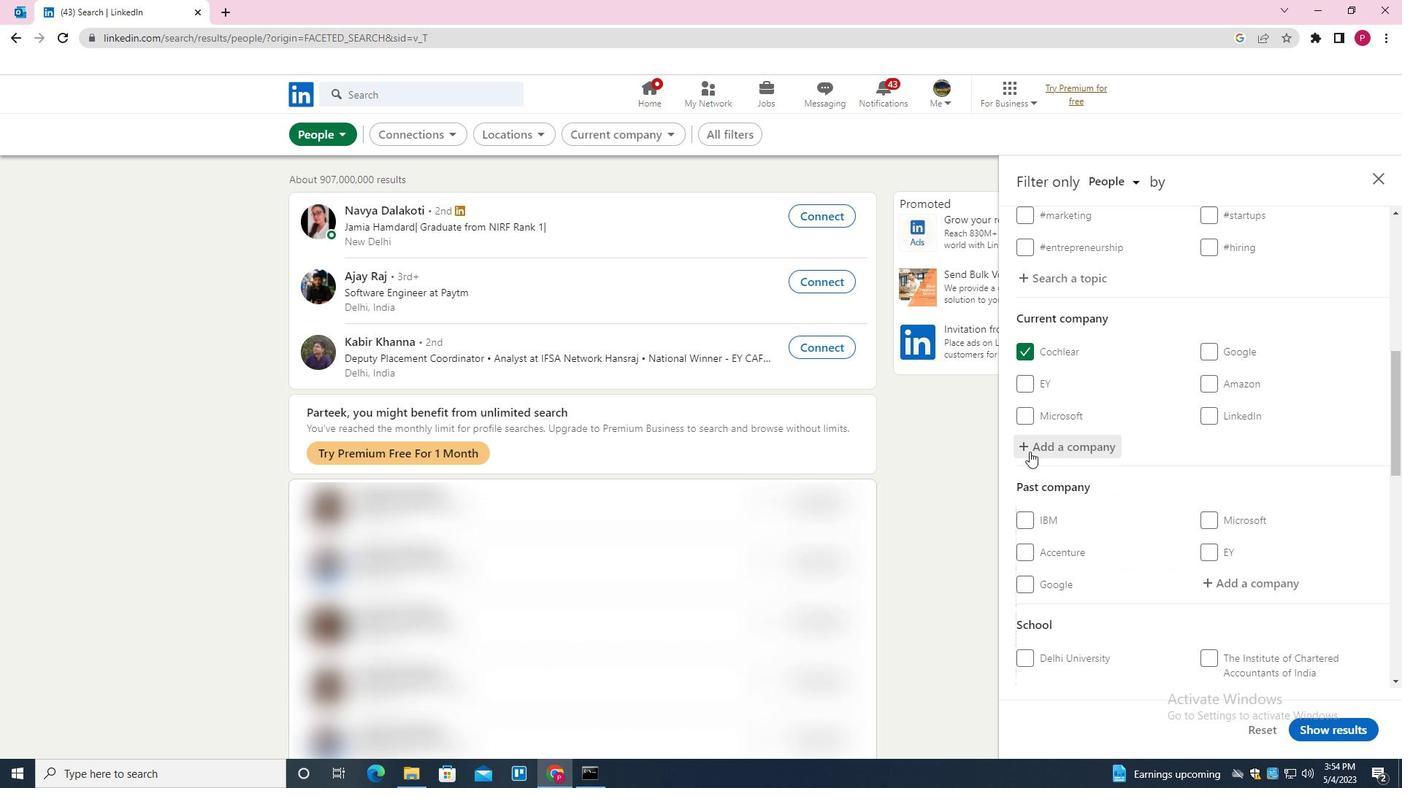 
Action: Mouse moved to (1074, 455)
Screenshot: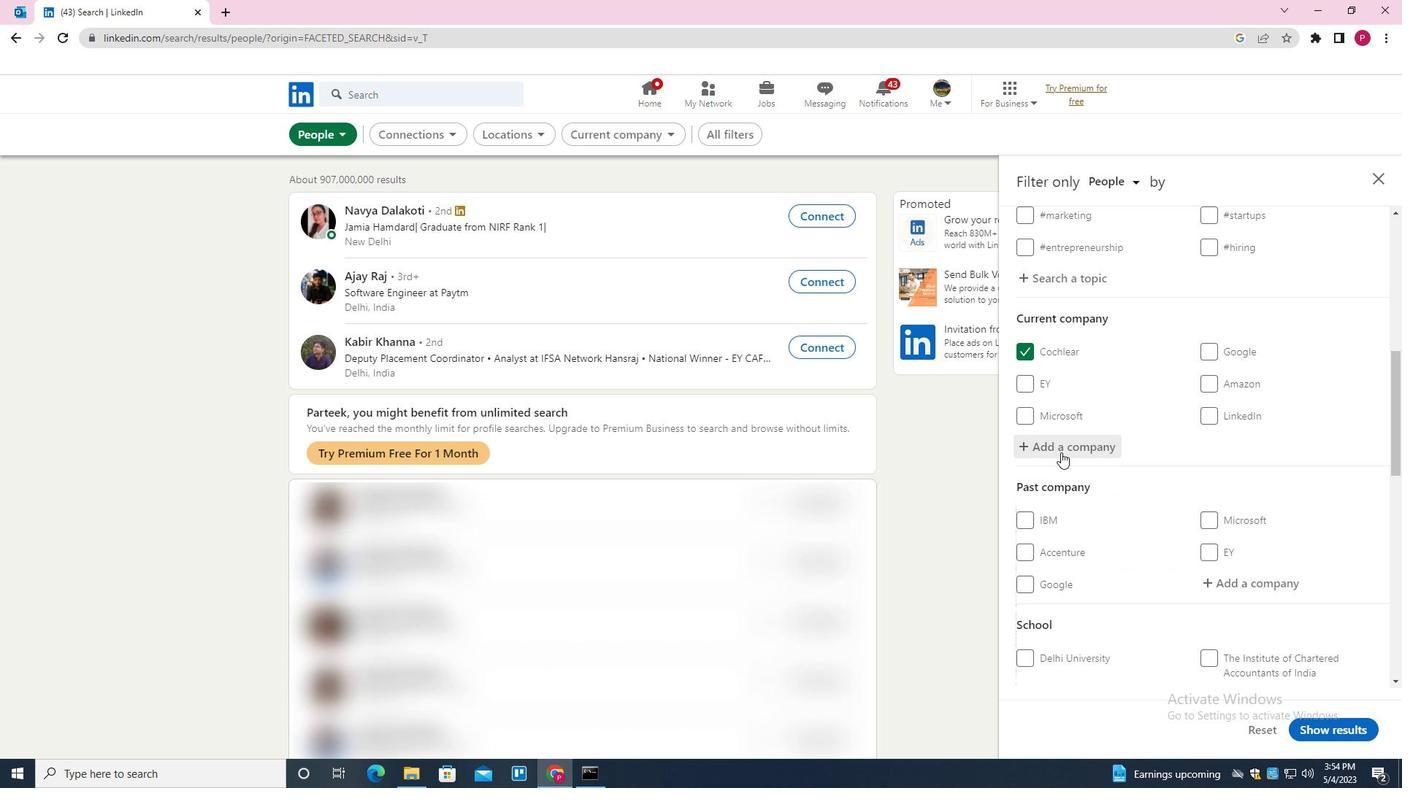 
Action: Mouse scrolled (1074, 454) with delta (0, 0)
Screenshot: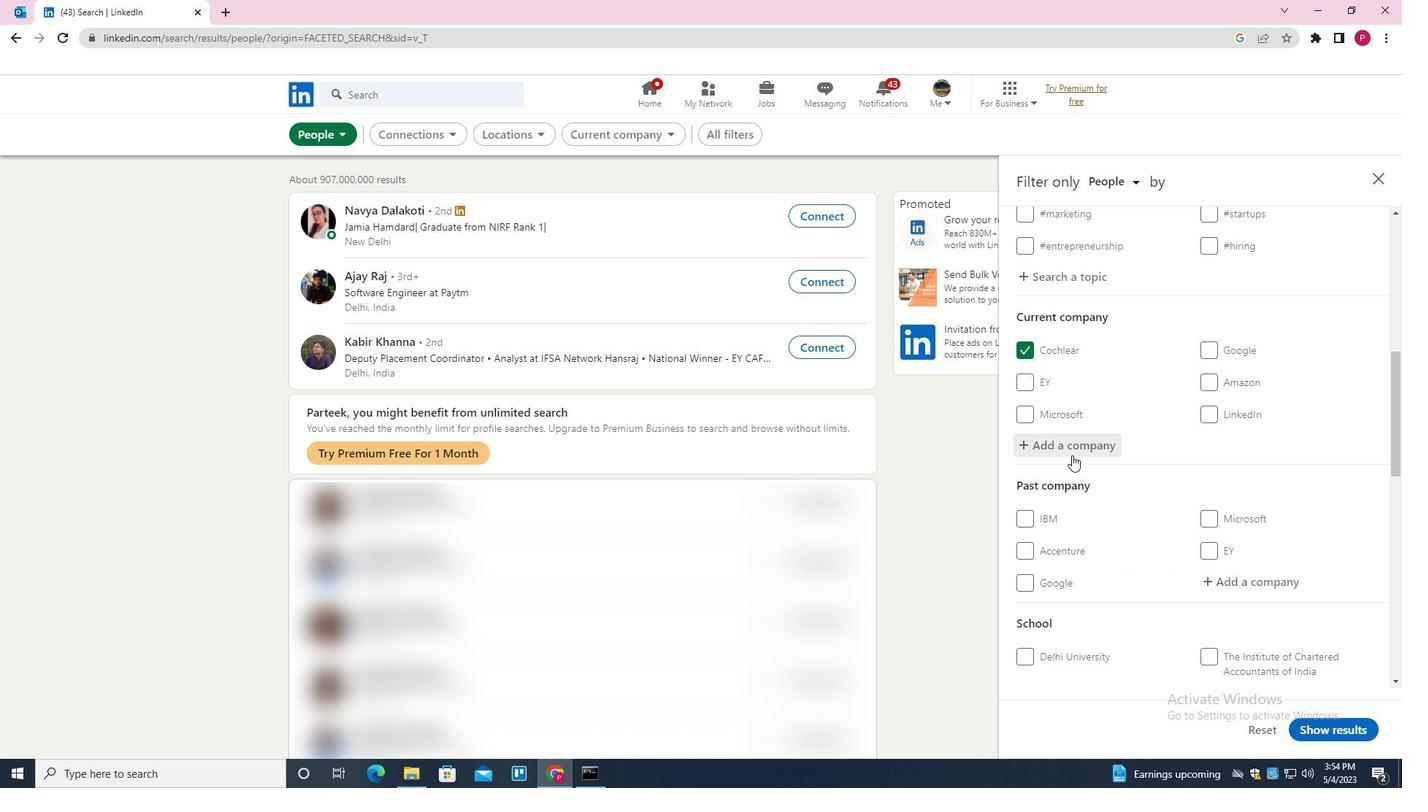 
Action: Mouse moved to (1075, 455)
Screenshot: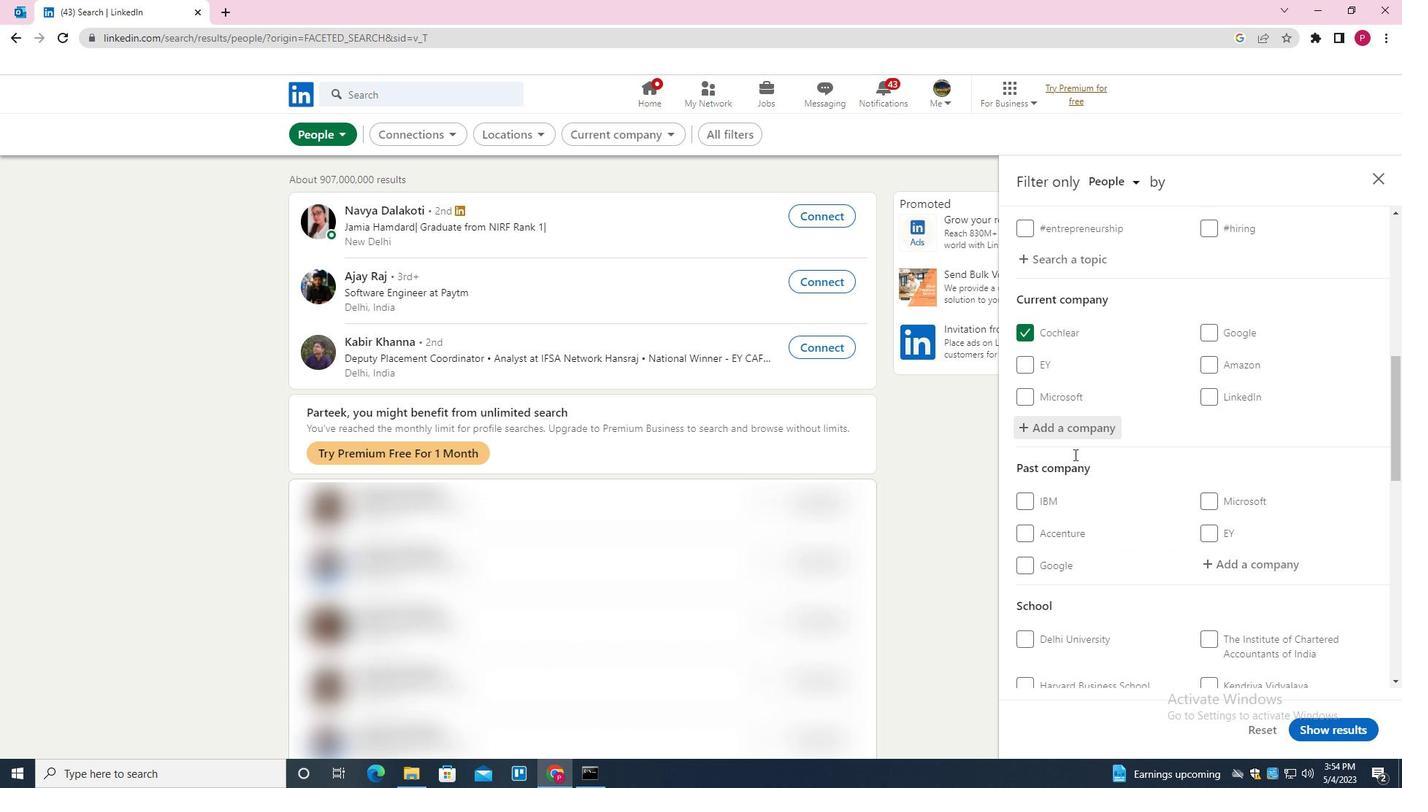 
Action: Mouse scrolled (1075, 454) with delta (0, 0)
Screenshot: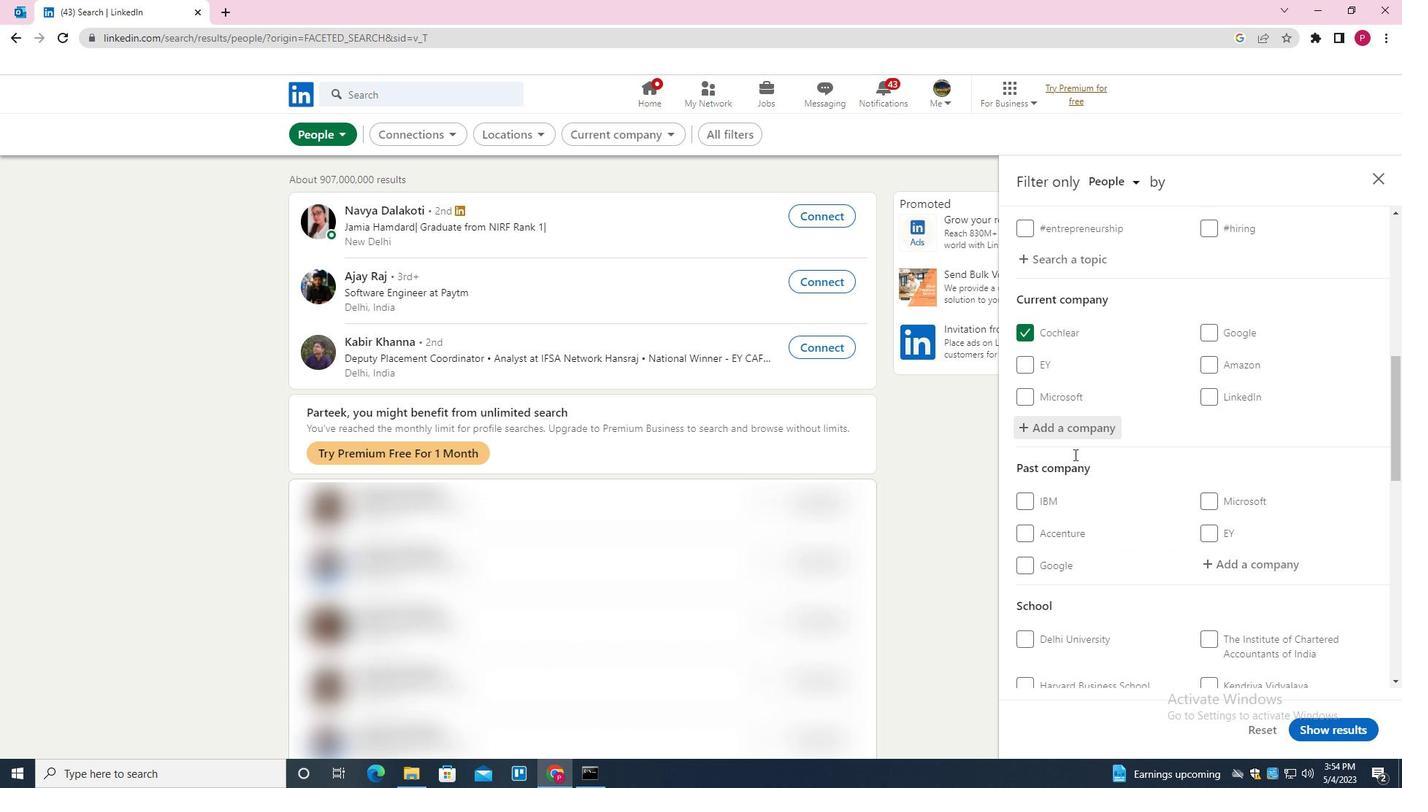 
Action: Mouse moved to (1078, 453)
Screenshot: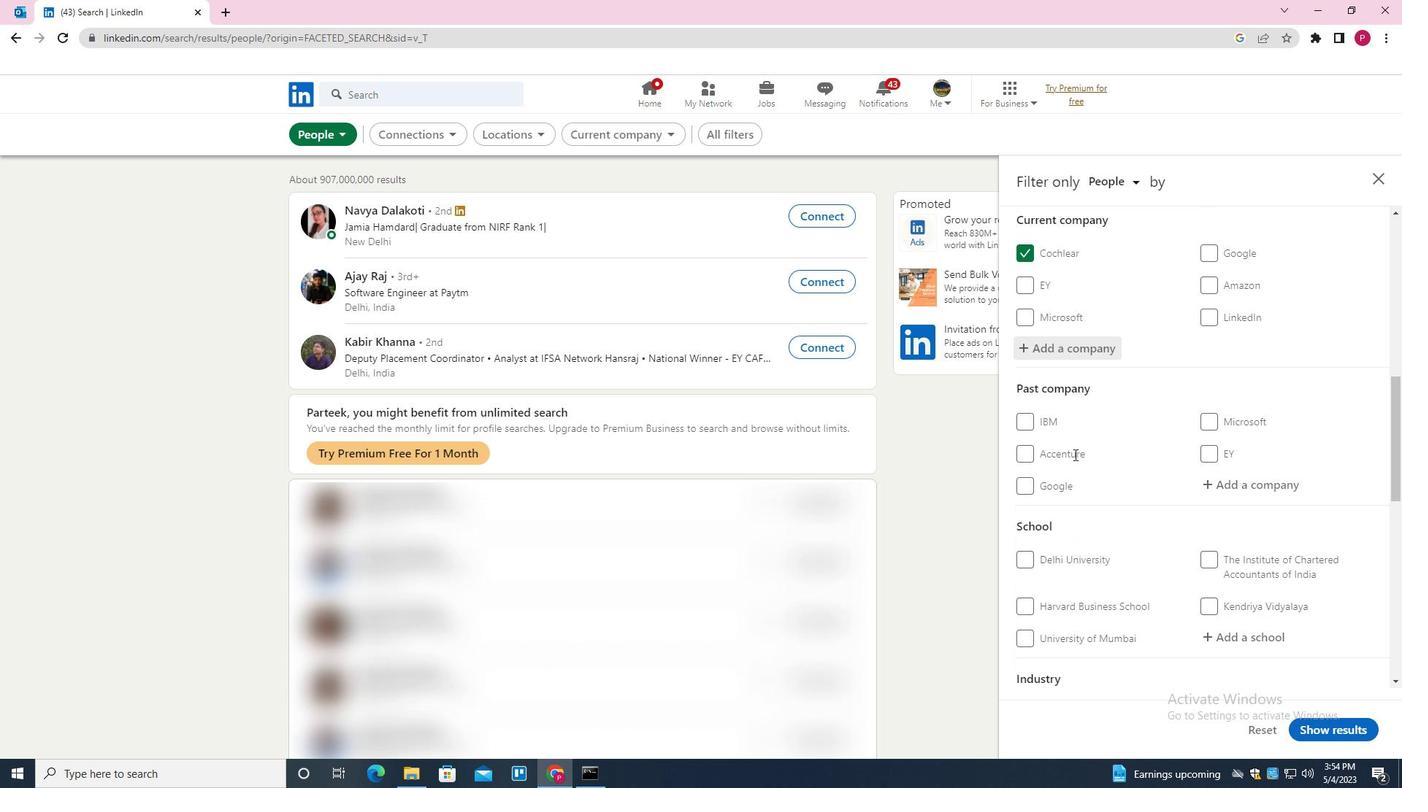 
Action: Mouse scrolled (1078, 452) with delta (0, 0)
Screenshot: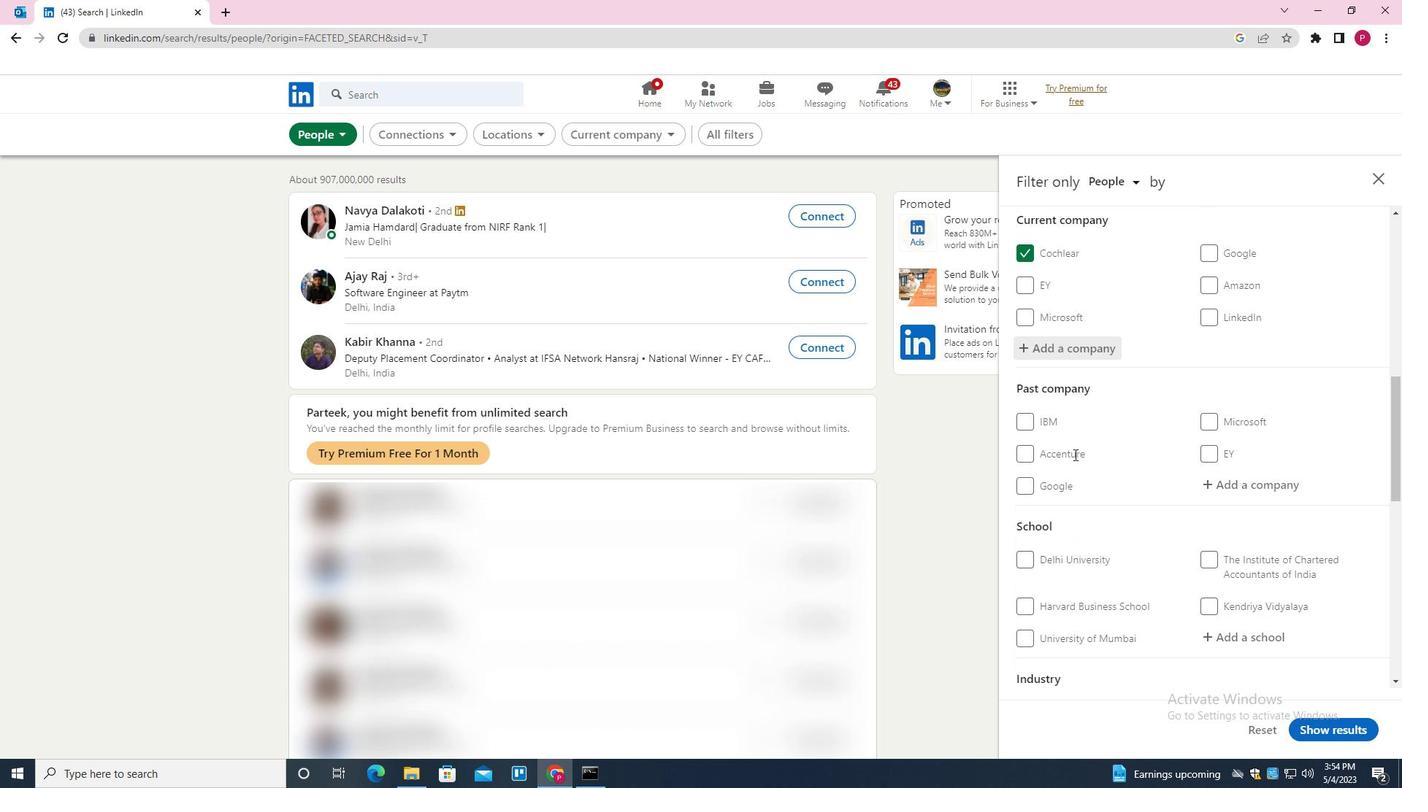 
Action: Mouse moved to (1236, 377)
Screenshot: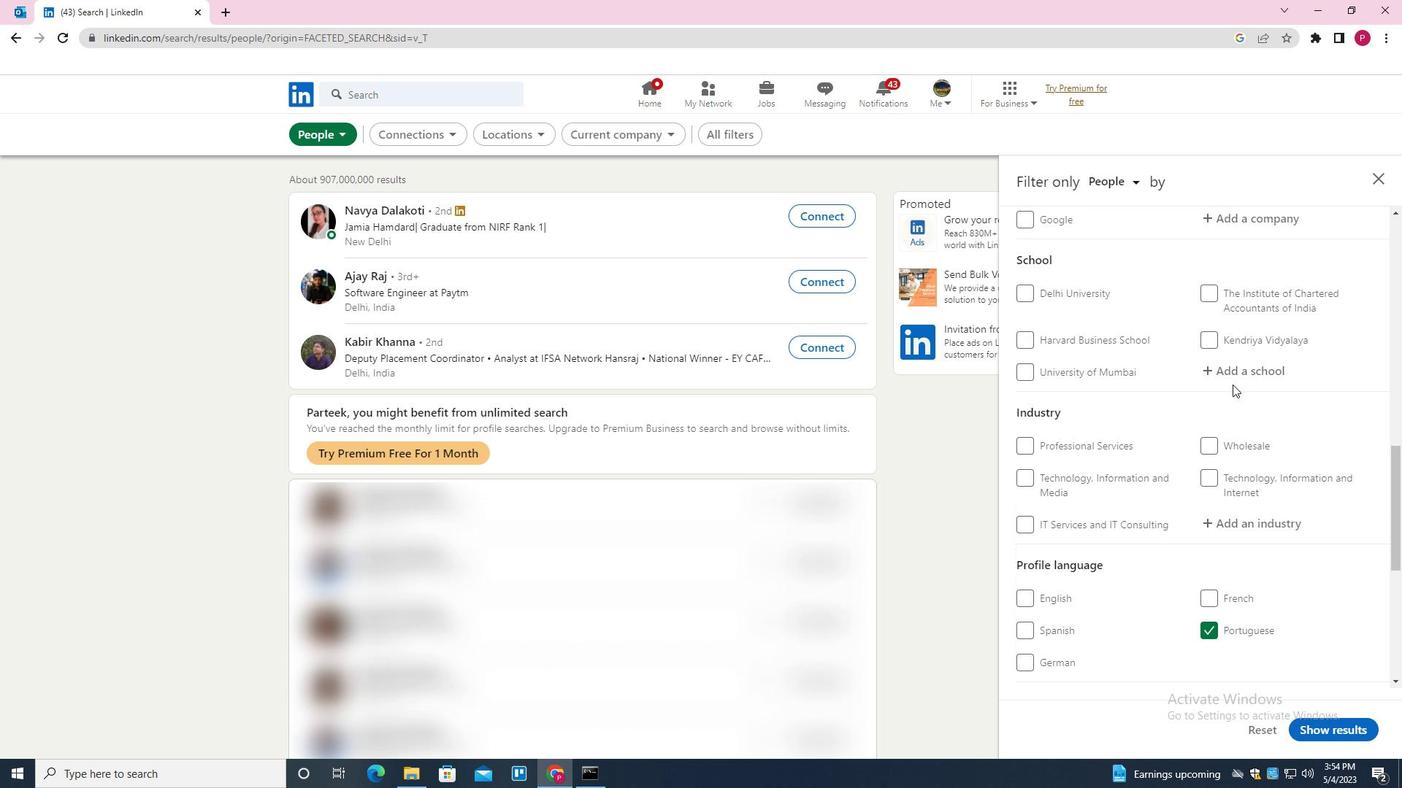 
Action: Mouse pressed left at (1236, 377)
Screenshot: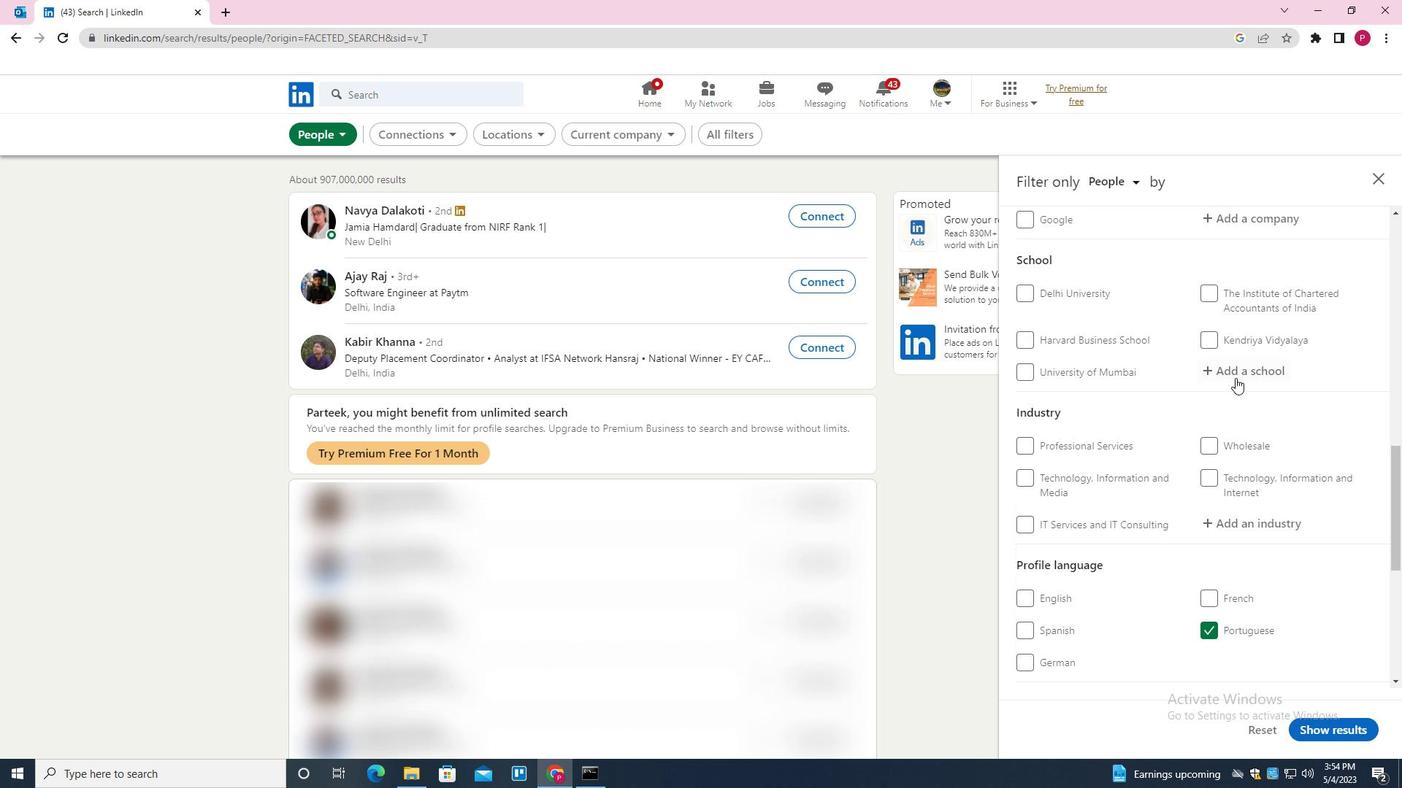 
Action: Key pressed <Key.shift><Key.shift><Key.shift>RAJALAKSHMI<Key.space><Key.shift><Key.shift><Key.shift><Key.shift><Key.shift><Key.shift><Key.shift><Key.shift>ENGINEERING<Key.space><Key.shift><Key.shift>COLLEGE<Key.down><Key.enter>
Screenshot: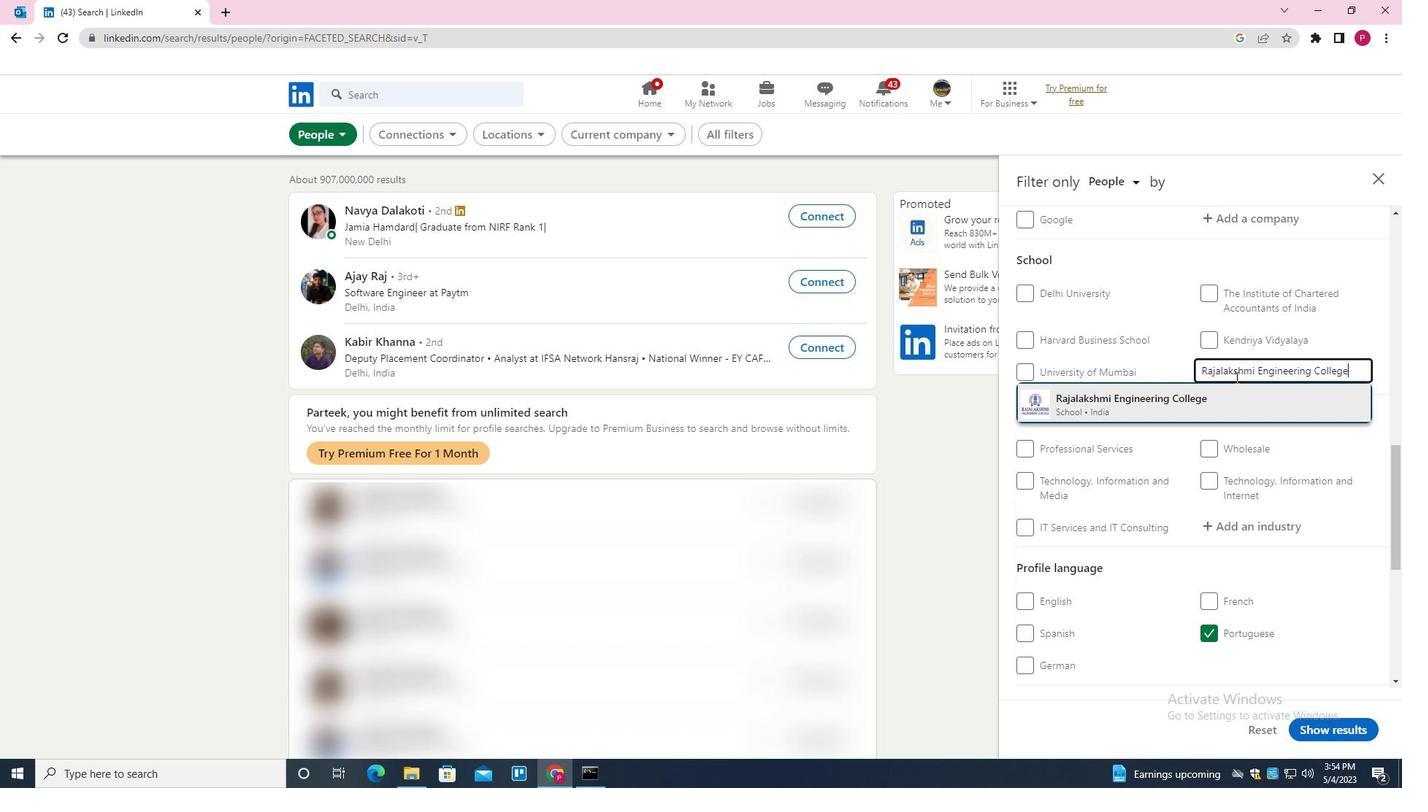 
Action: Mouse moved to (1217, 393)
Screenshot: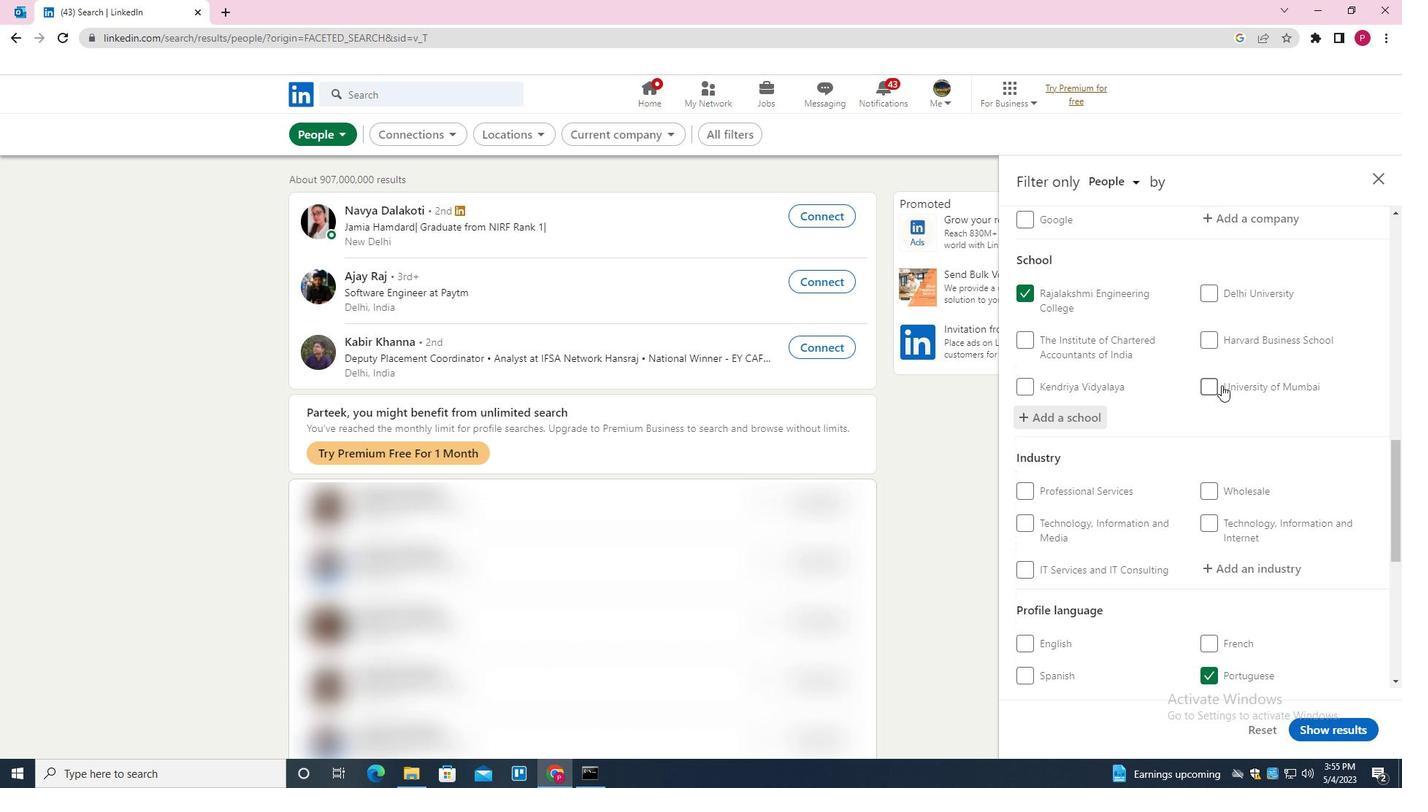 
Action: Mouse scrolled (1217, 393) with delta (0, 0)
Screenshot: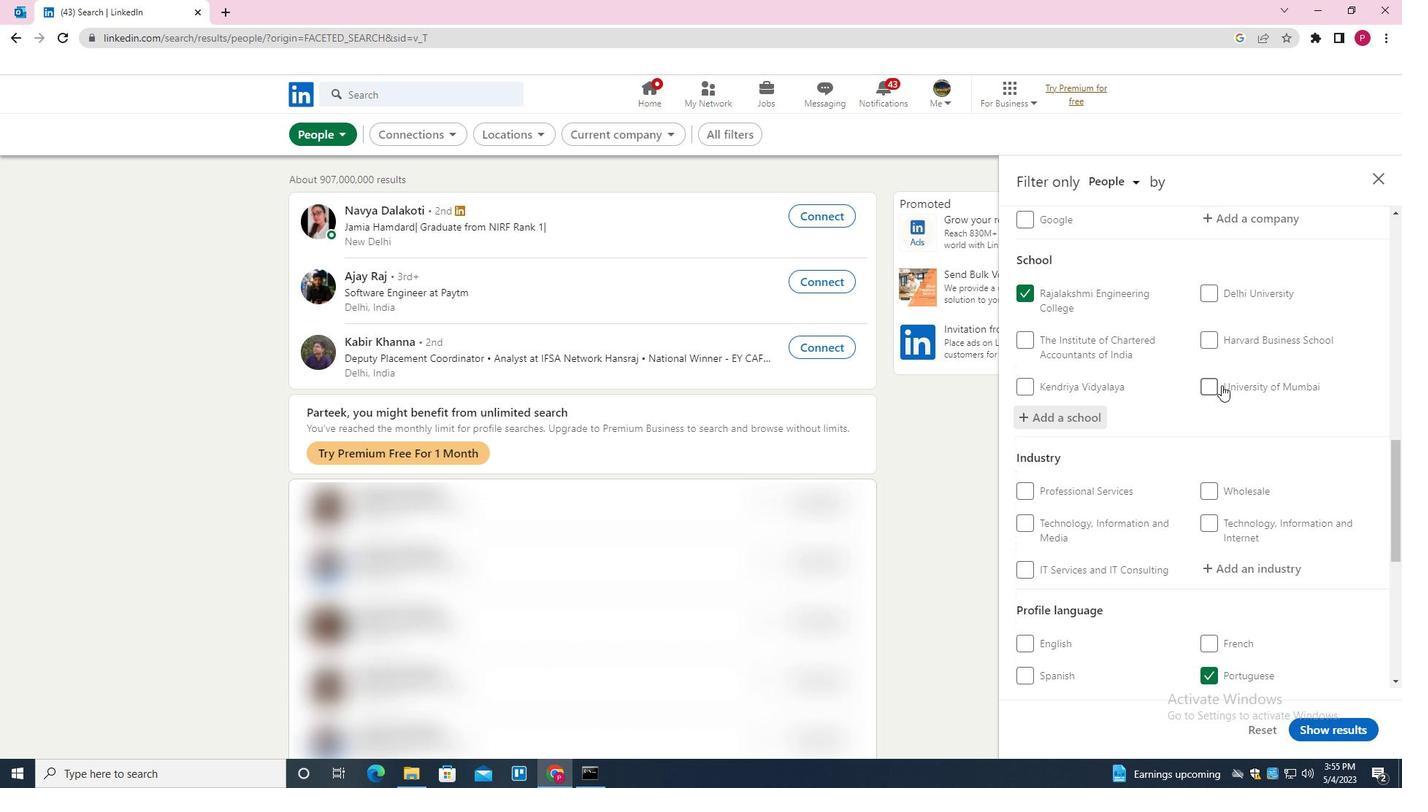 
Action: Mouse moved to (1222, 398)
Screenshot: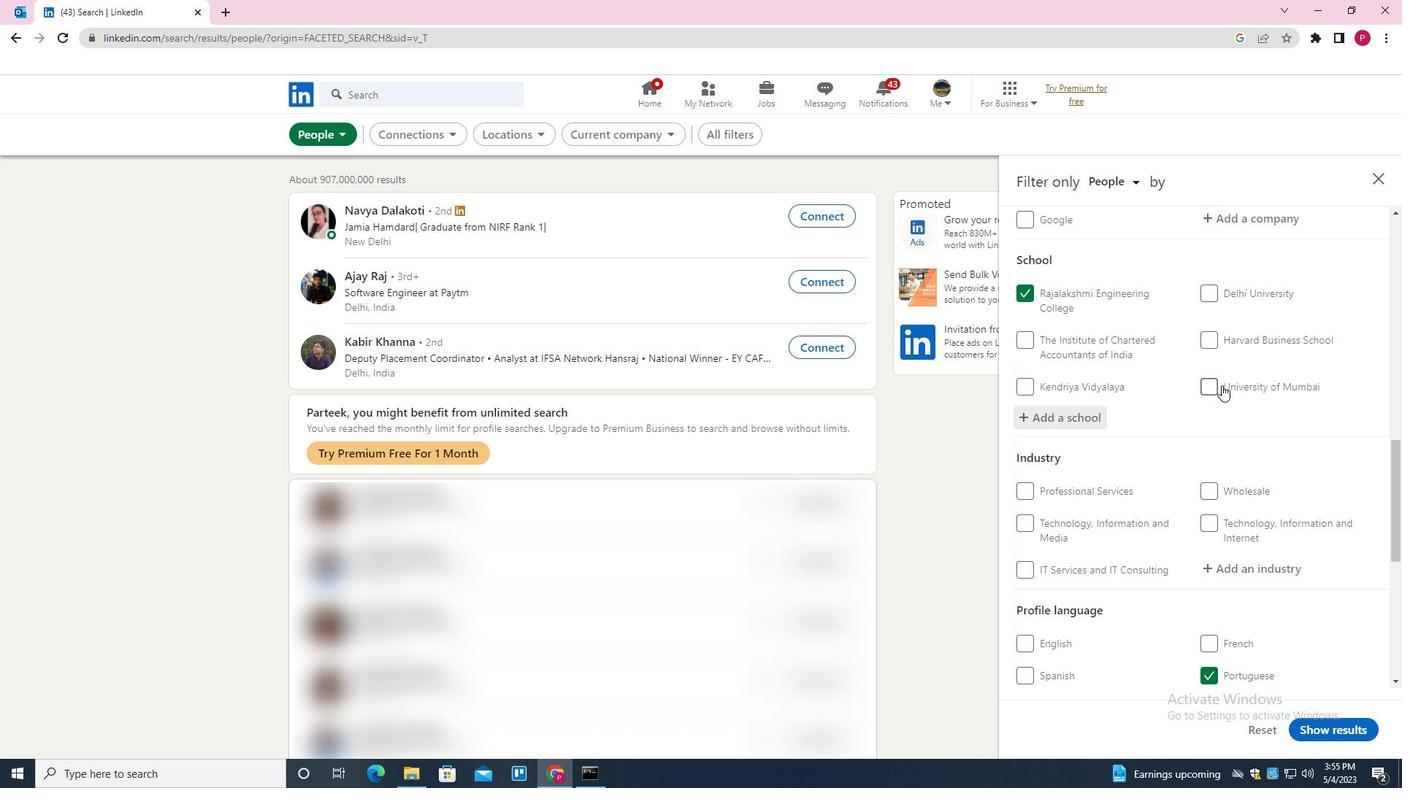
Action: Mouse scrolled (1222, 398) with delta (0, 0)
Screenshot: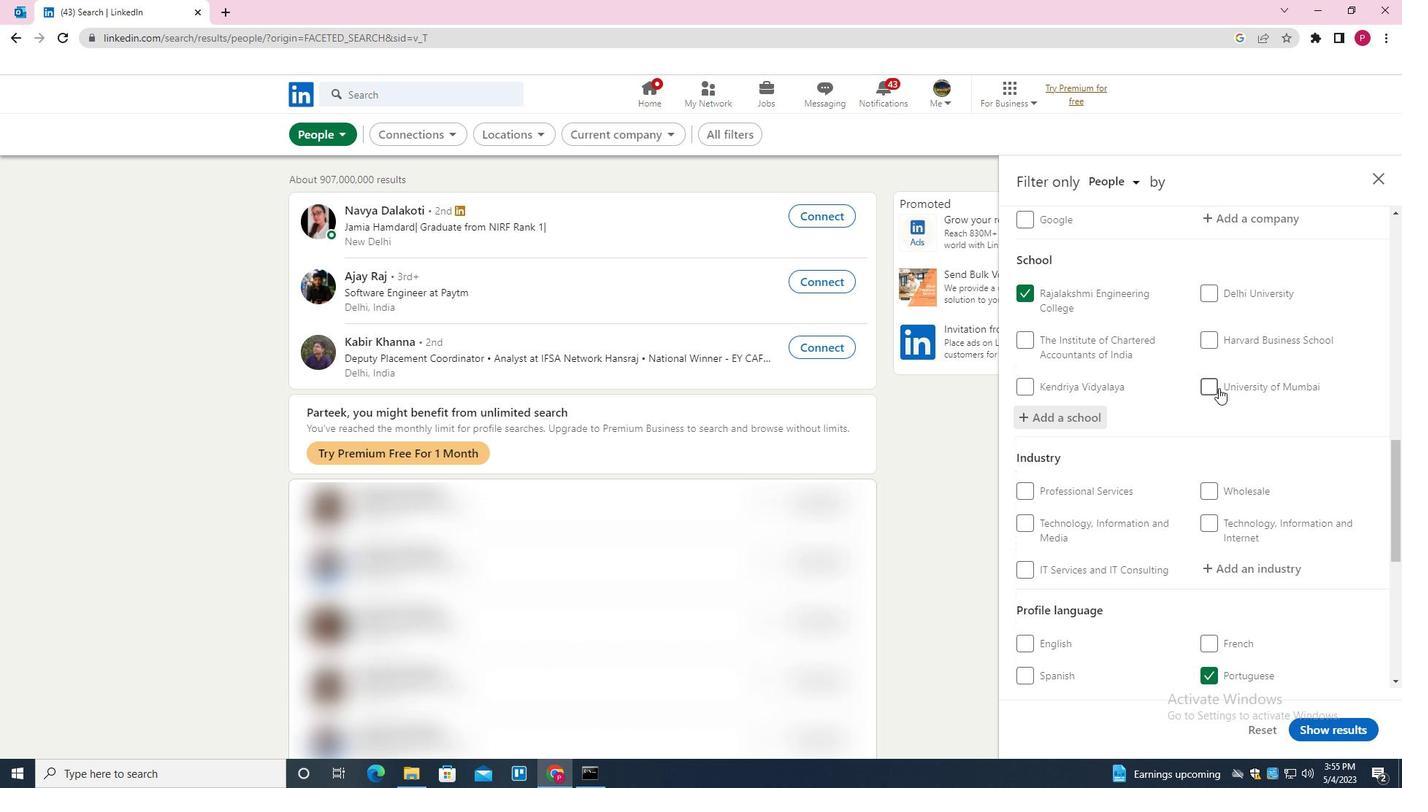 
Action: Mouse scrolled (1222, 398) with delta (0, 0)
Screenshot: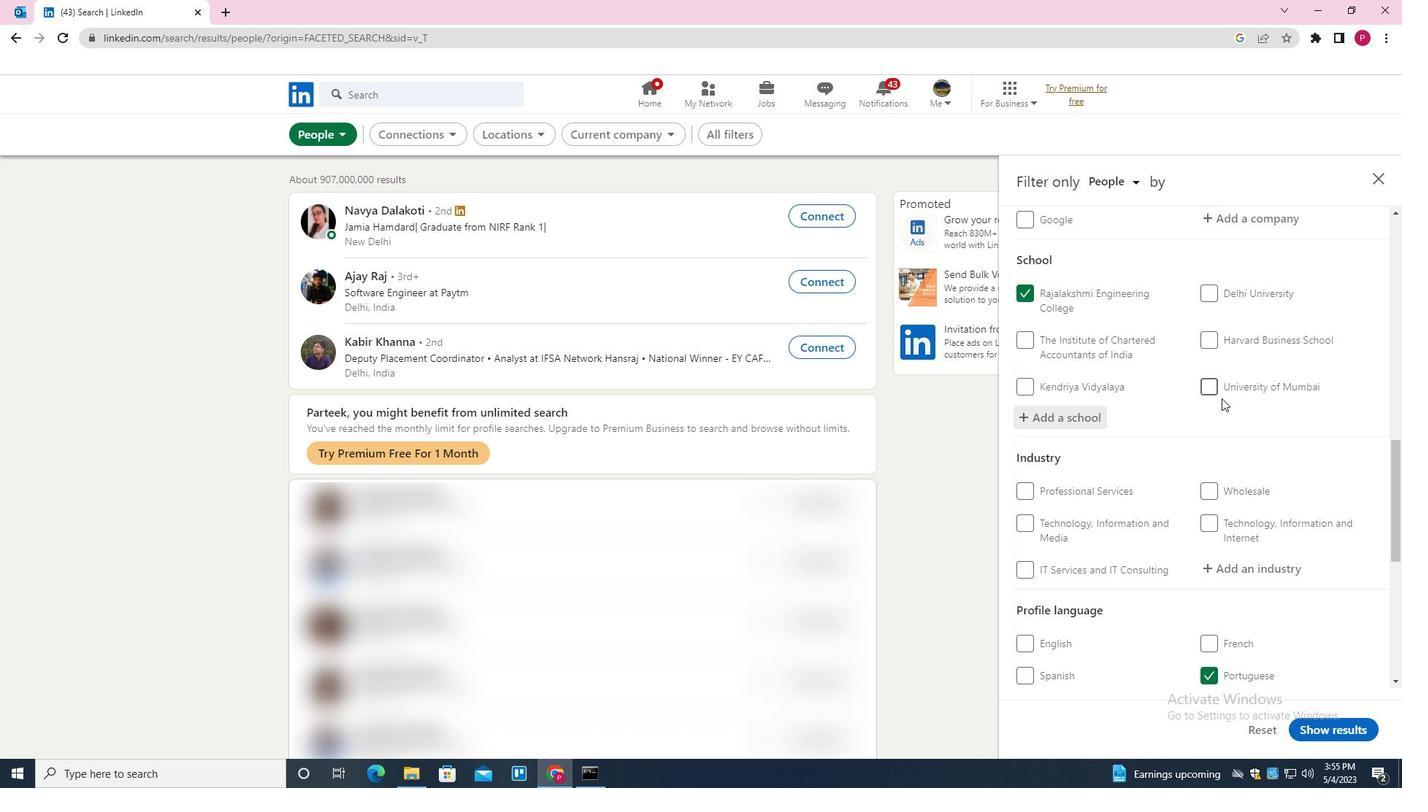 
Action: Mouse moved to (1259, 352)
Screenshot: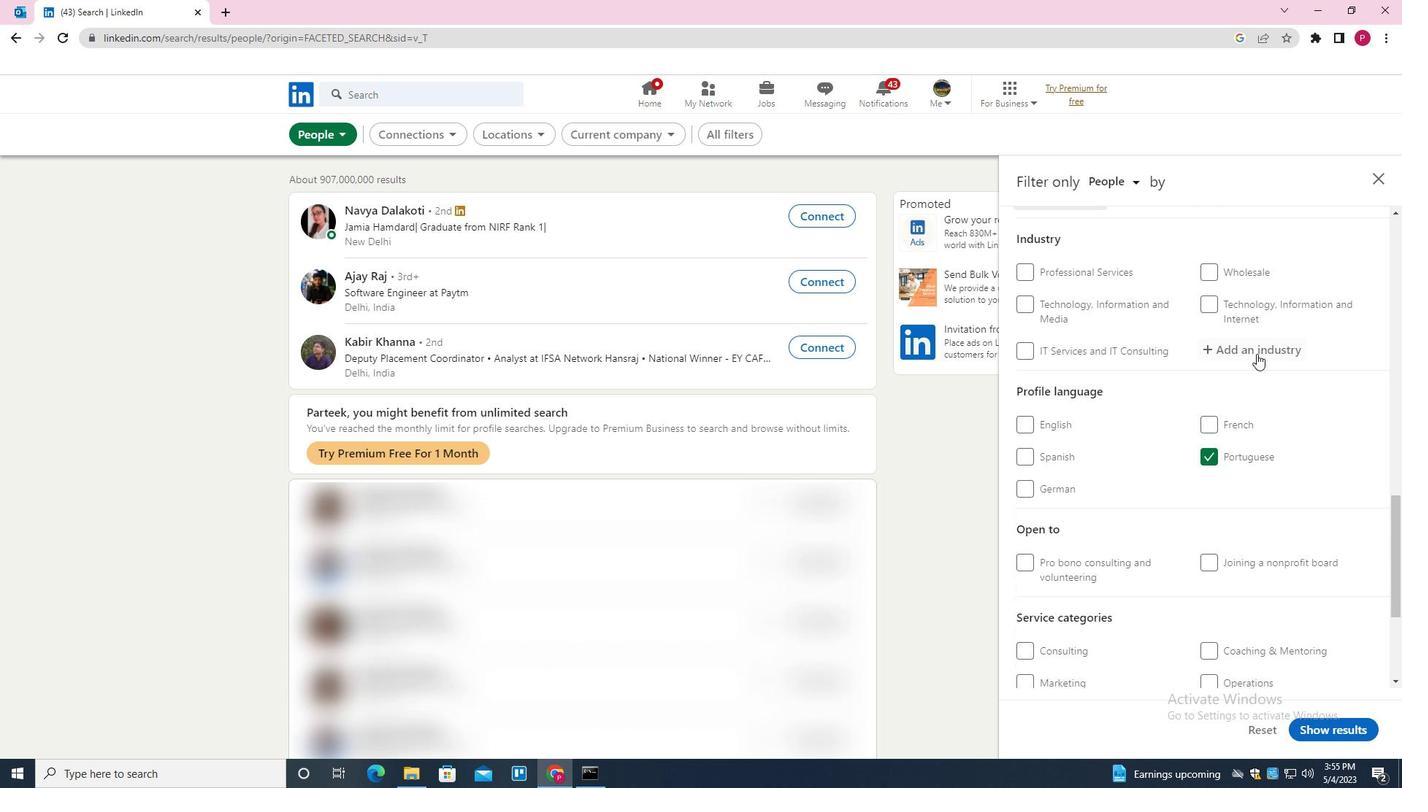 
Action: Mouse pressed left at (1259, 352)
Screenshot: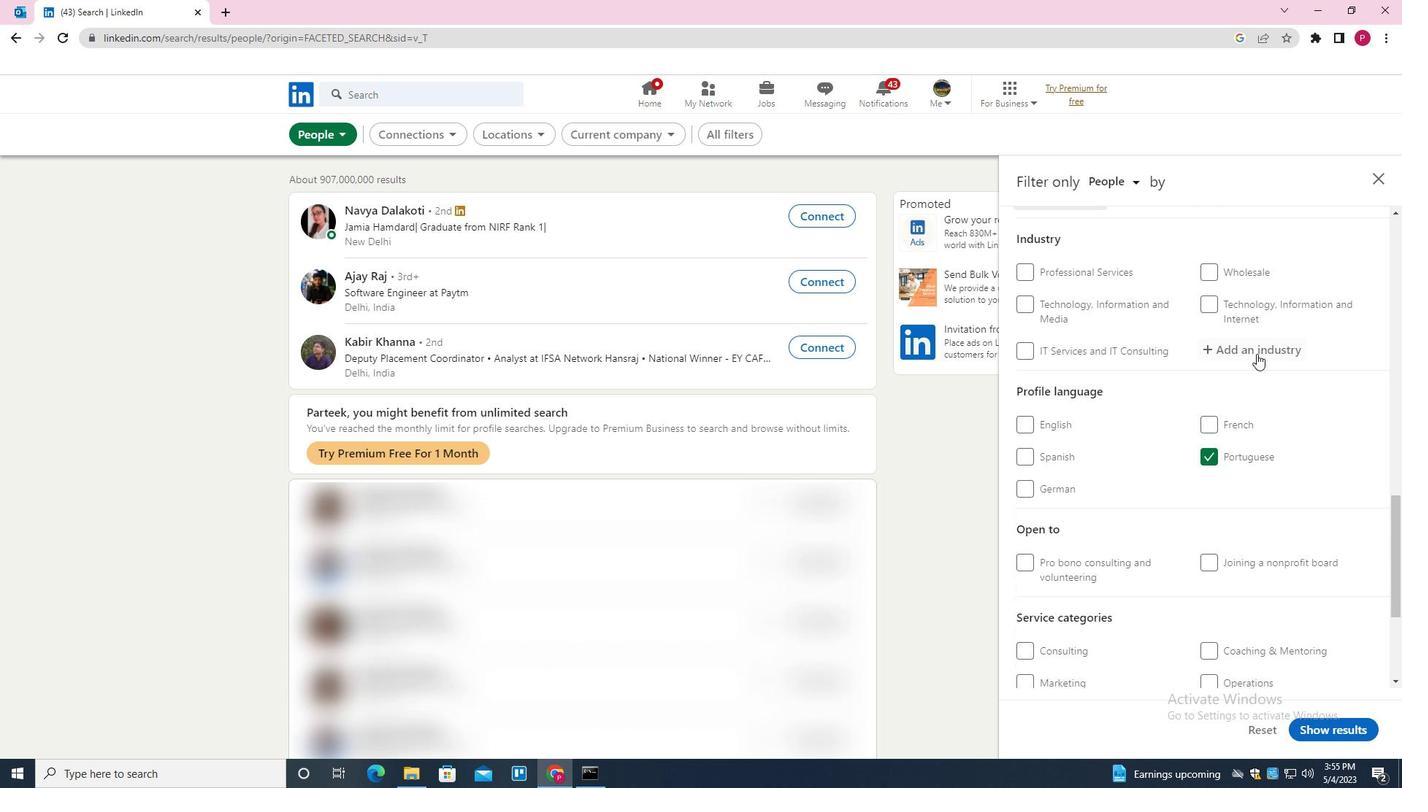 
Action: Key pressed <Key.shift>RAILROAD<Key.space><Key.shift><Key.shift><Key.shift><Key.shift><Key.shift><Key.shift><Key.shift><Key.shift><Key.shift><Key.shift><Key.shift><Key.shift><Key.shift><Key.shift><Key.shift><Key.shift><Key.shift><Key.shift><Key.shift><Key.shift><Key.shift><Key.shift><Key.shift><Key.shift><Key.shift><Key.shift><Key.shift><Key.shift><Key.shift><Key.shift><Key.shift><Key.shift><Key.shift><Key.shift>EQUIPMENT<Key.space><Key.shift><Key.shift><Key.shift><Key.shift><Key.shift>MANUFACTURING<Key.down><Key.enter>
Screenshot: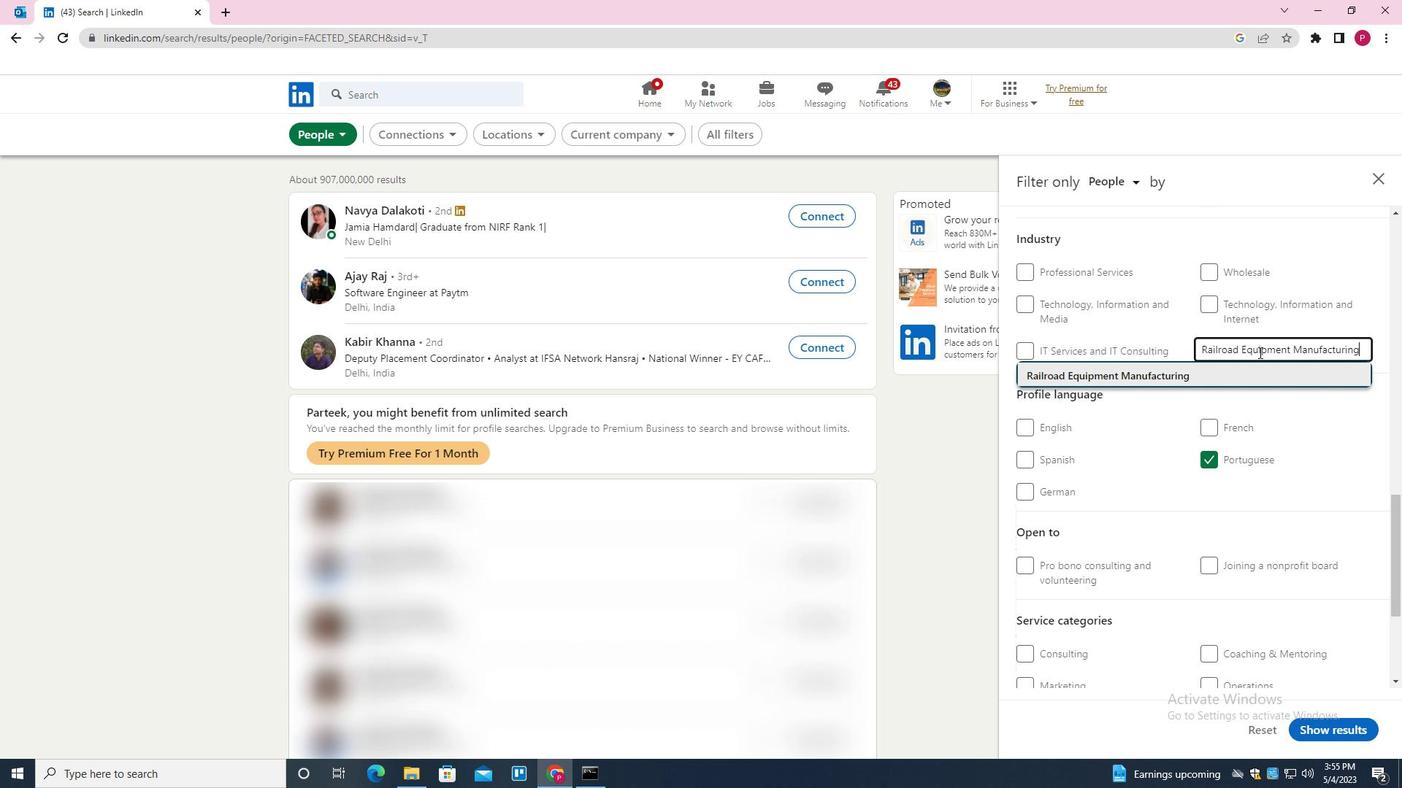 
Action: Mouse moved to (1205, 396)
Screenshot: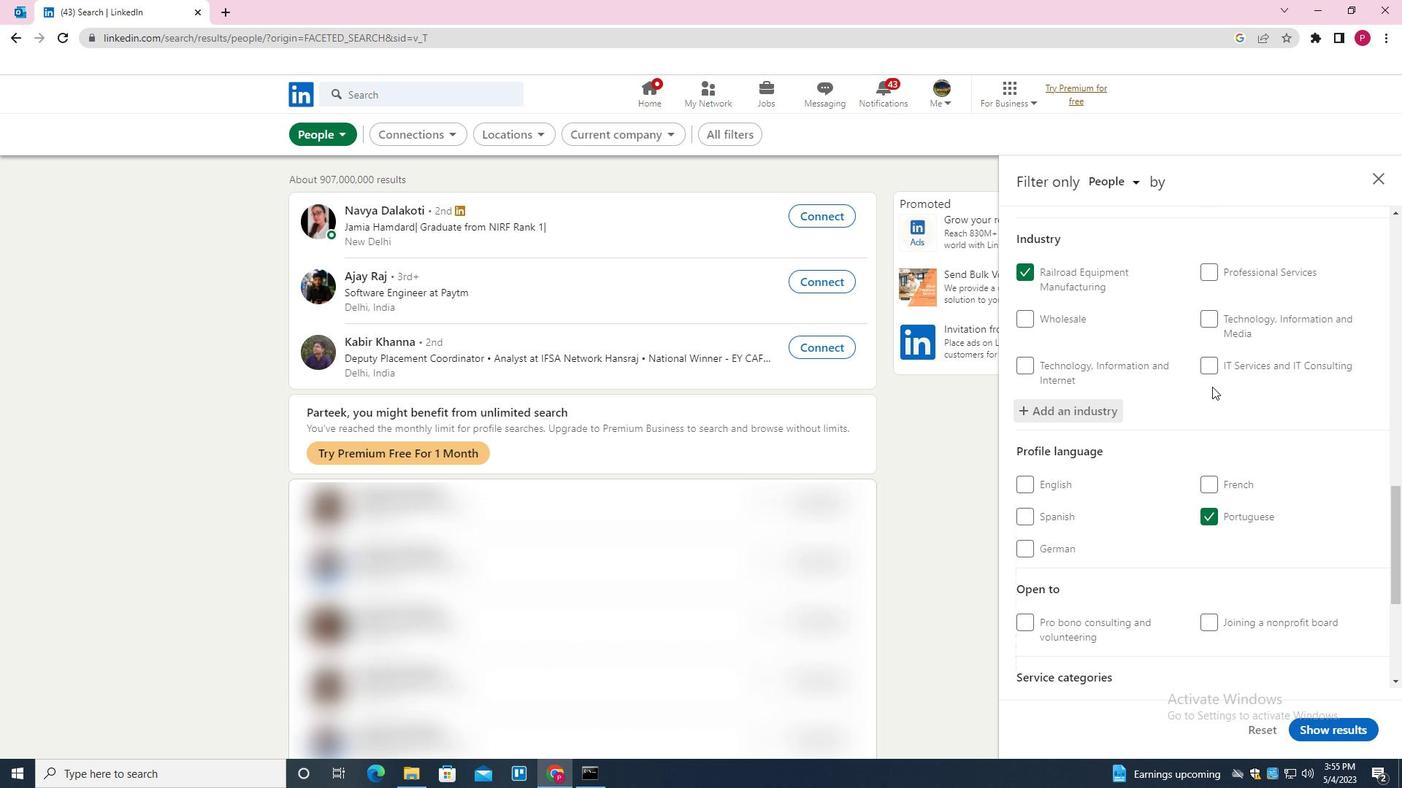 
Action: Mouse scrolled (1205, 395) with delta (0, 0)
Screenshot: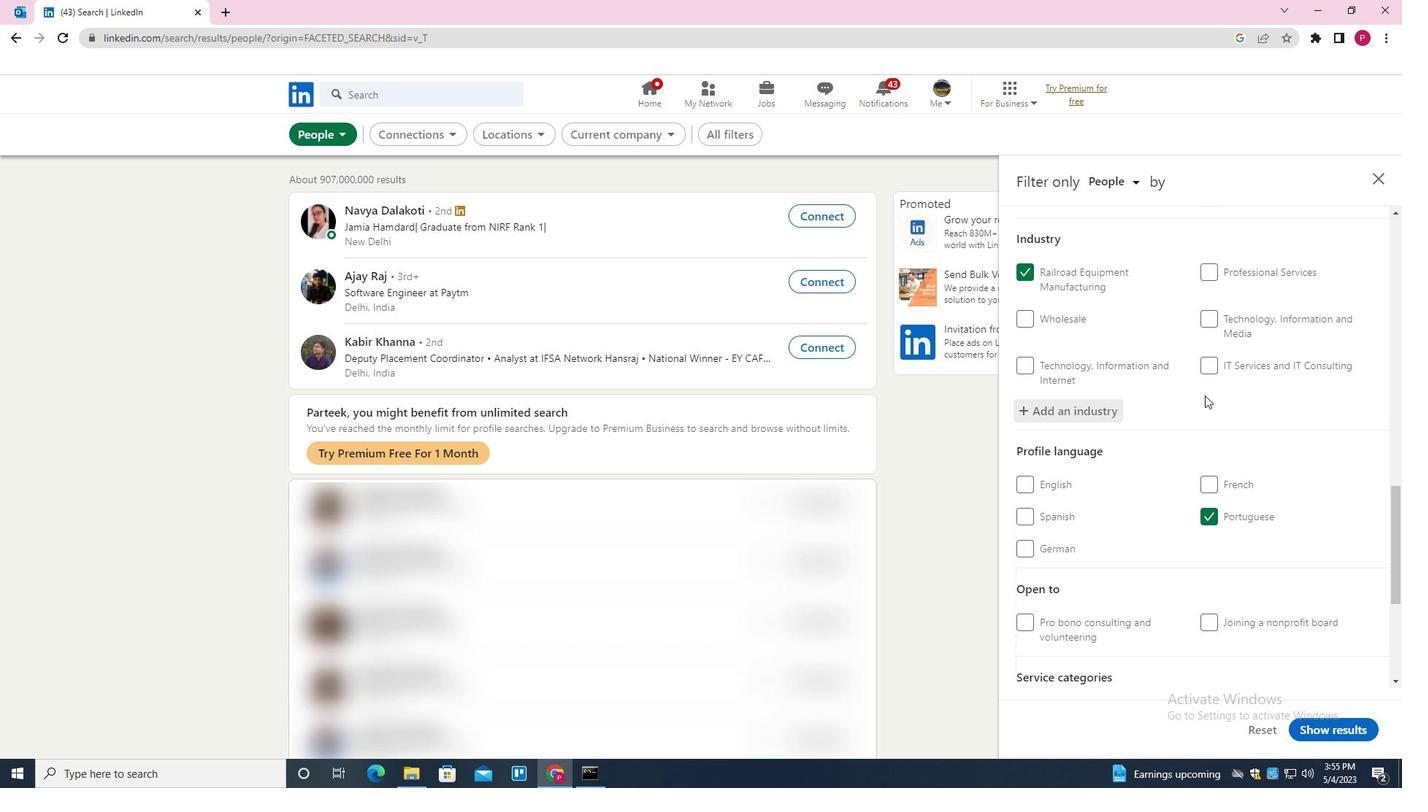 
Action: Mouse scrolled (1205, 395) with delta (0, 0)
Screenshot: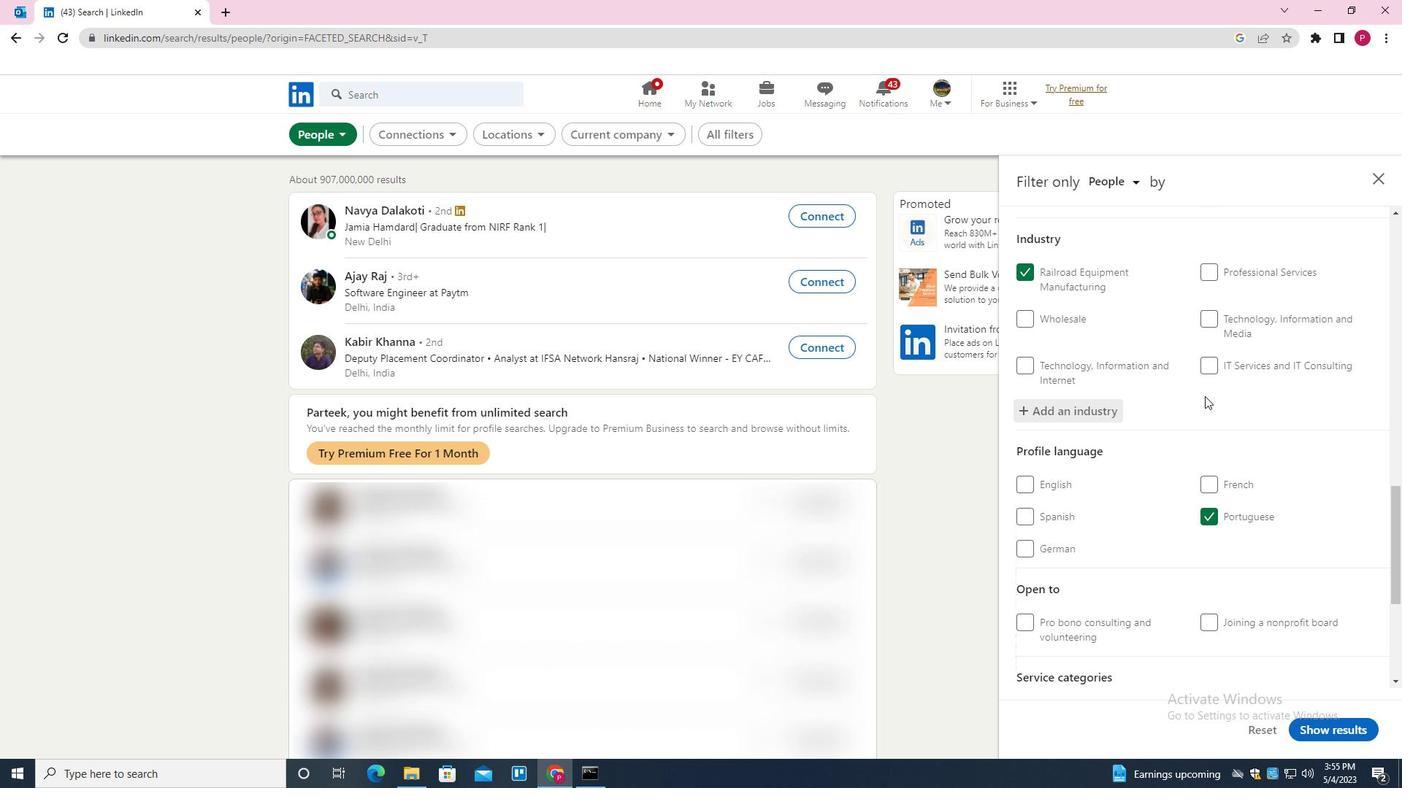 
Action: Mouse moved to (1205, 398)
Screenshot: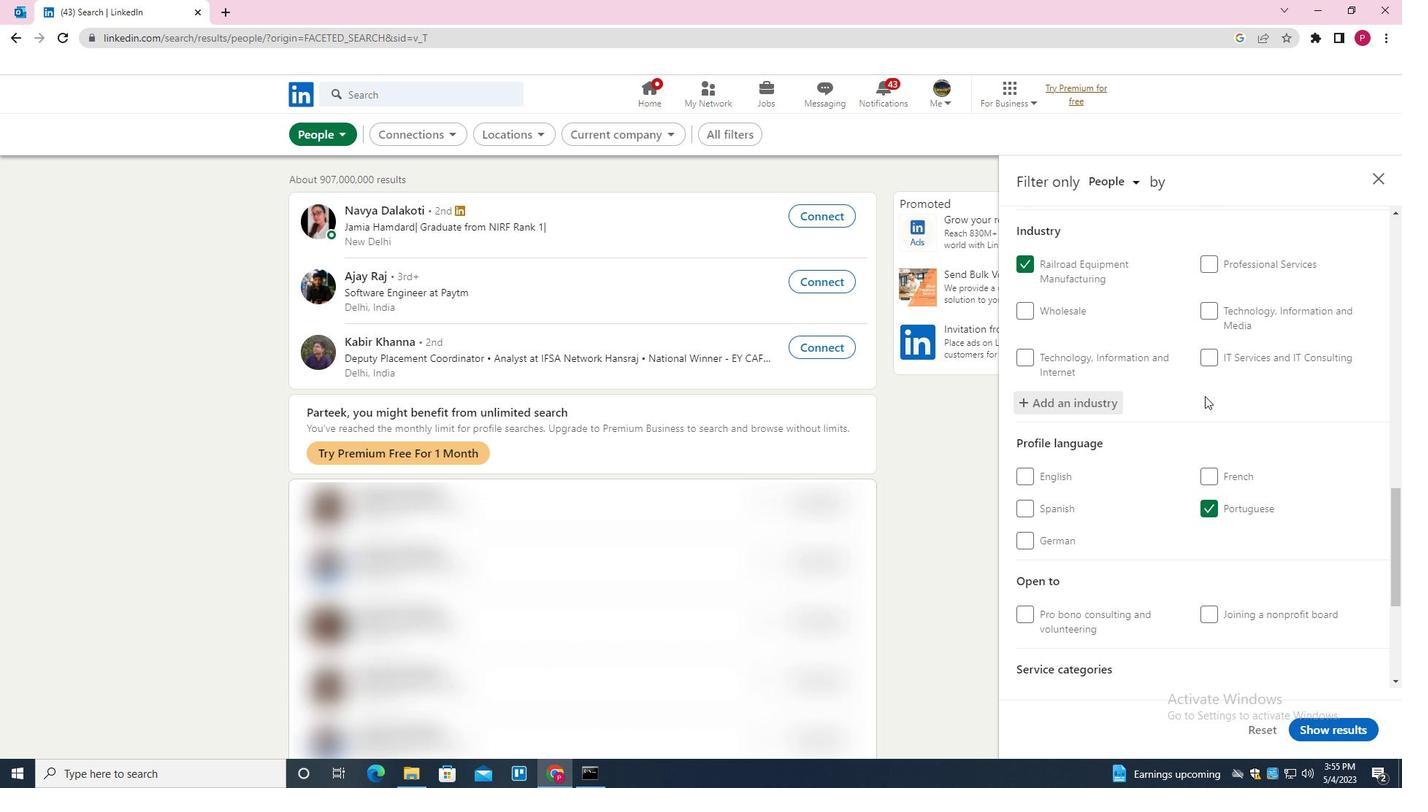 
Action: Mouse scrolled (1205, 397) with delta (0, 0)
Screenshot: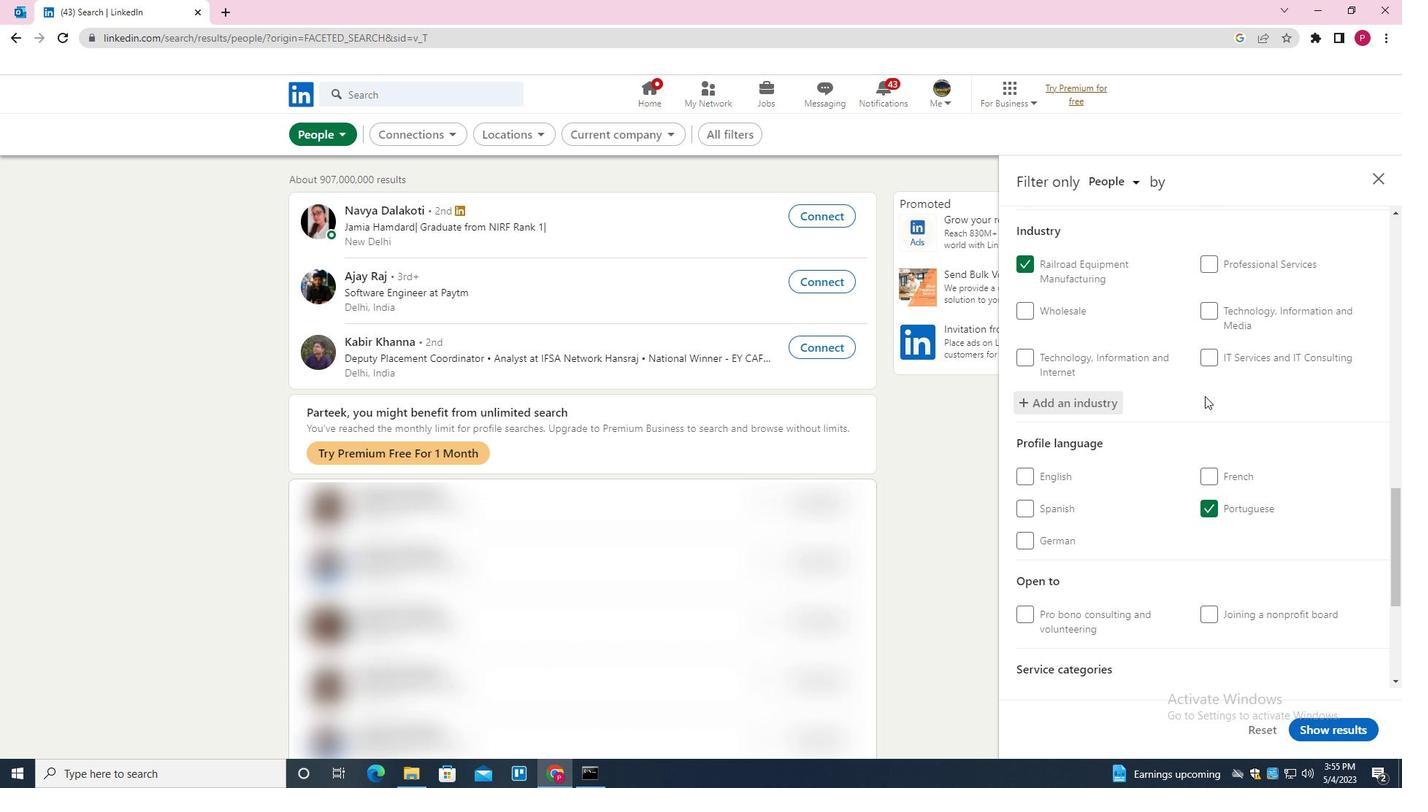 
Action: Mouse moved to (1264, 553)
Screenshot: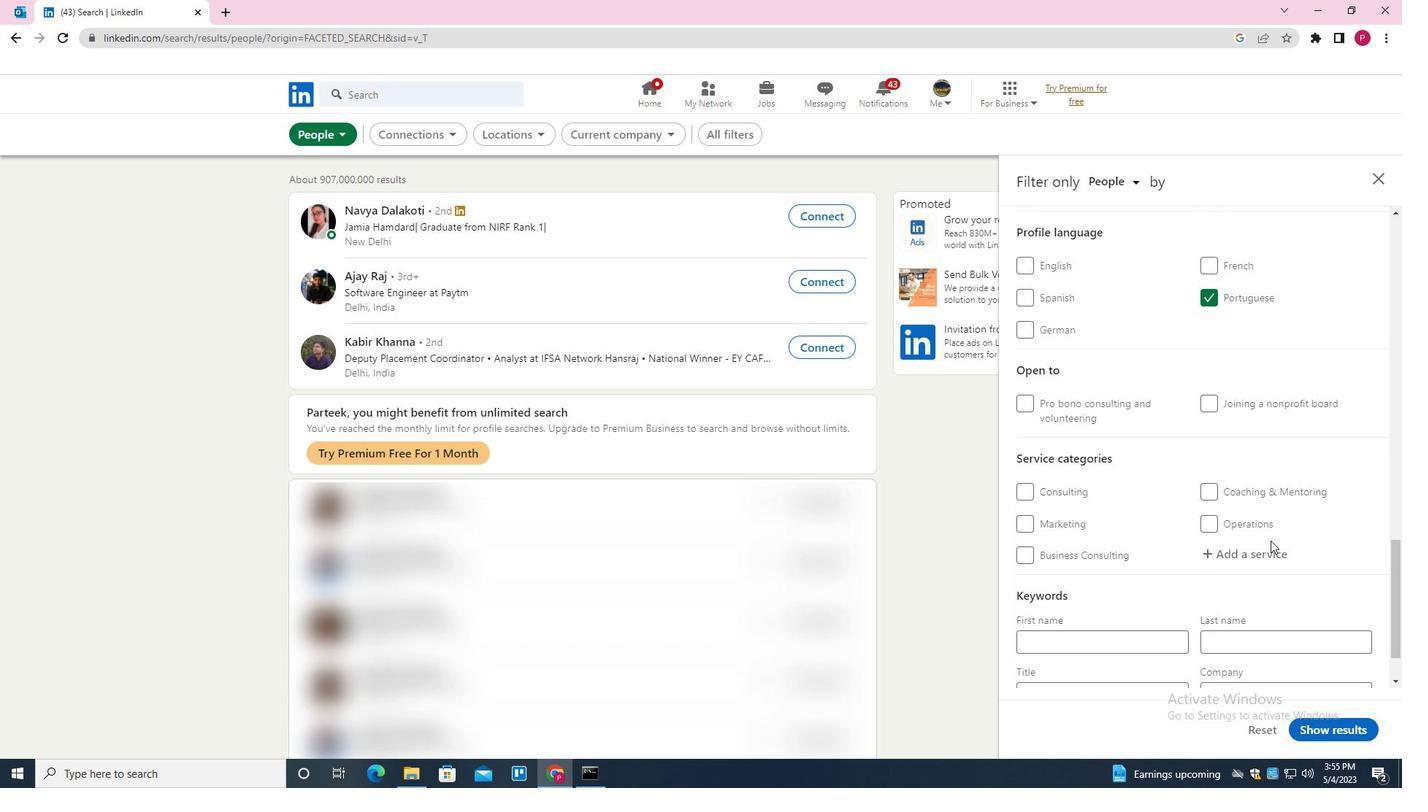 
Action: Mouse pressed left at (1264, 553)
Screenshot: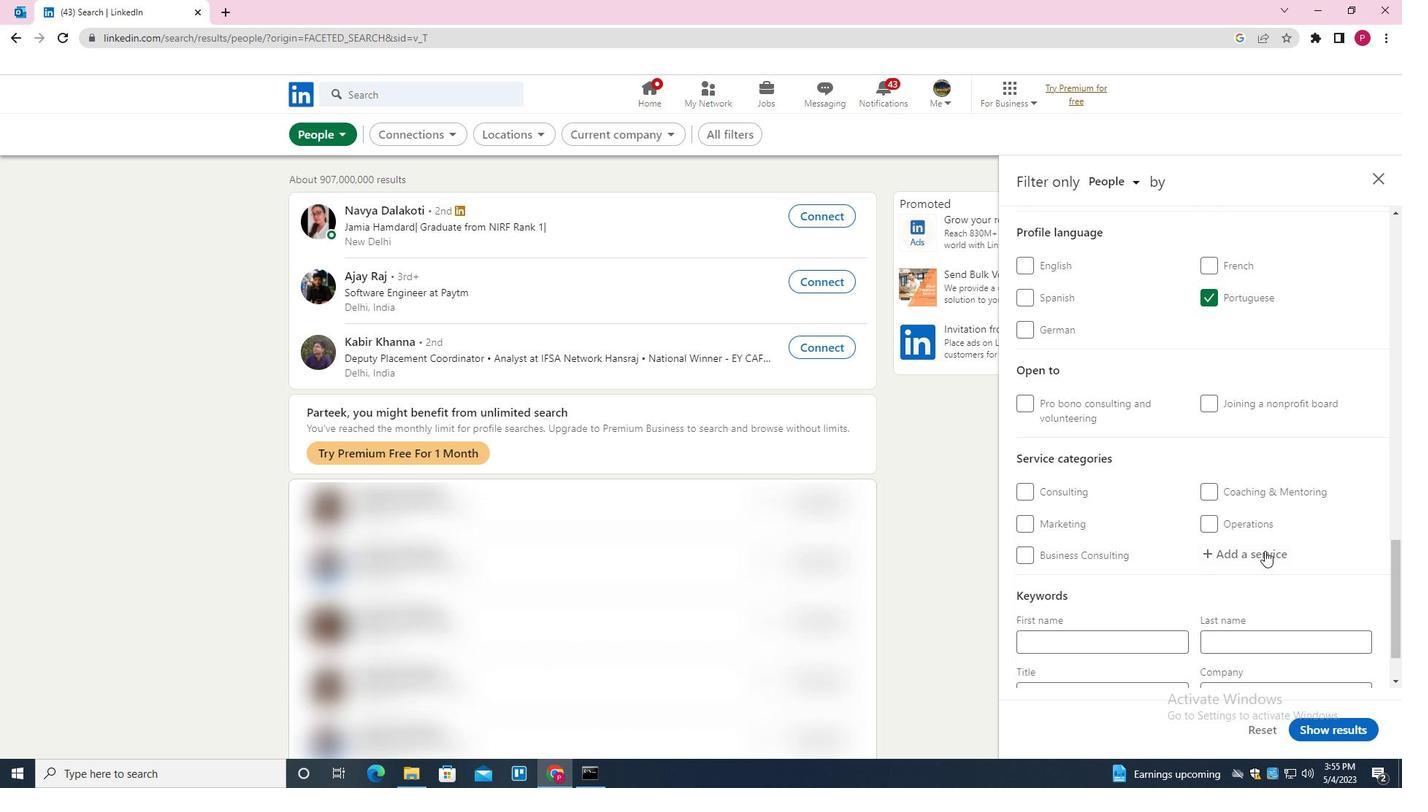 
Action: Key pressed <Key.shift>P
Screenshot: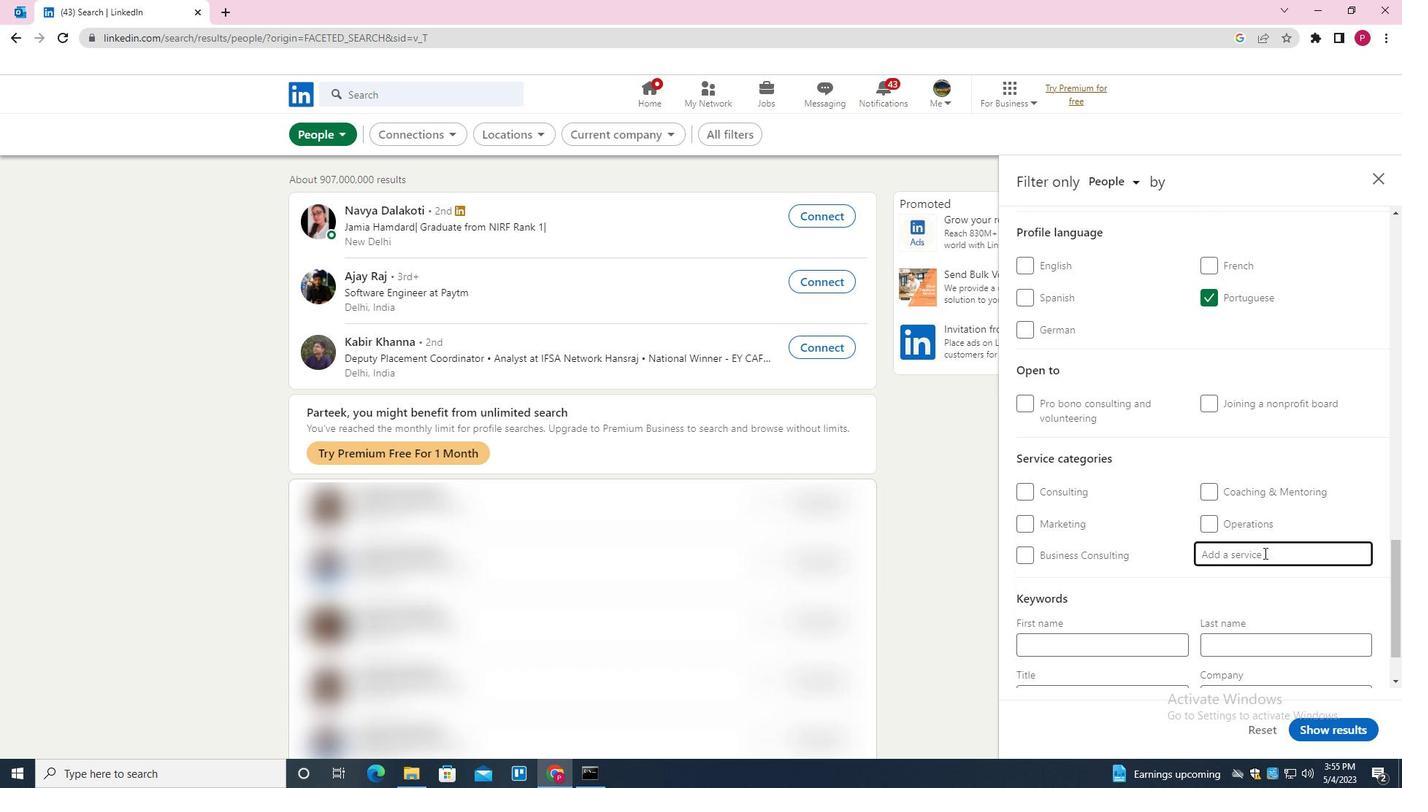 
Action: Mouse moved to (1263, 553)
Screenshot: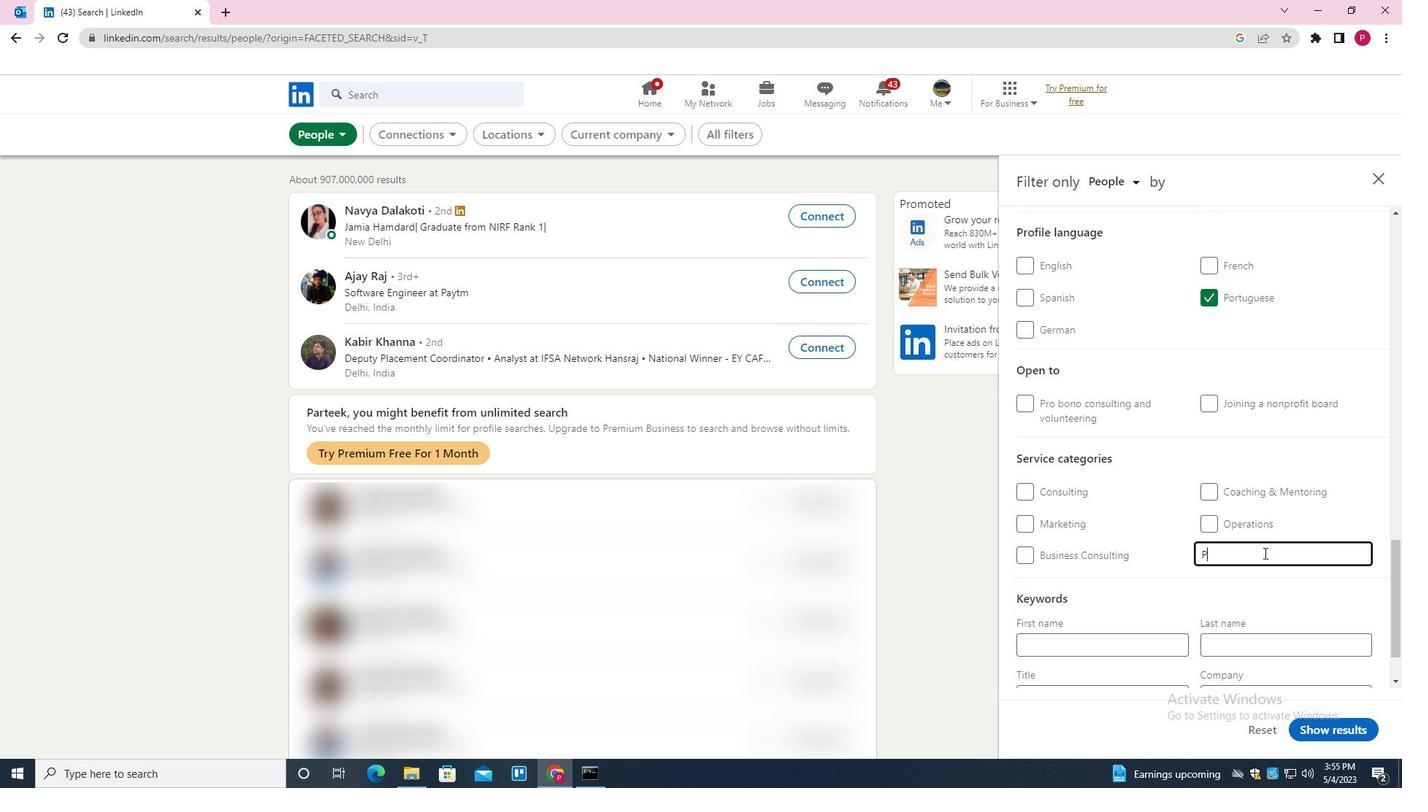 
Action: Key pressed ROPERTY<Key.space><Key.shift>MANAGEMENT<Key.down><Key.enter>
Screenshot: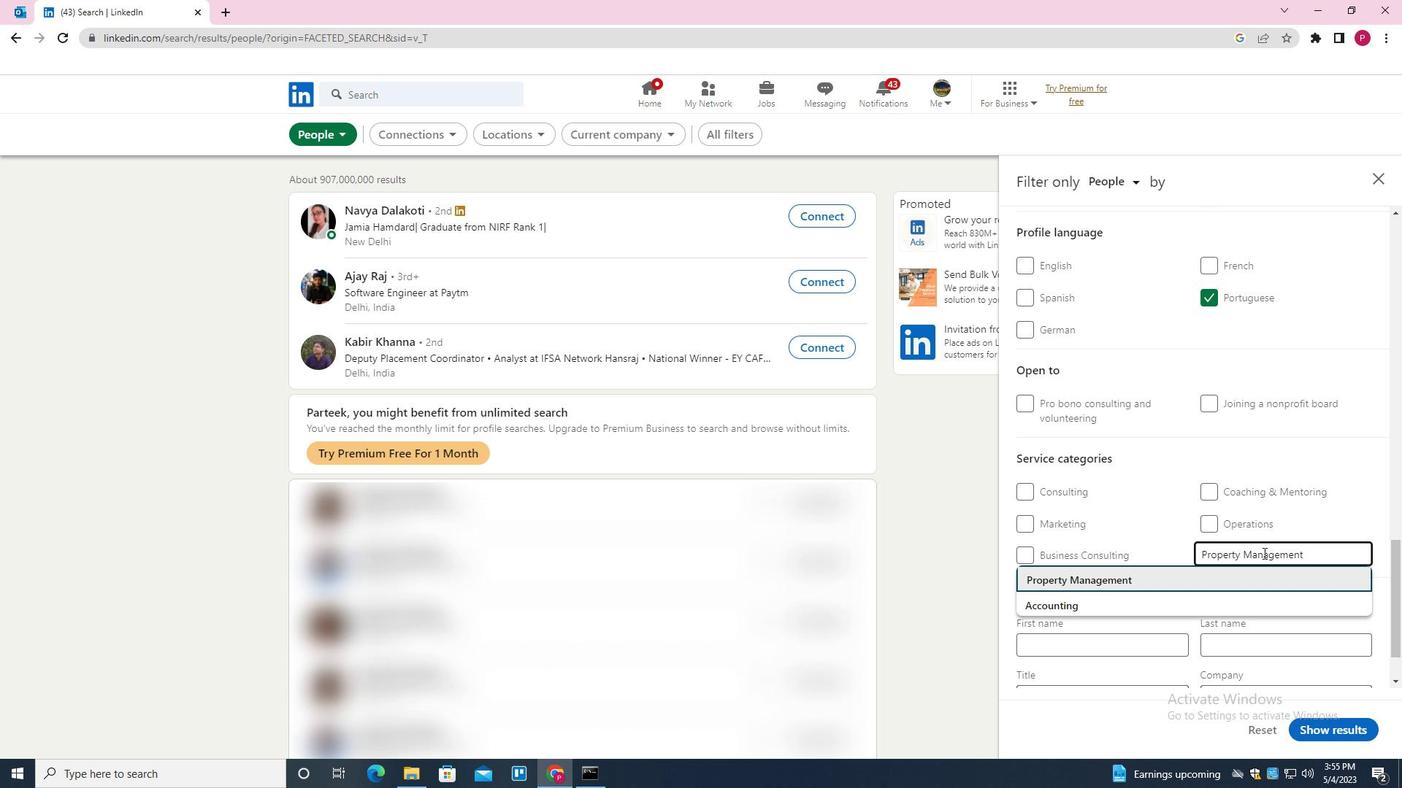 
Action: Mouse moved to (1219, 558)
Screenshot: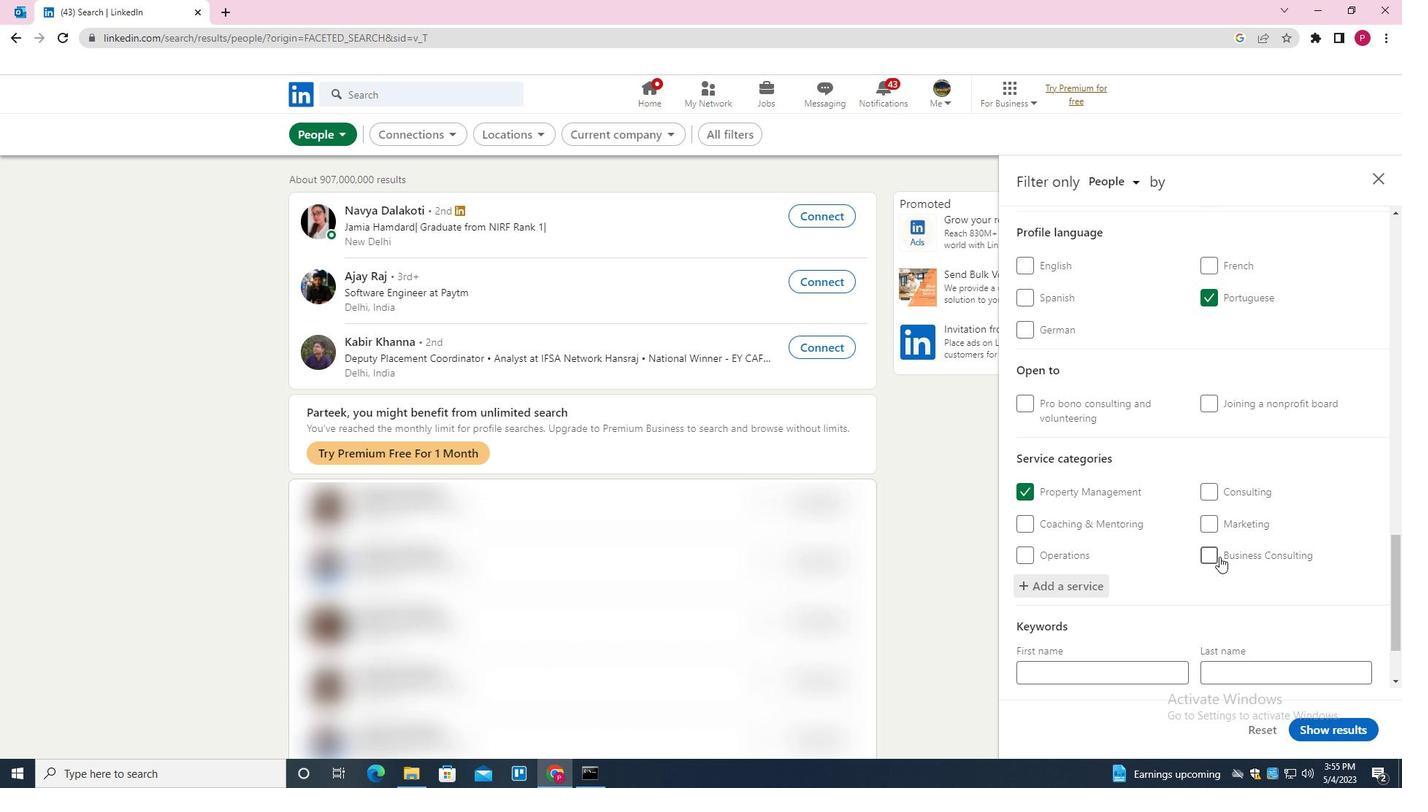 
Action: Mouse scrolled (1219, 557) with delta (0, 0)
Screenshot: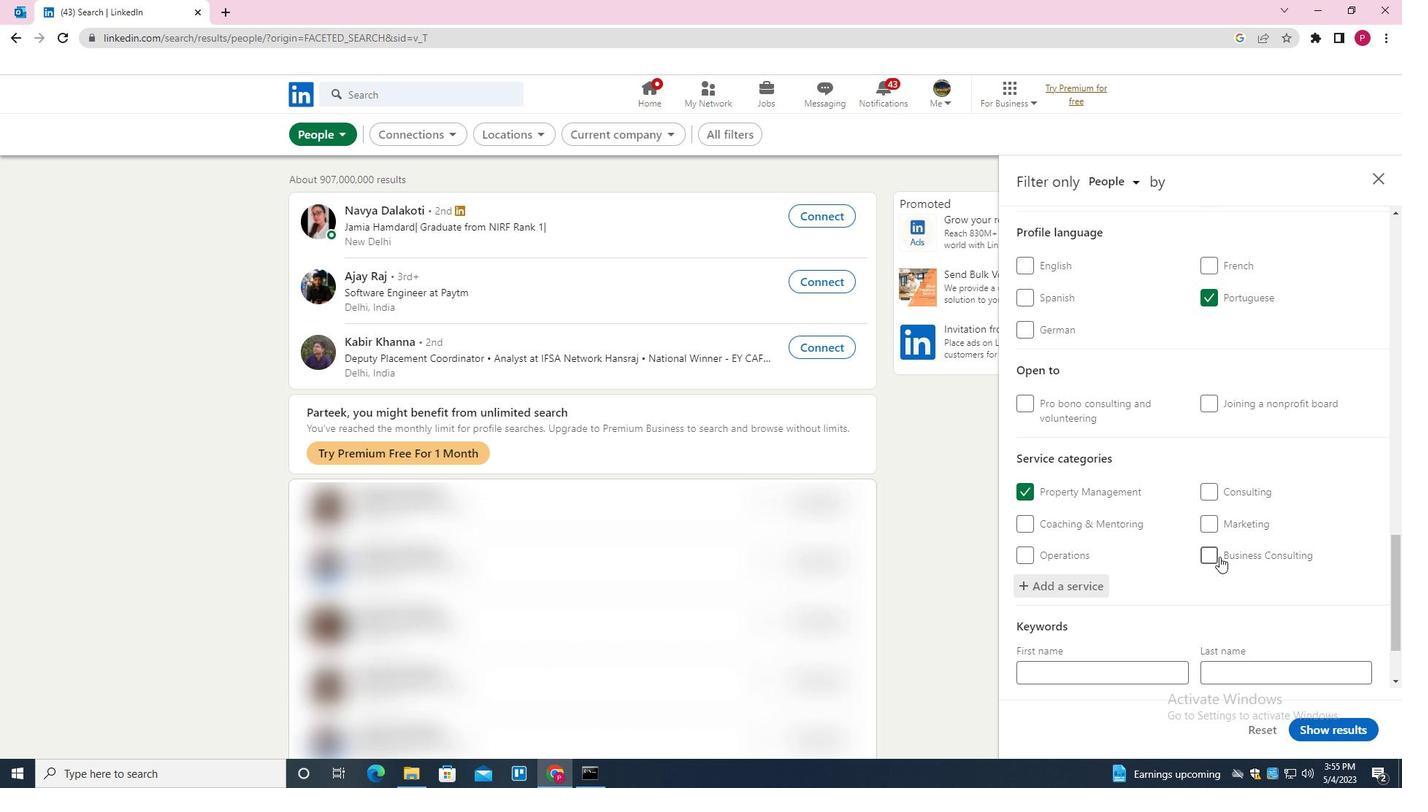 
Action: Mouse scrolled (1219, 557) with delta (0, 0)
Screenshot: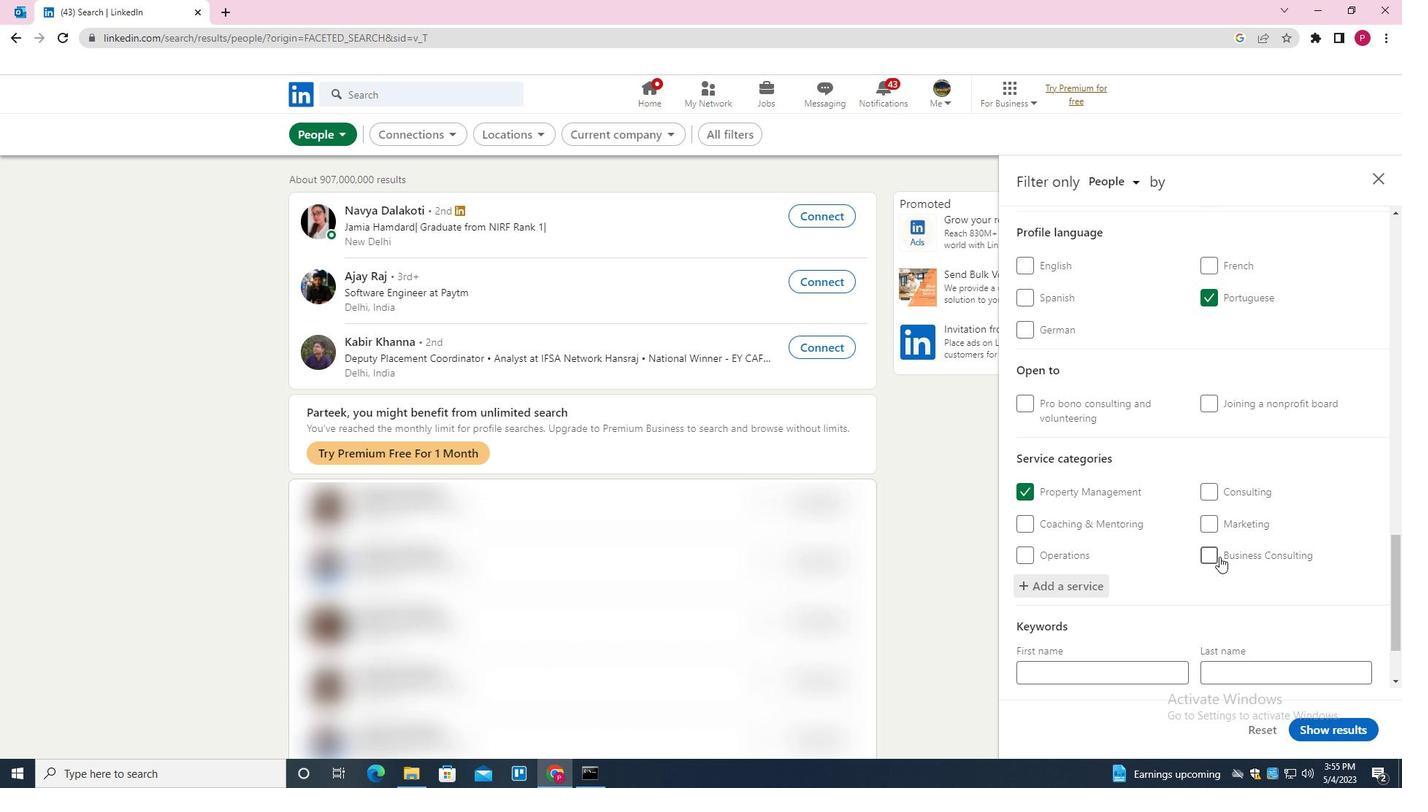 
Action: Mouse moved to (1218, 558)
Screenshot: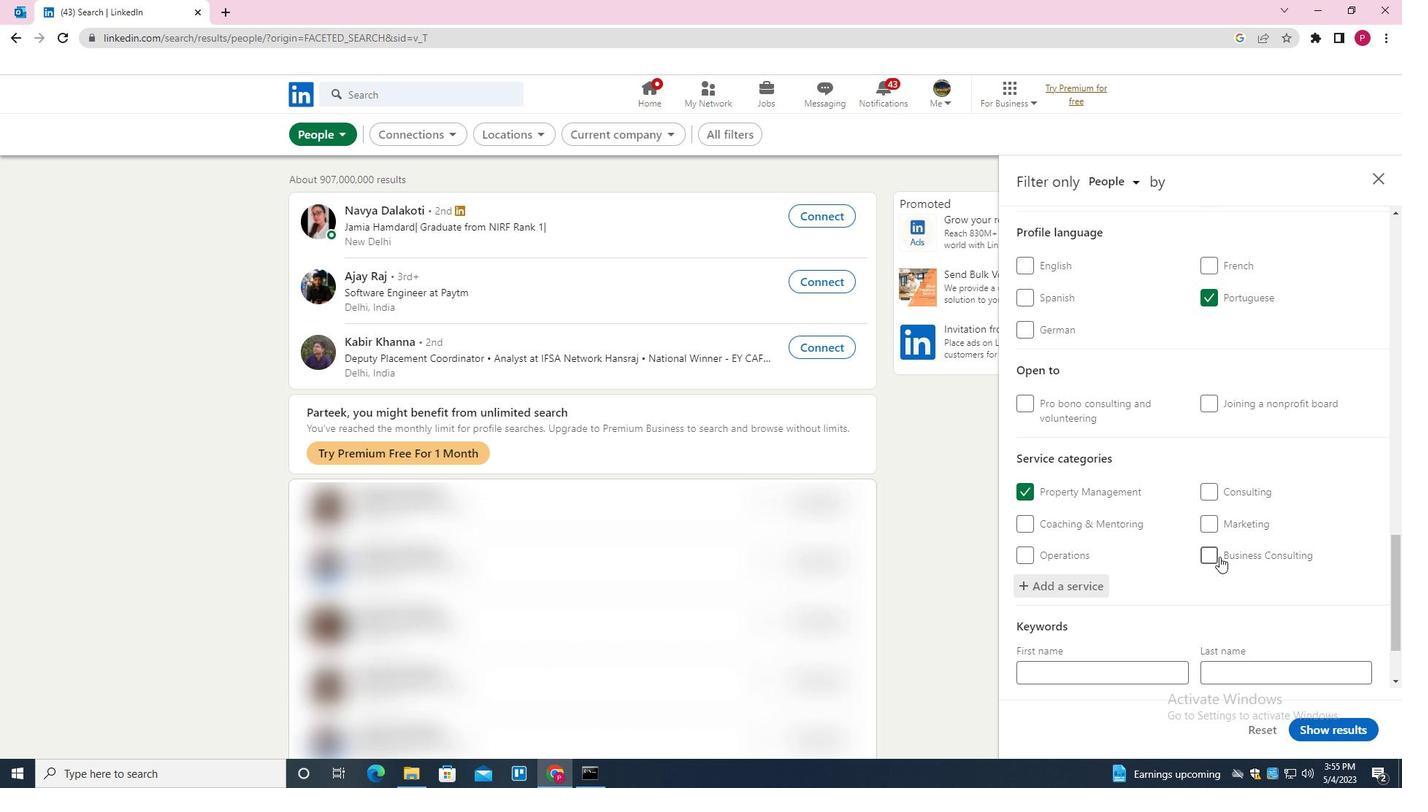 
Action: Mouse scrolled (1218, 558) with delta (0, 0)
Screenshot: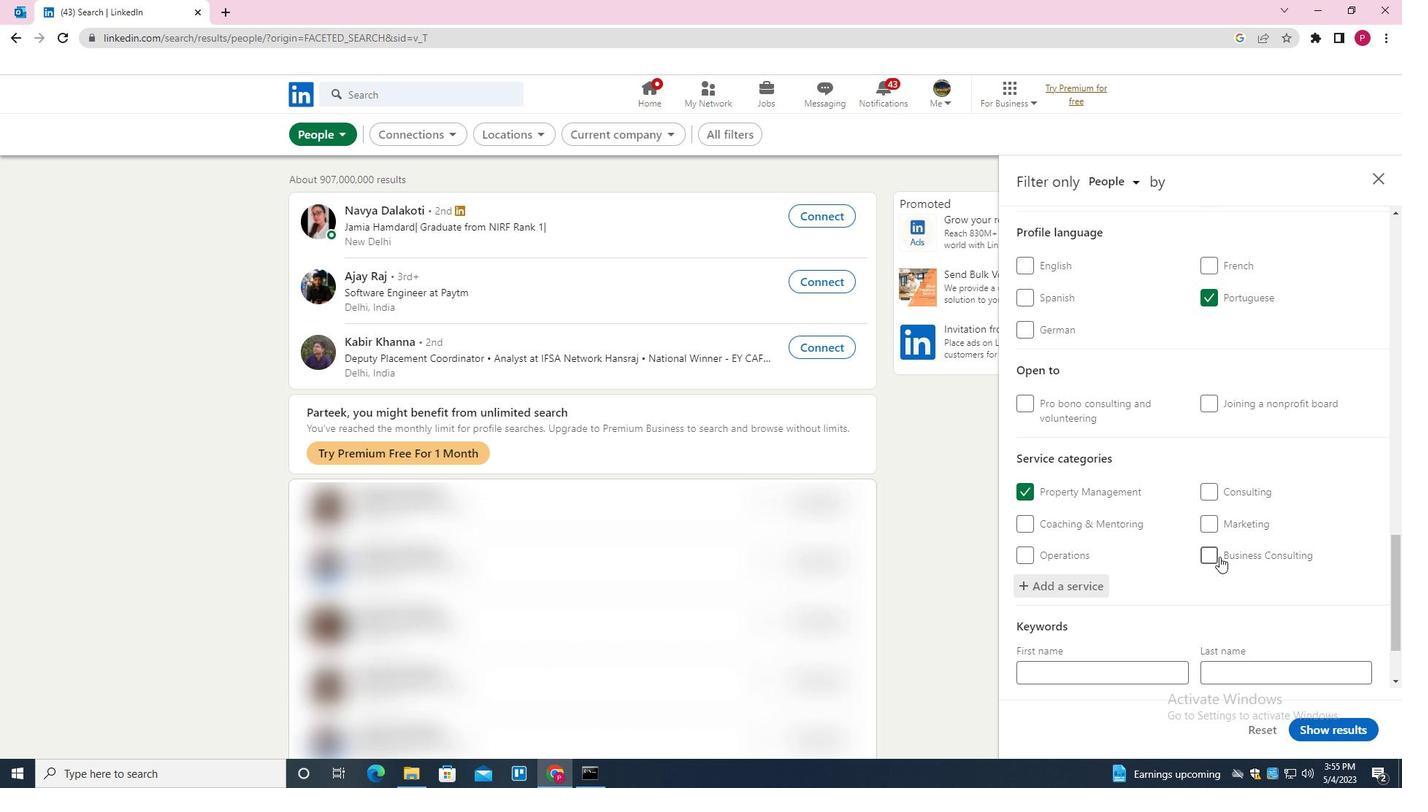 
Action: Mouse moved to (1198, 561)
Screenshot: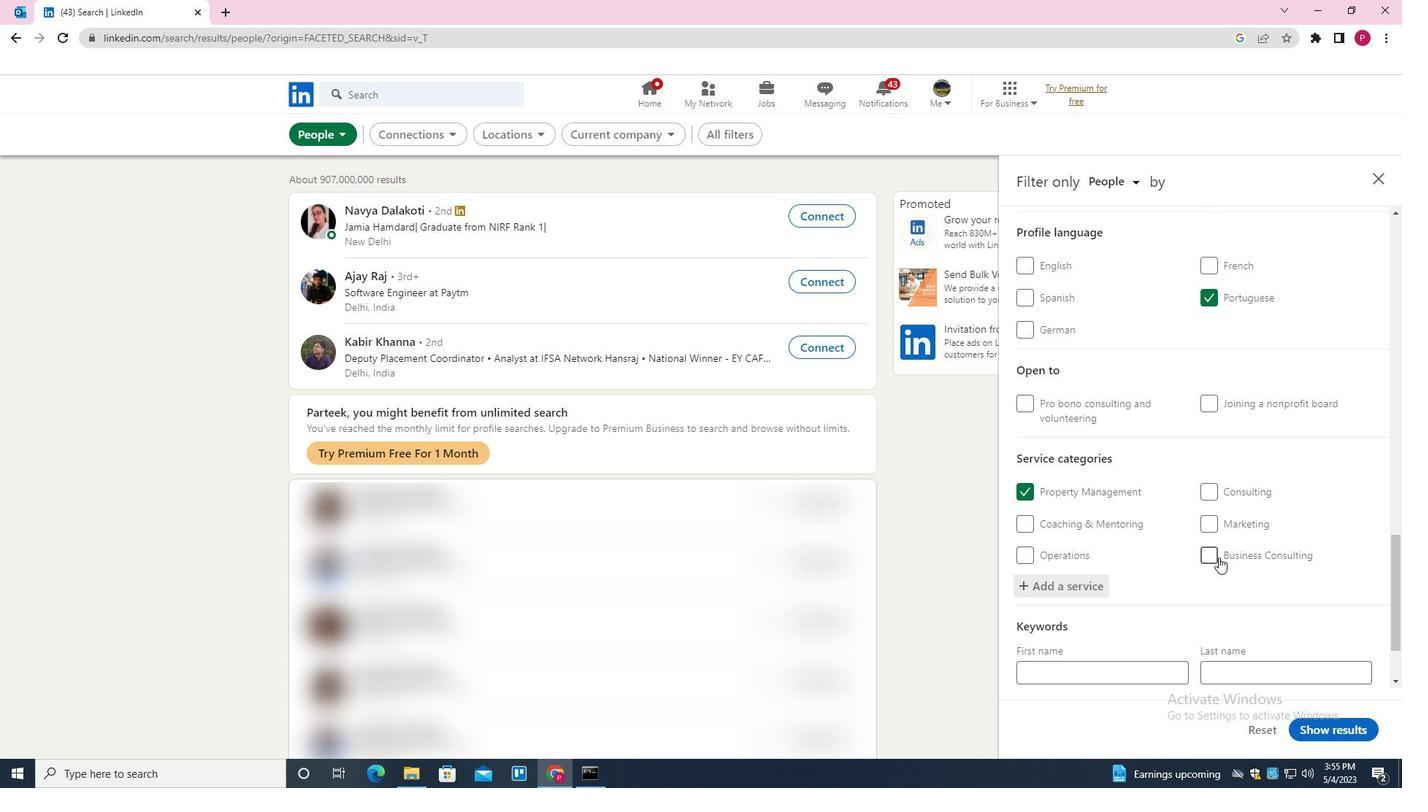 
Action: Mouse scrolled (1198, 560) with delta (0, 0)
Screenshot: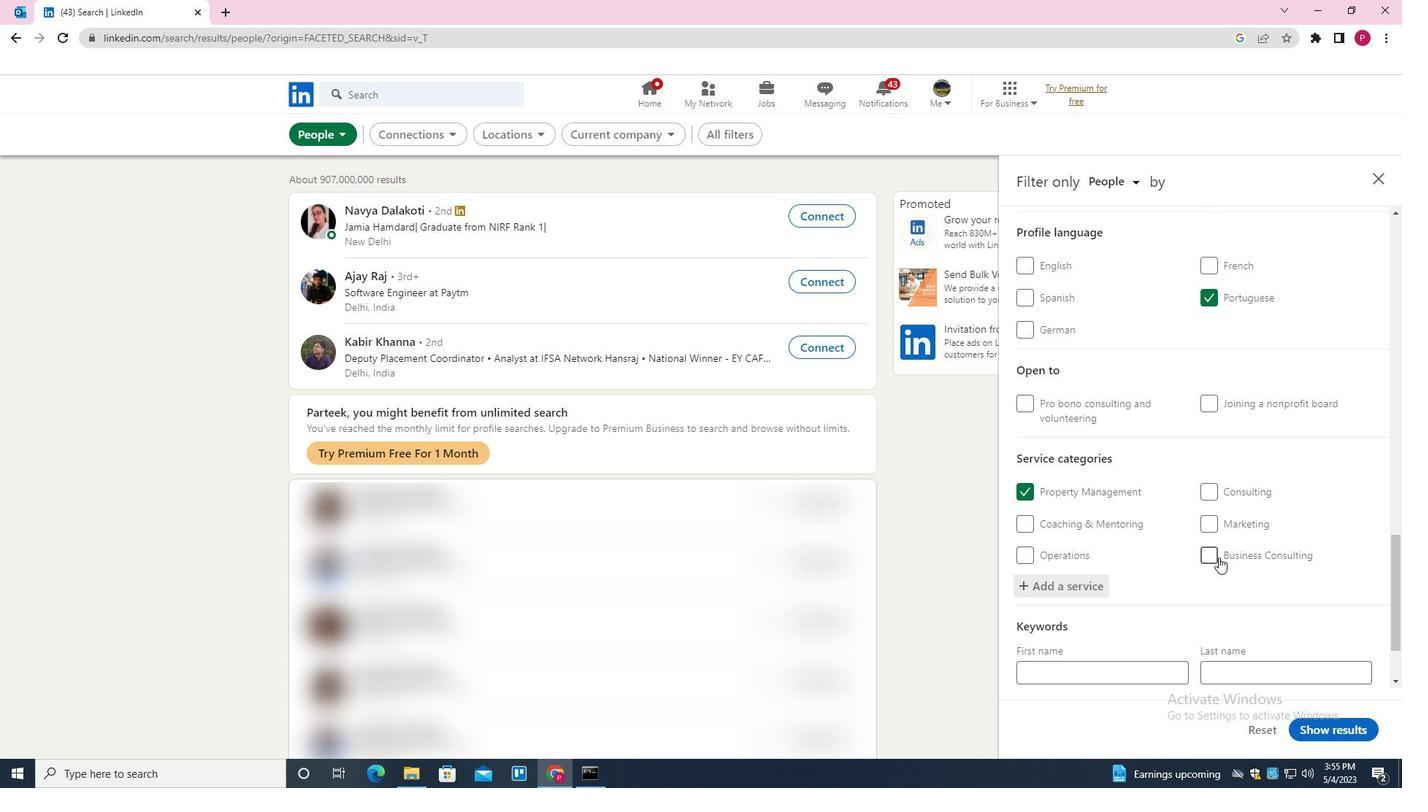 
Action: Mouse moved to (1114, 621)
Screenshot: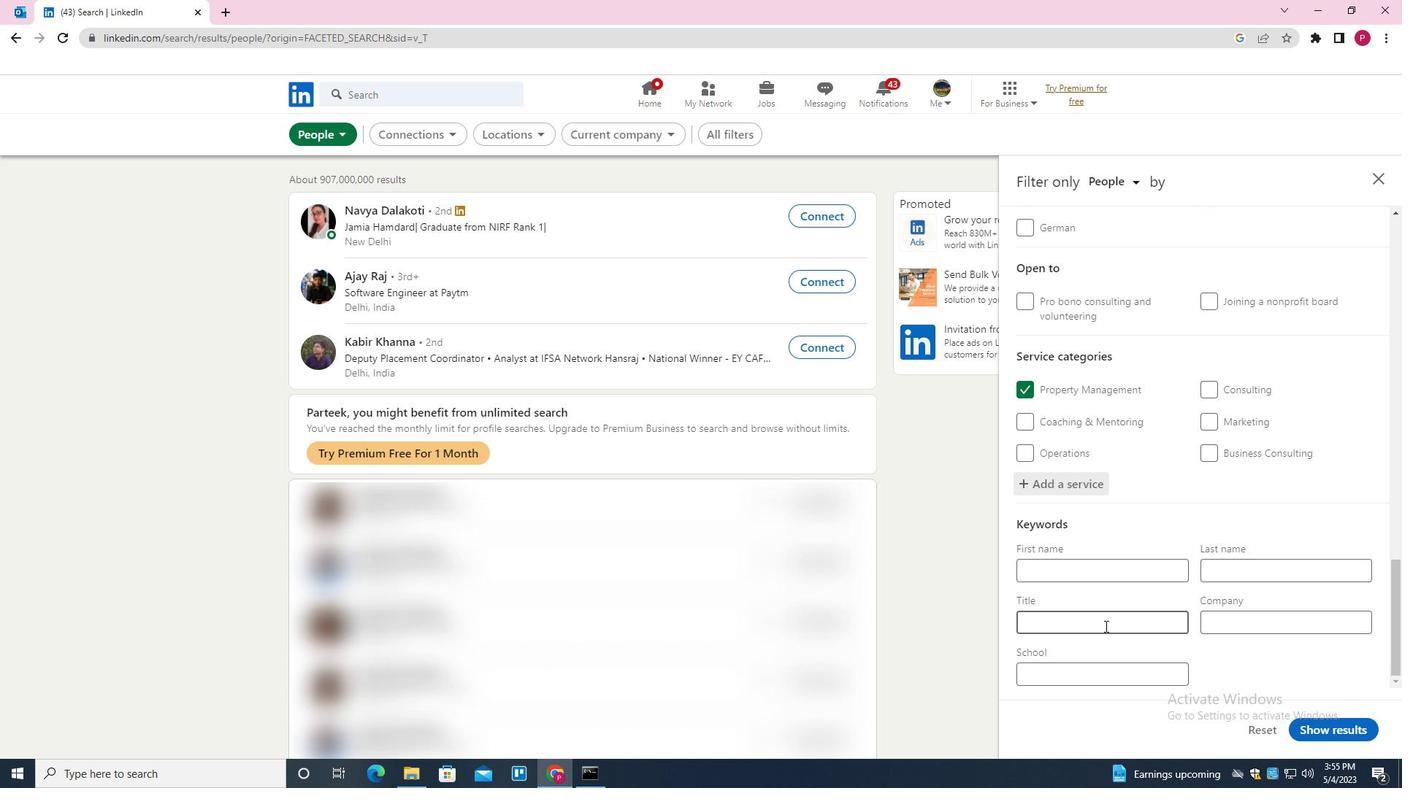 
Action: Mouse pressed left at (1114, 621)
Screenshot: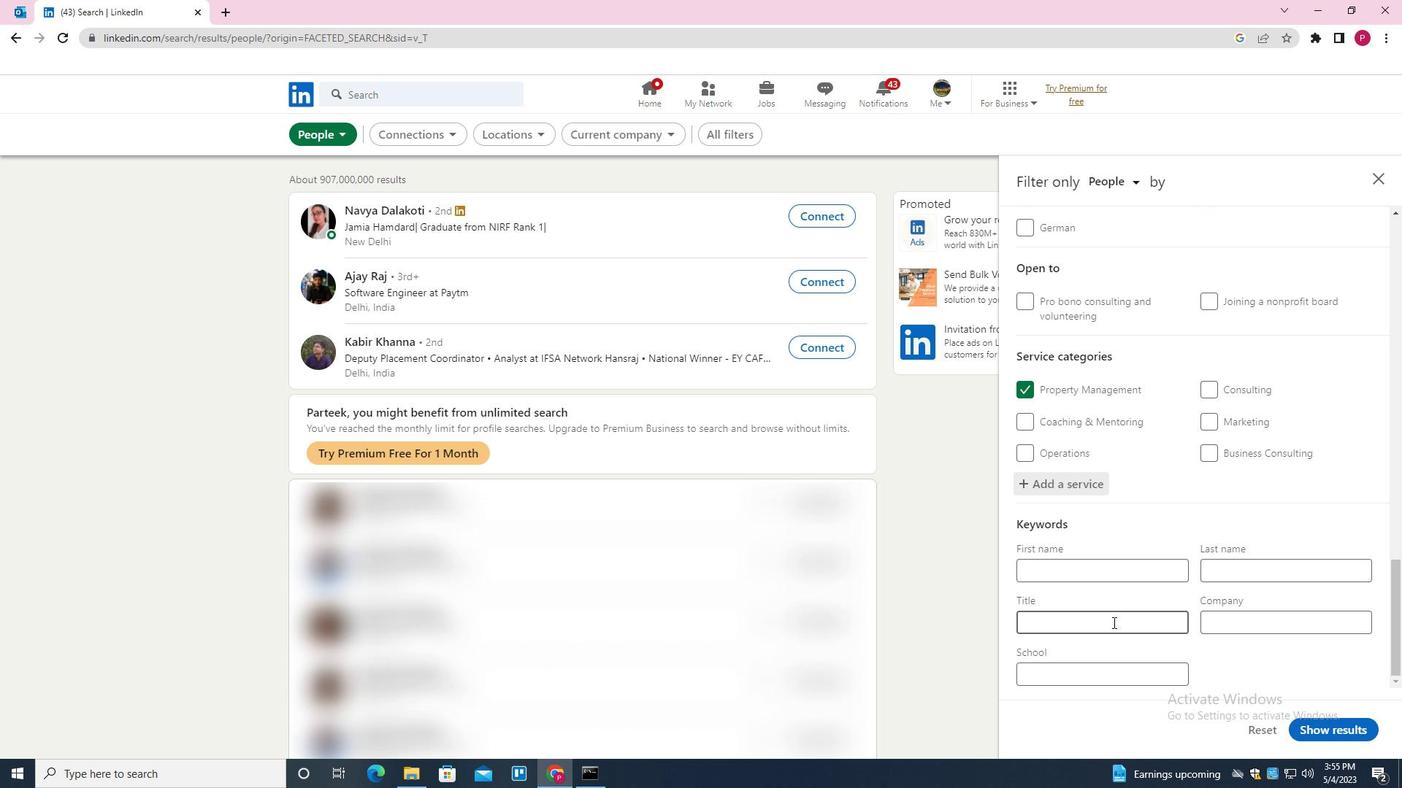 
Action: Mouse moved to (1119, 620)
Screenshot: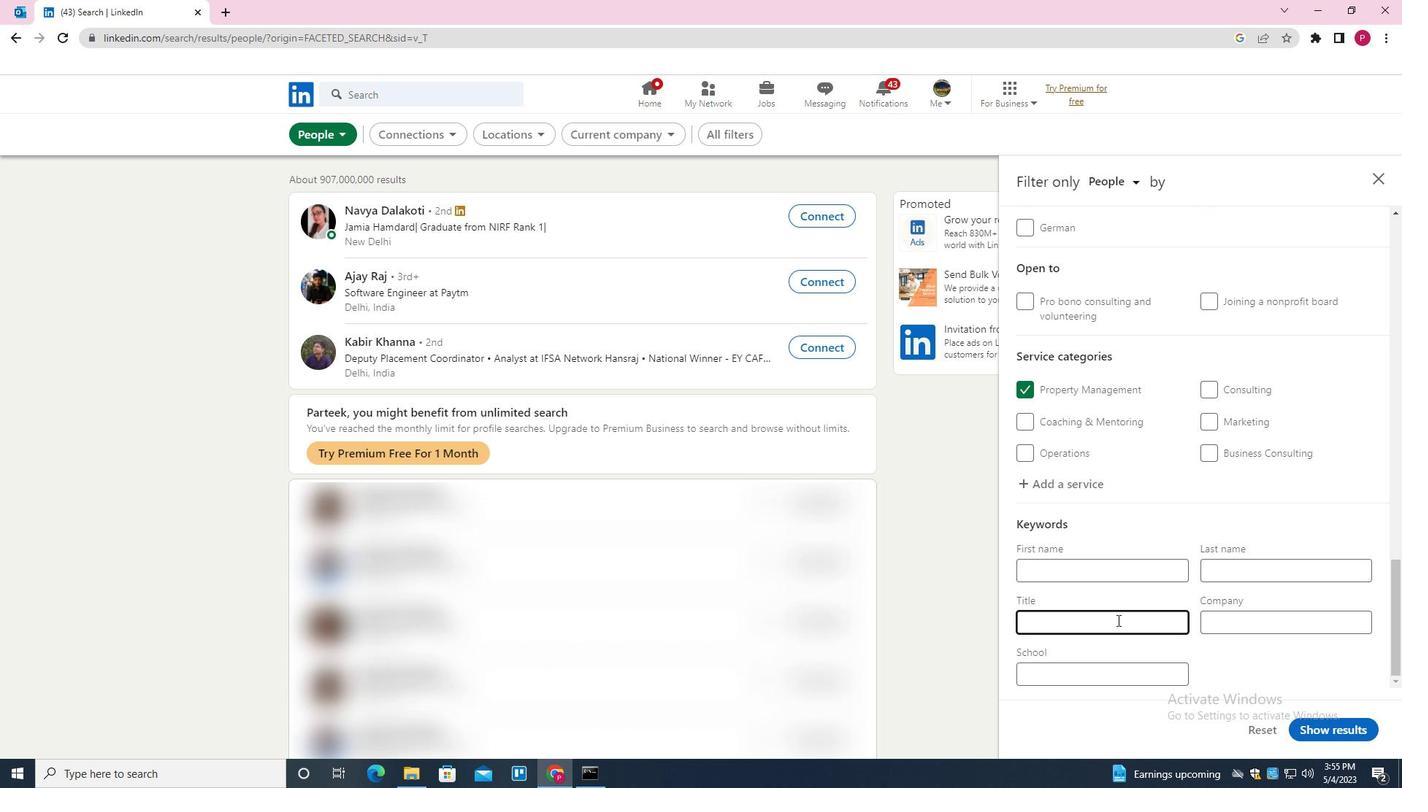 
Action: Key pressed <Key.shift>MARKETING<Key.space><Key.shift>MANAGER
Screenshot: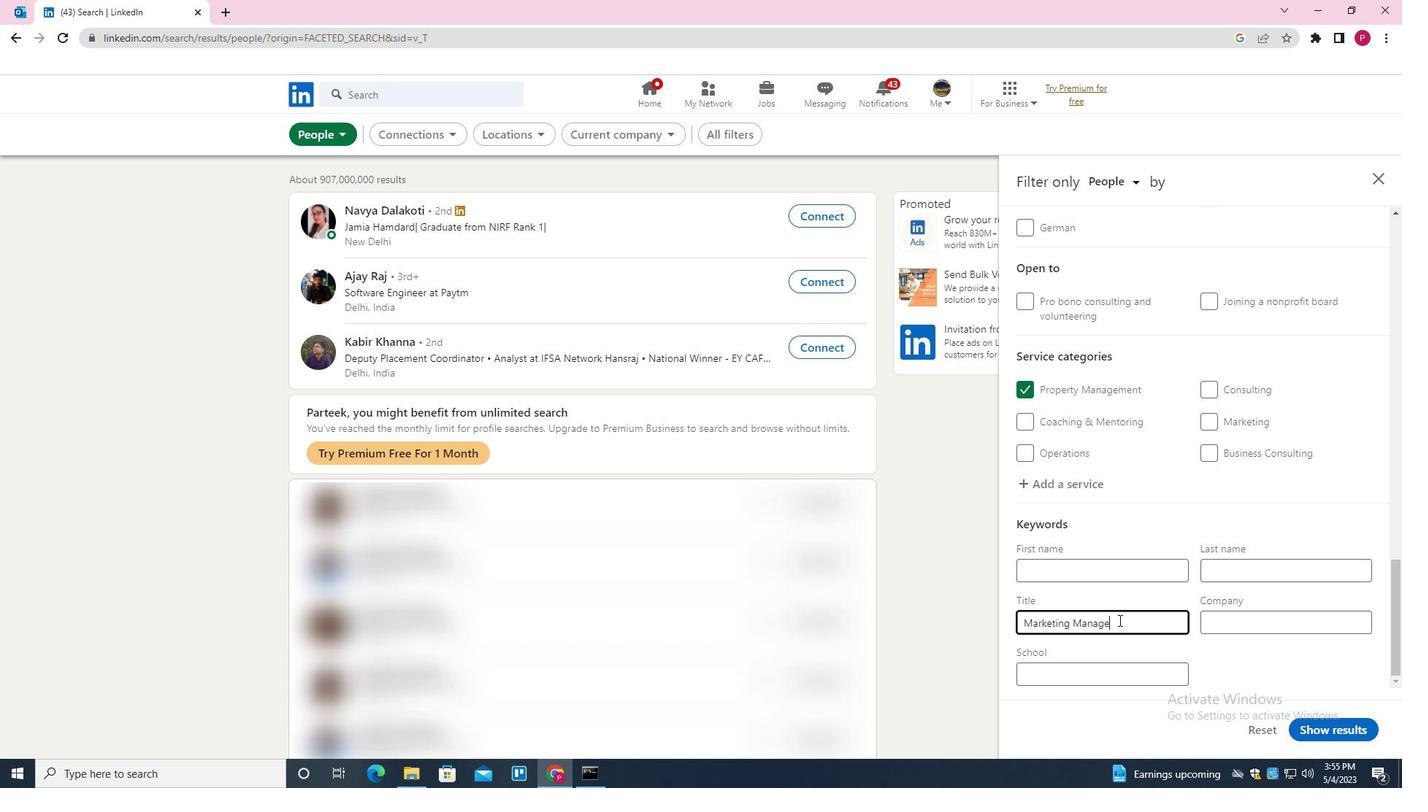 
Action: Mouse moved to (1350, 734)
Screenshot: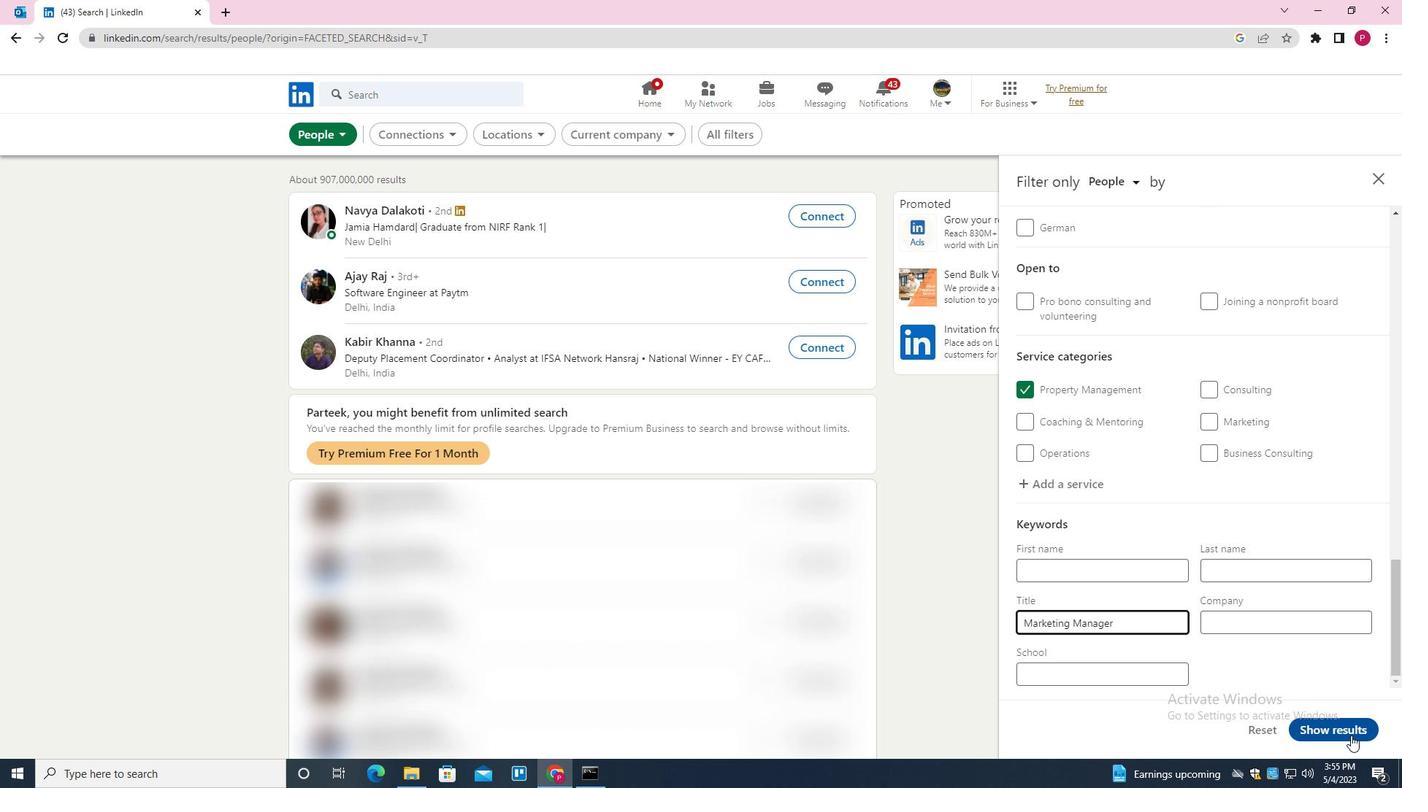 
Action: Mouse pressed left at (1350, 734)
Screenshot: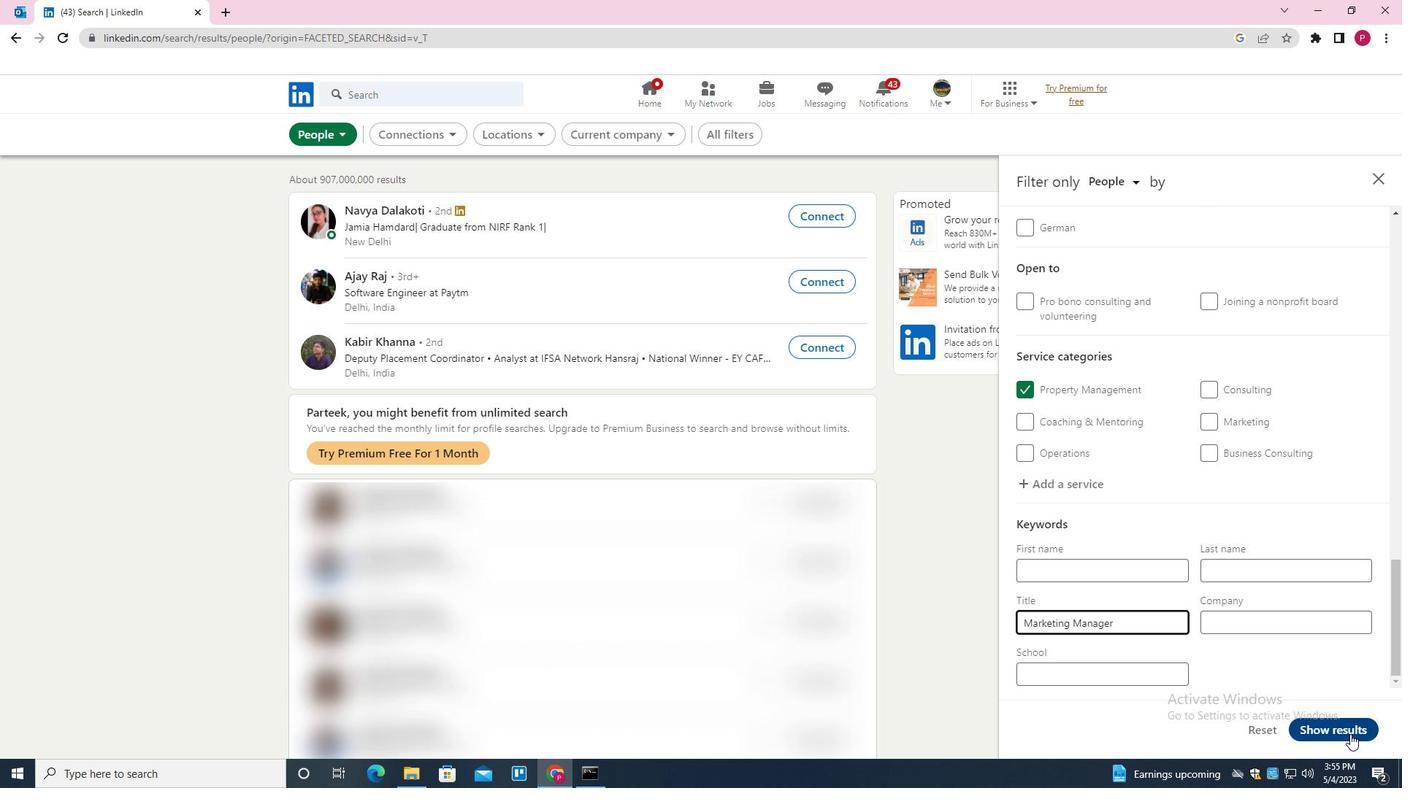
Action: Mouse moved to (631, 379)
Screenshot: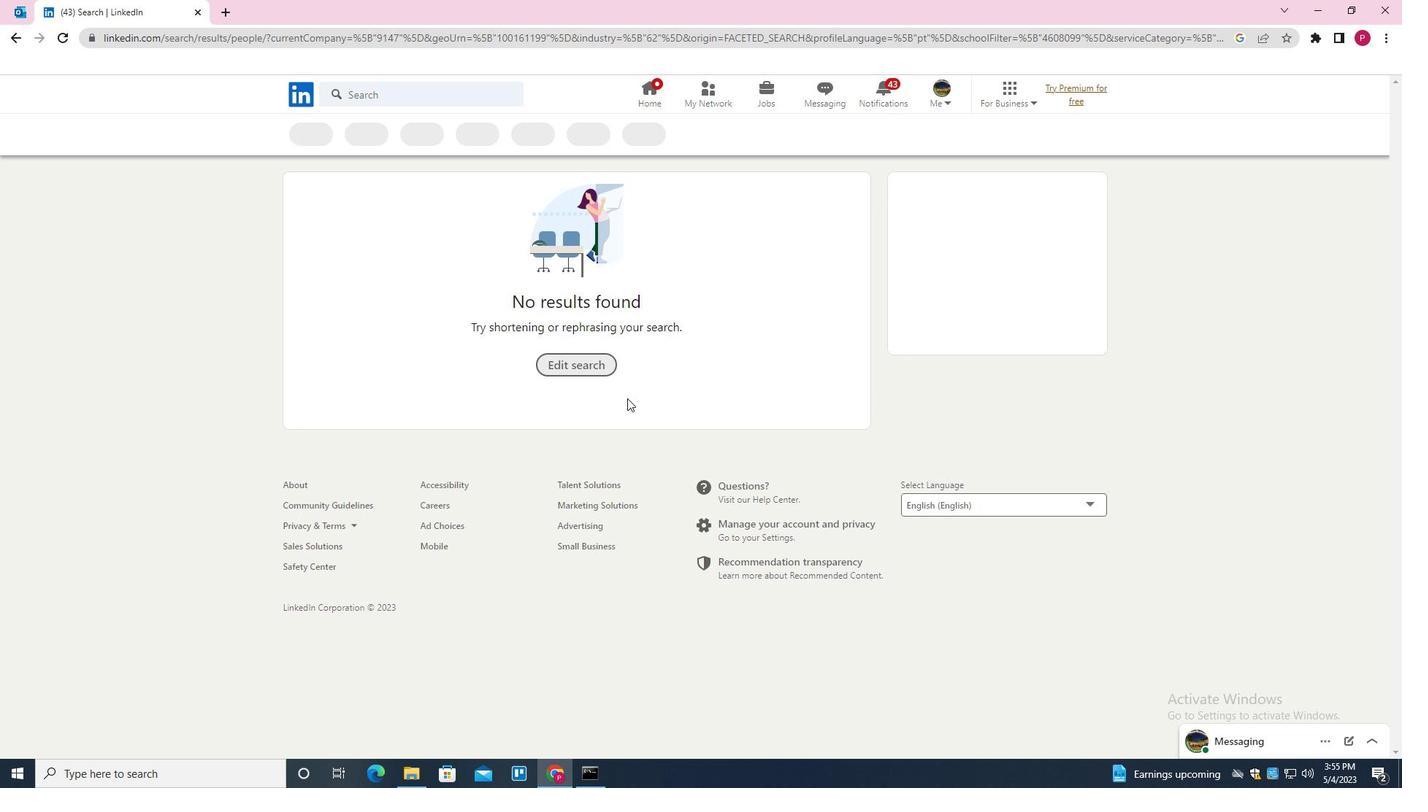 
